 Task: Look for space in Al Fallūjah, Iraq from 1st July, 2023 to 9th July, 2023 for 2 adults in price range Rs.8000 to Rs.15000. Place can be entire place with 1  bedroom having 1 bed and 1 bathroom. Property type can be house, flat, guest house. Amenities needed are: washing machine. Booking option can be shelf check-in. Required host language is English.
Action: Mouse moved to (623, 124)
Screenshot: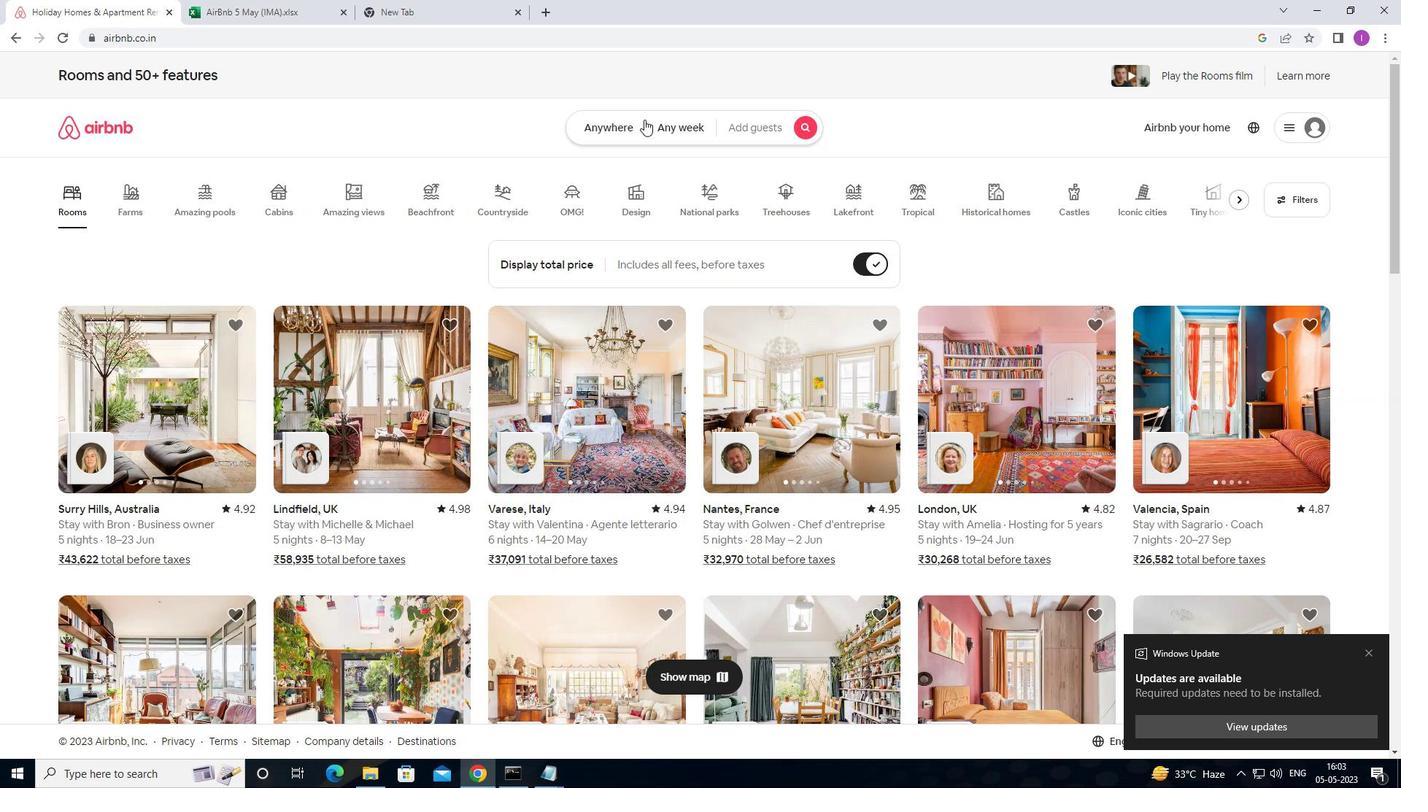 
Action: Mouse pressed left at (623, 124)
Screenshot: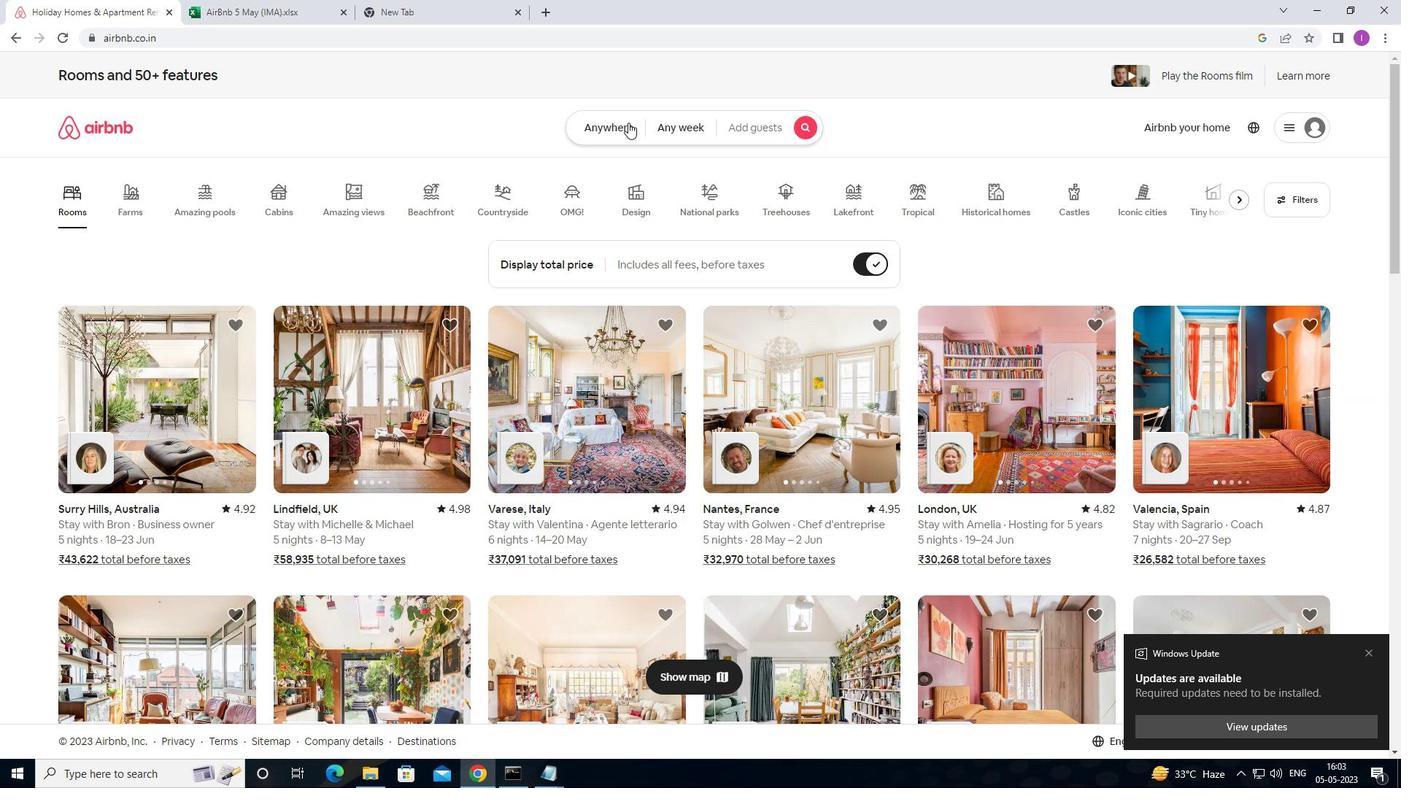 
Action: Mouse moved to (534, 179)
Screenshot: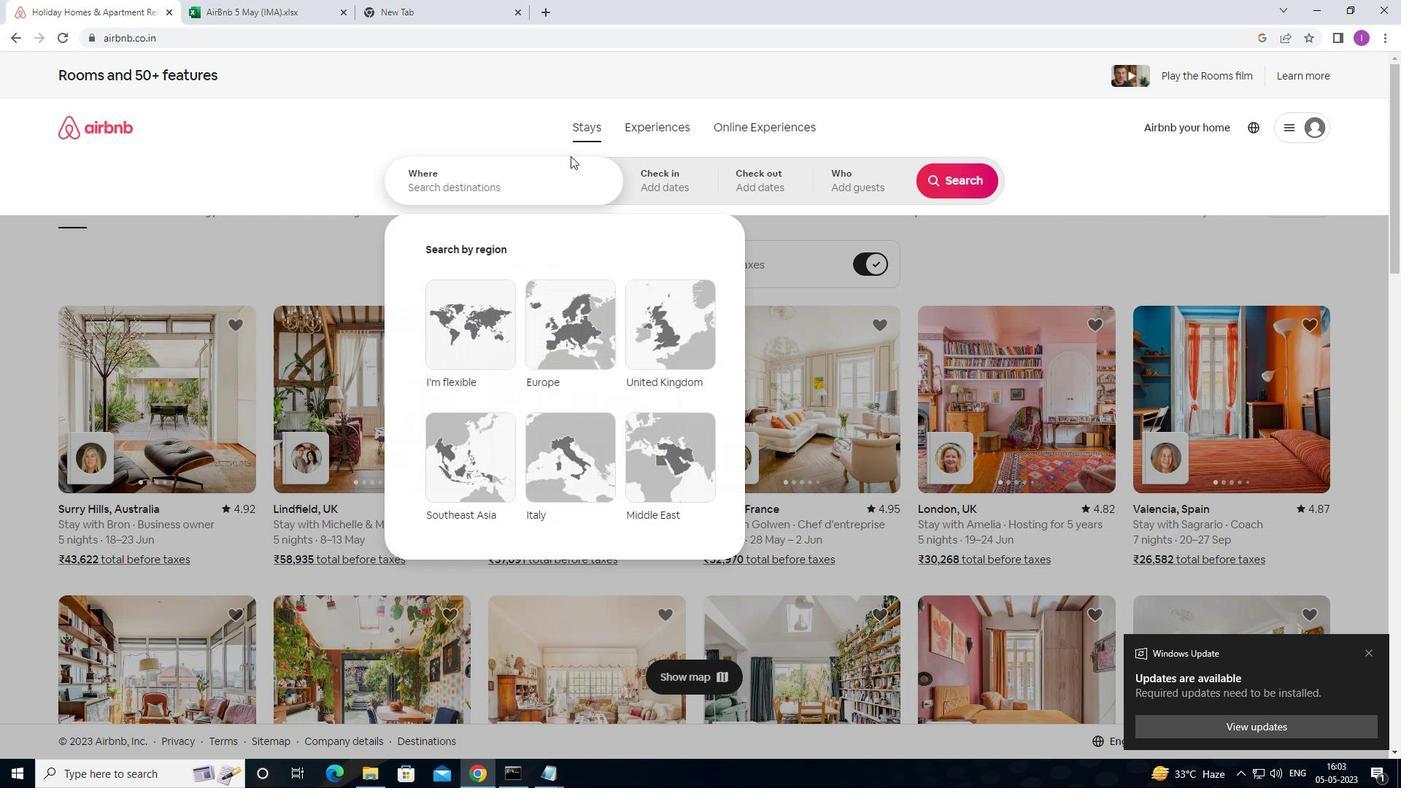 
Action: Mouse pressed left at (534, 179)
Screenshot: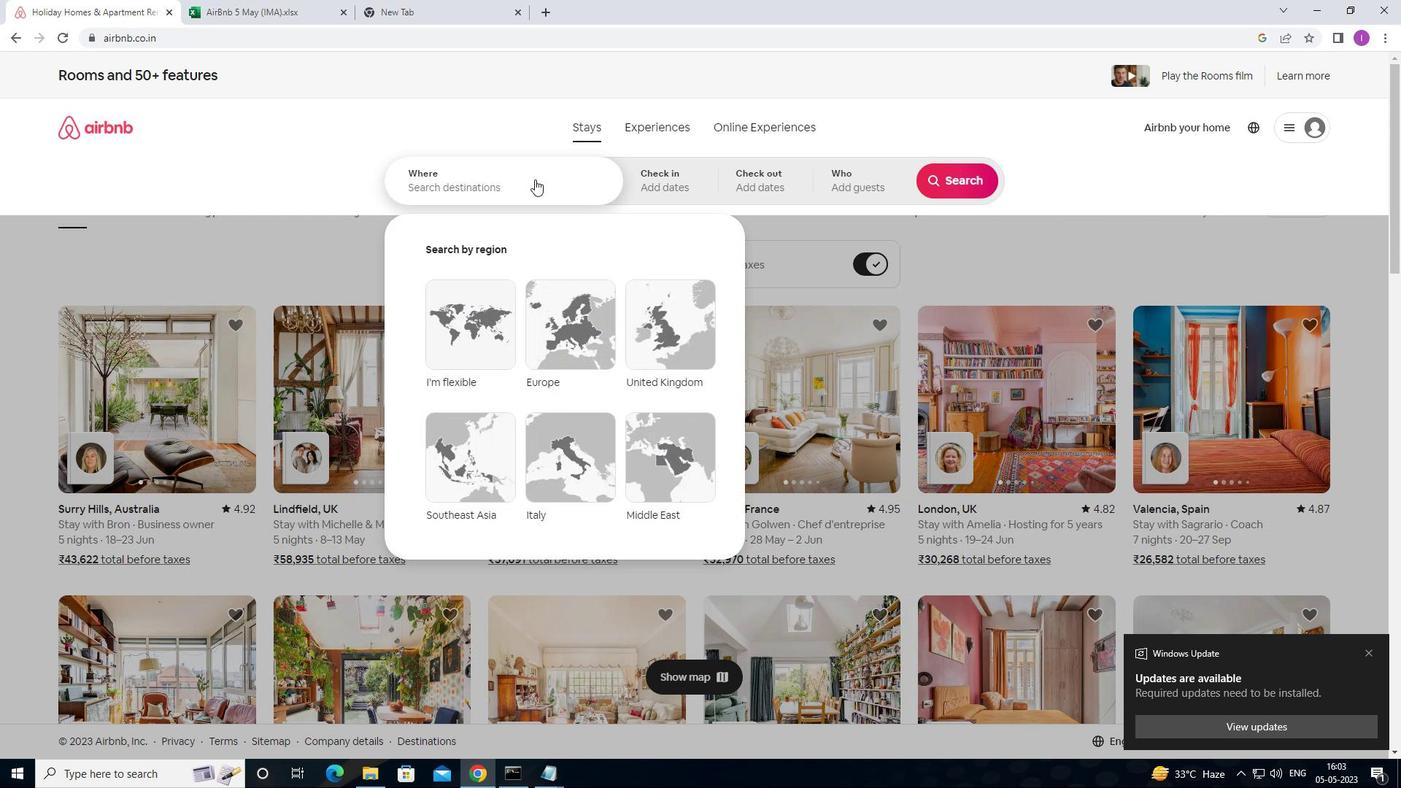 
Action: Mouse moved to (548, 185)
Screenshot: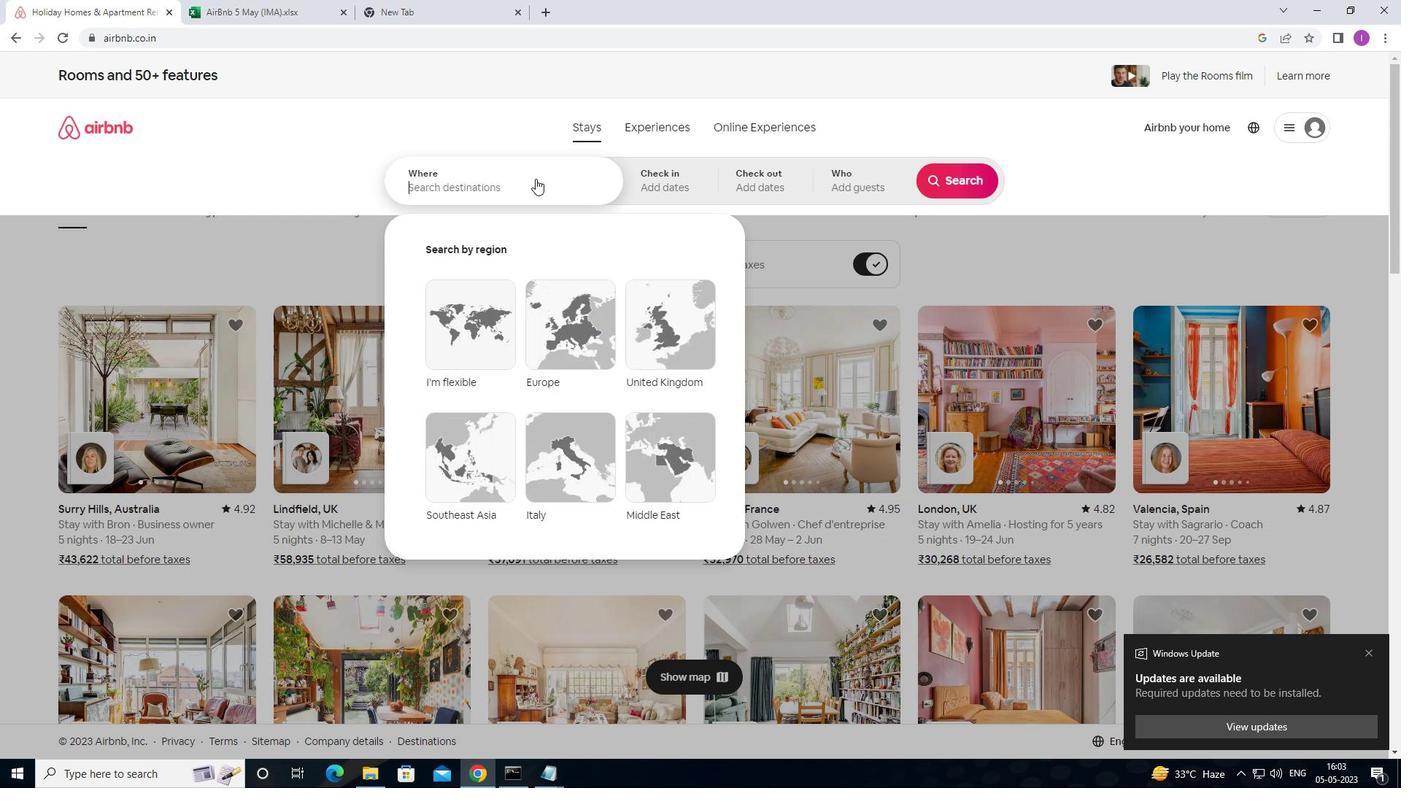 
Action: Key pressed <Key.shift>A<Key.shift>L<Key.space><Key.shift><Key.shift><Key.shift><Key.shift><Key.shift><Key.shift><Key.shift><Key.shift><Key.shift><Key.shift><Key.shift><Key.shift><Key.shift><Key.shift>FALLUJAH,<Key.shift>IE<Key.backspace>RAQ
Screenshot: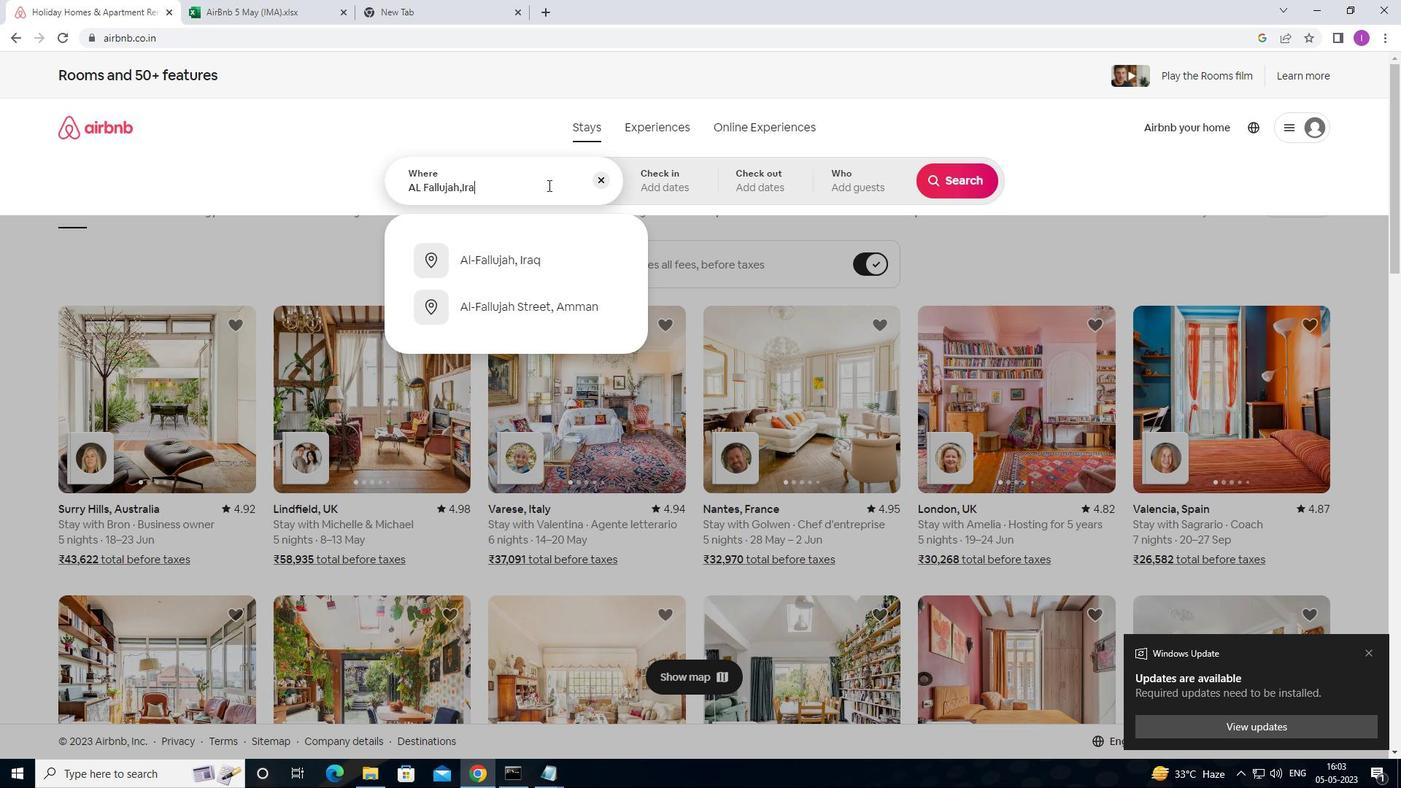 
Action: Mouse moved to (514, 270)
Screenshot: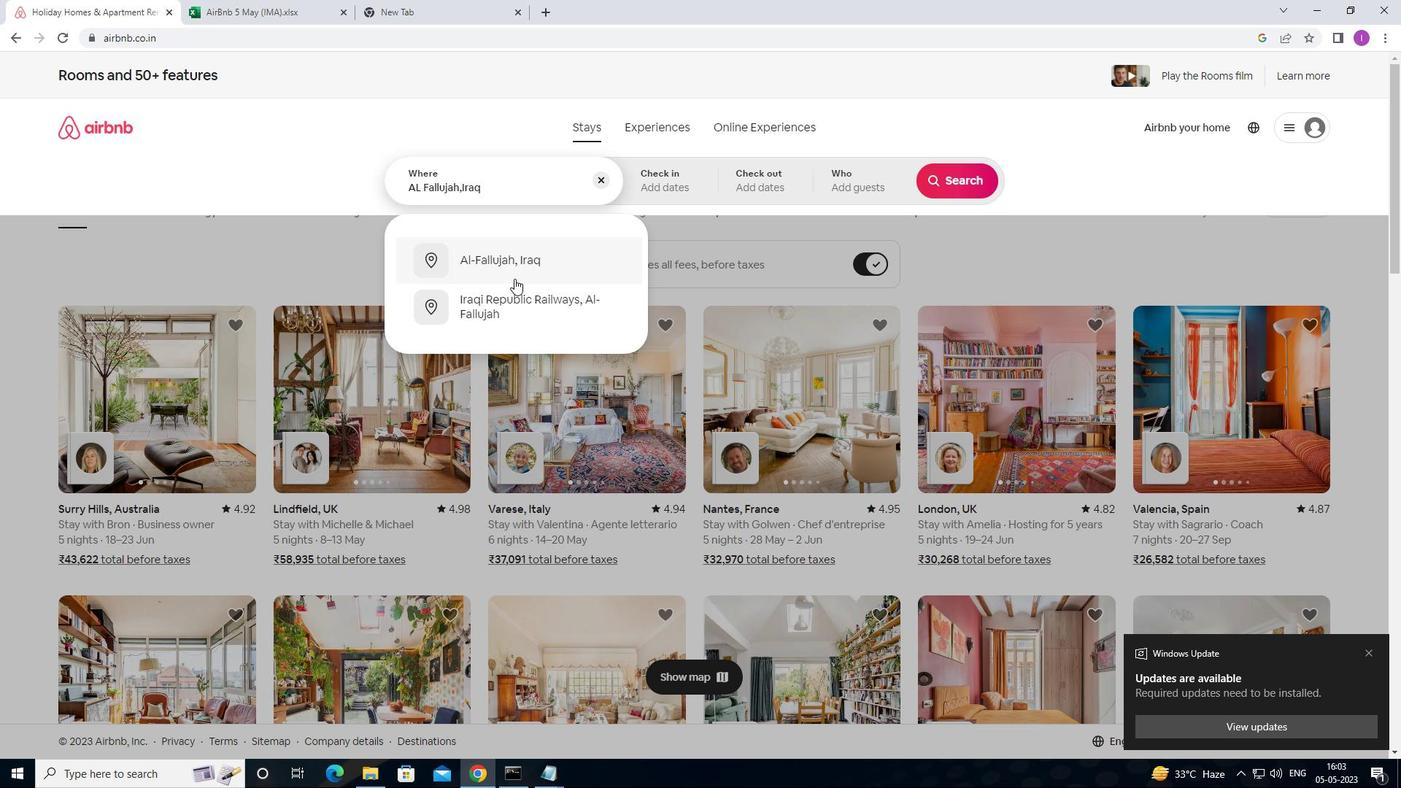 
Action: Mouse pressed left at (514, 270)
Screenshot: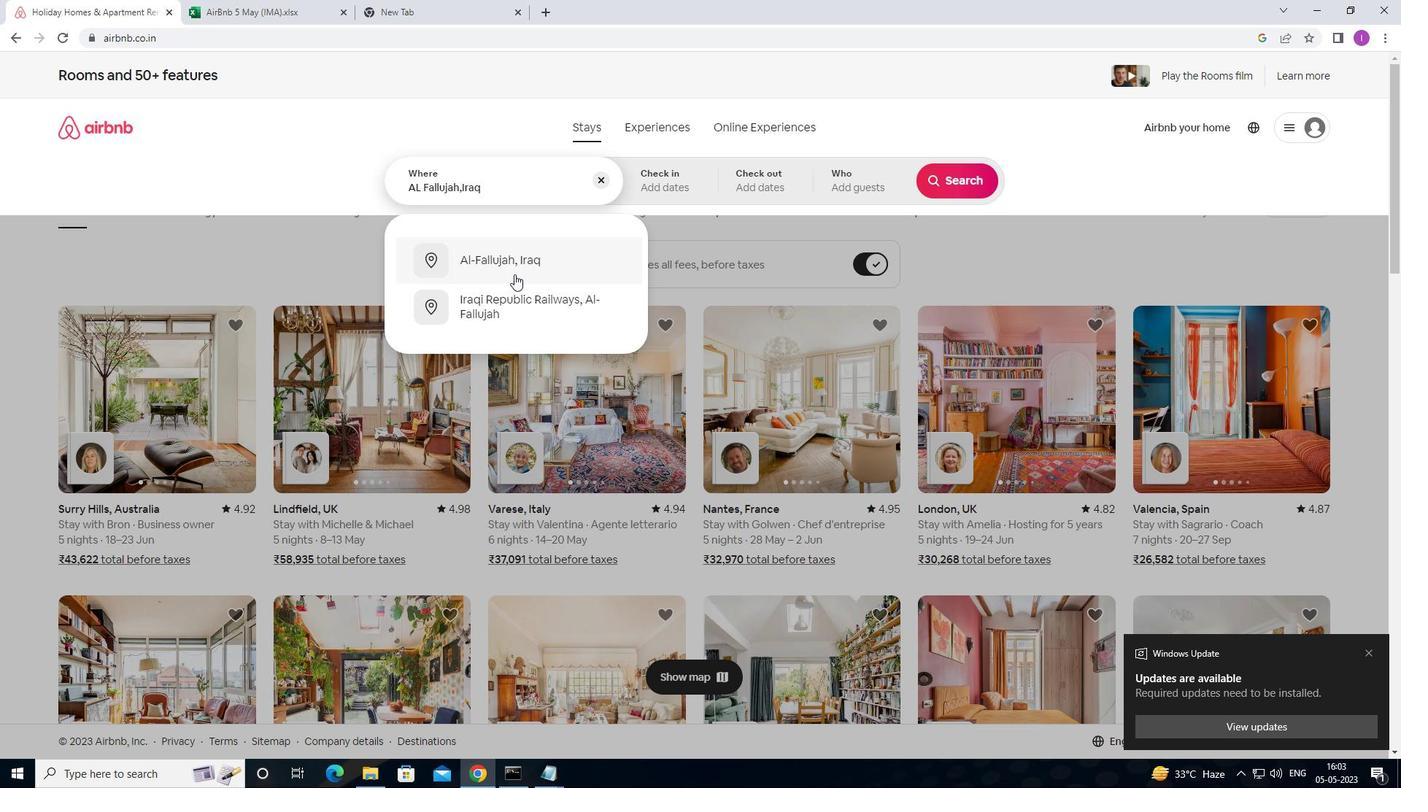 
Action: Mouse moved to (949, 294)
Screenshot: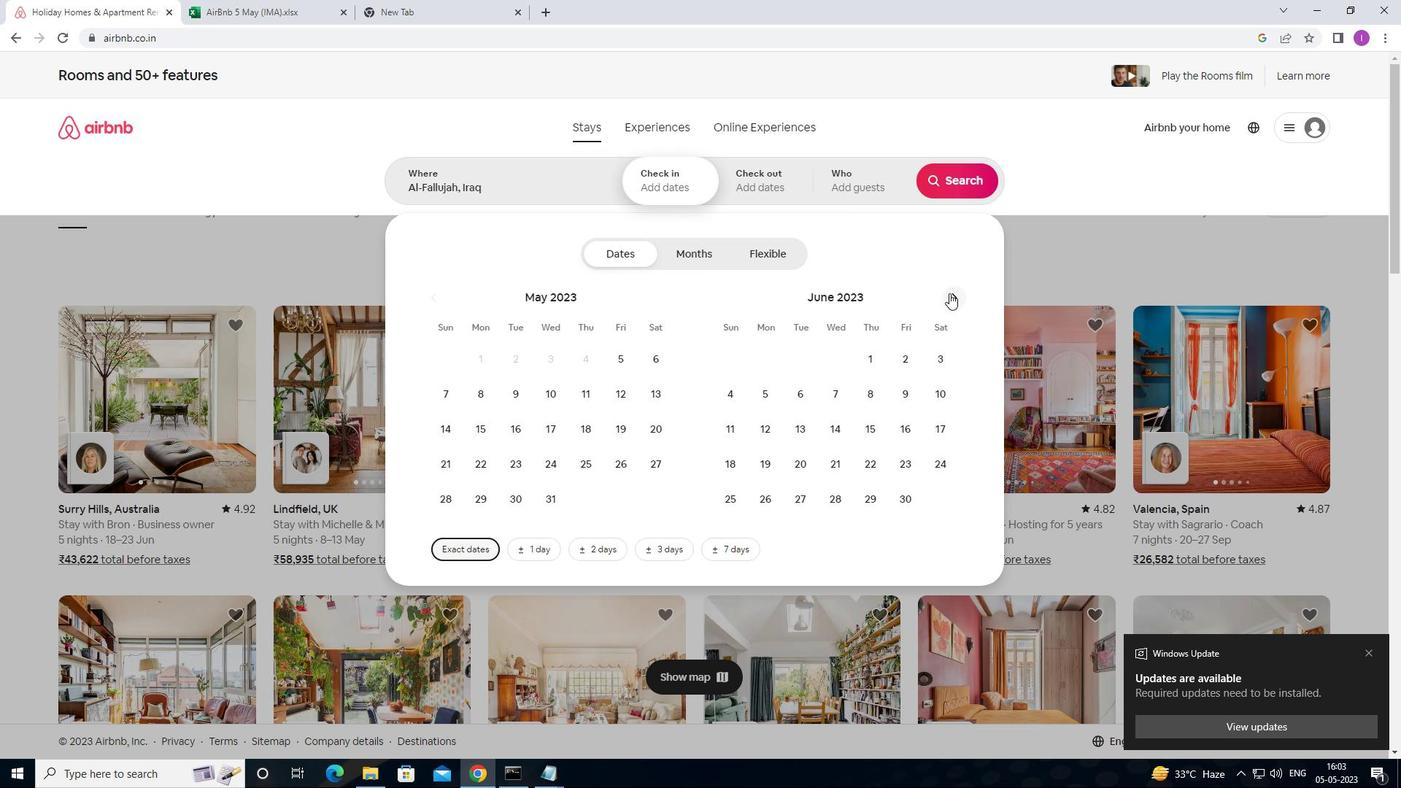
Action: Mouse pressed left at (949, 294)
Screenshot: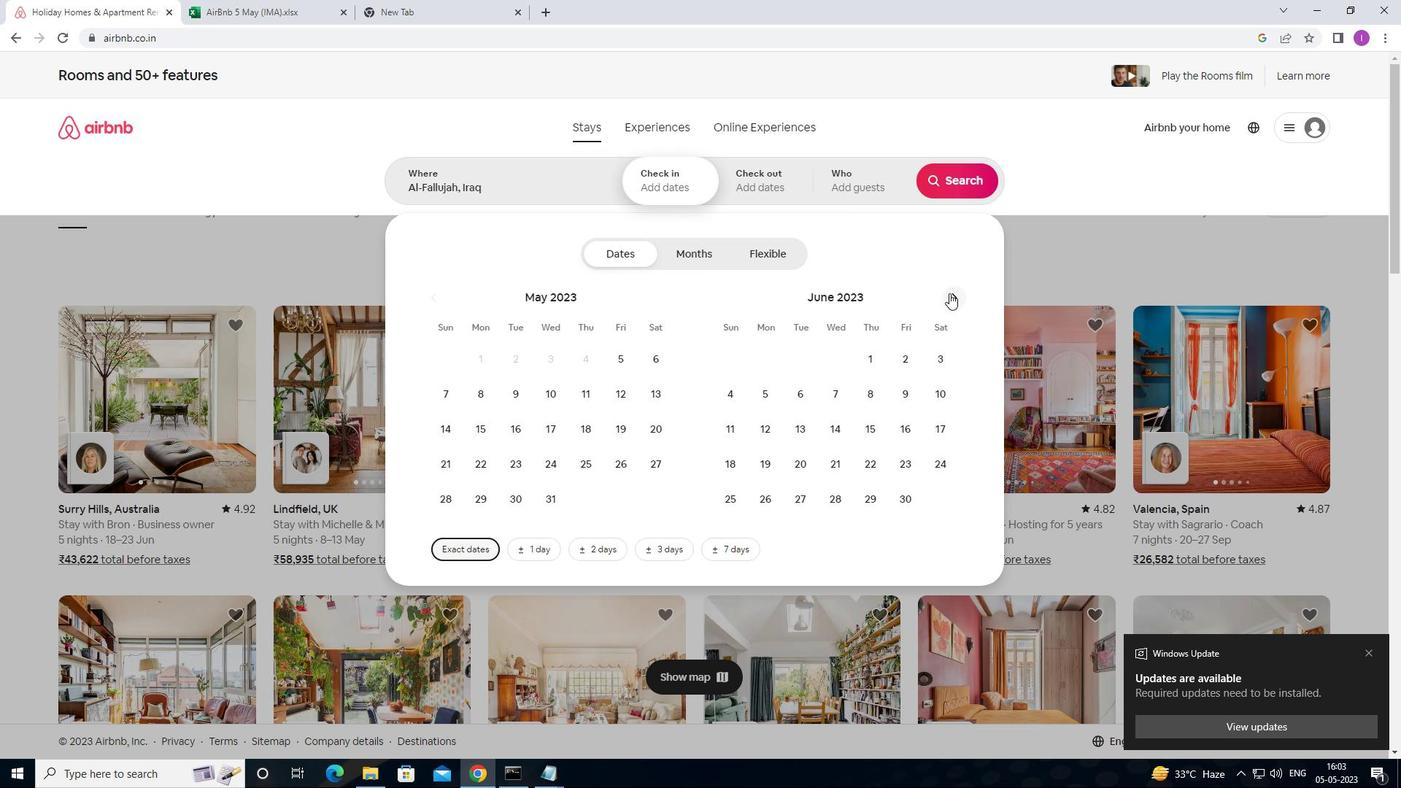 
Action: Mouse moved to (953, 294)
Screenshot: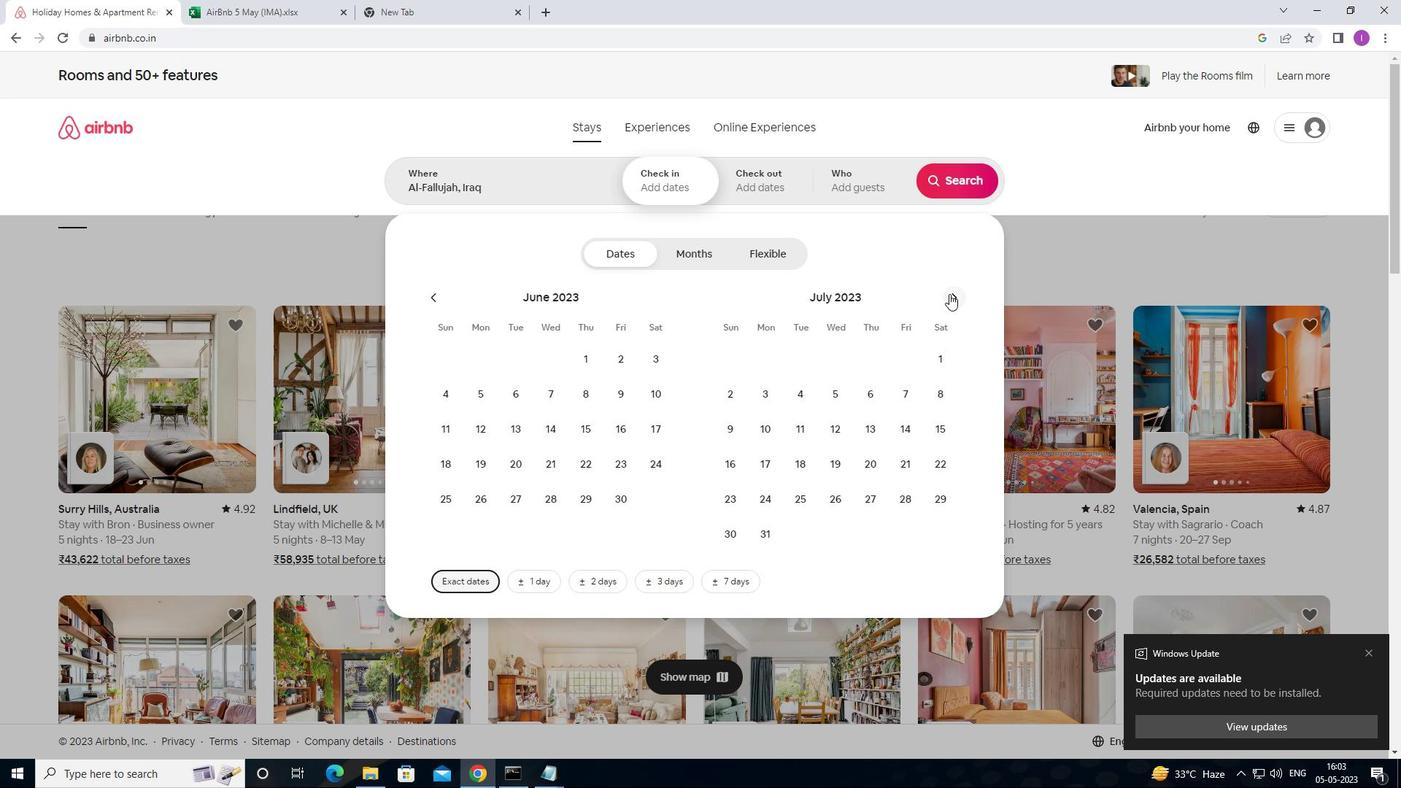 
Action: Mouse pressed left at (953, 294)
Screenshot: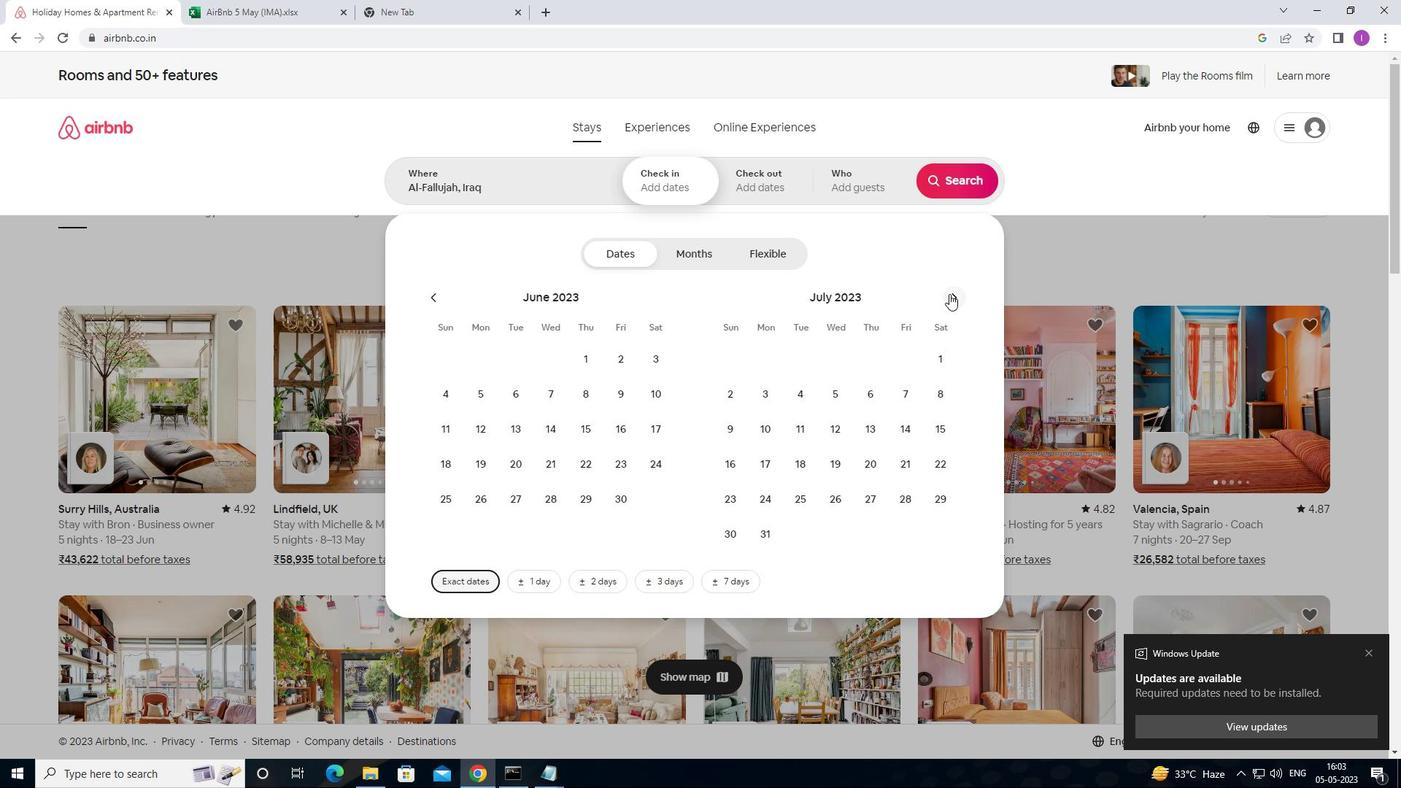
Action: Mouse moved to (653, 353)
Screenshot: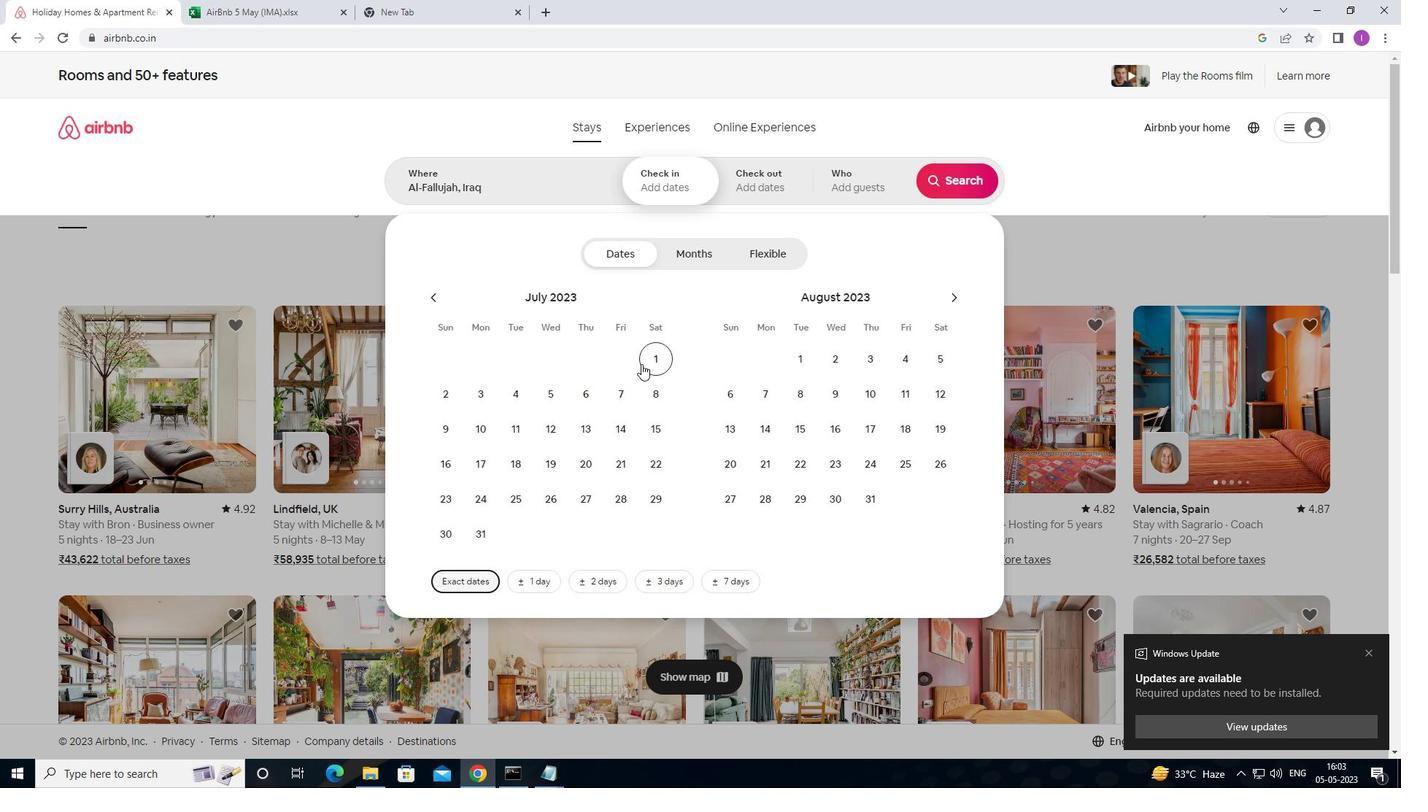 
Action: Mouse pressed left at (653, 353)
Screenshot: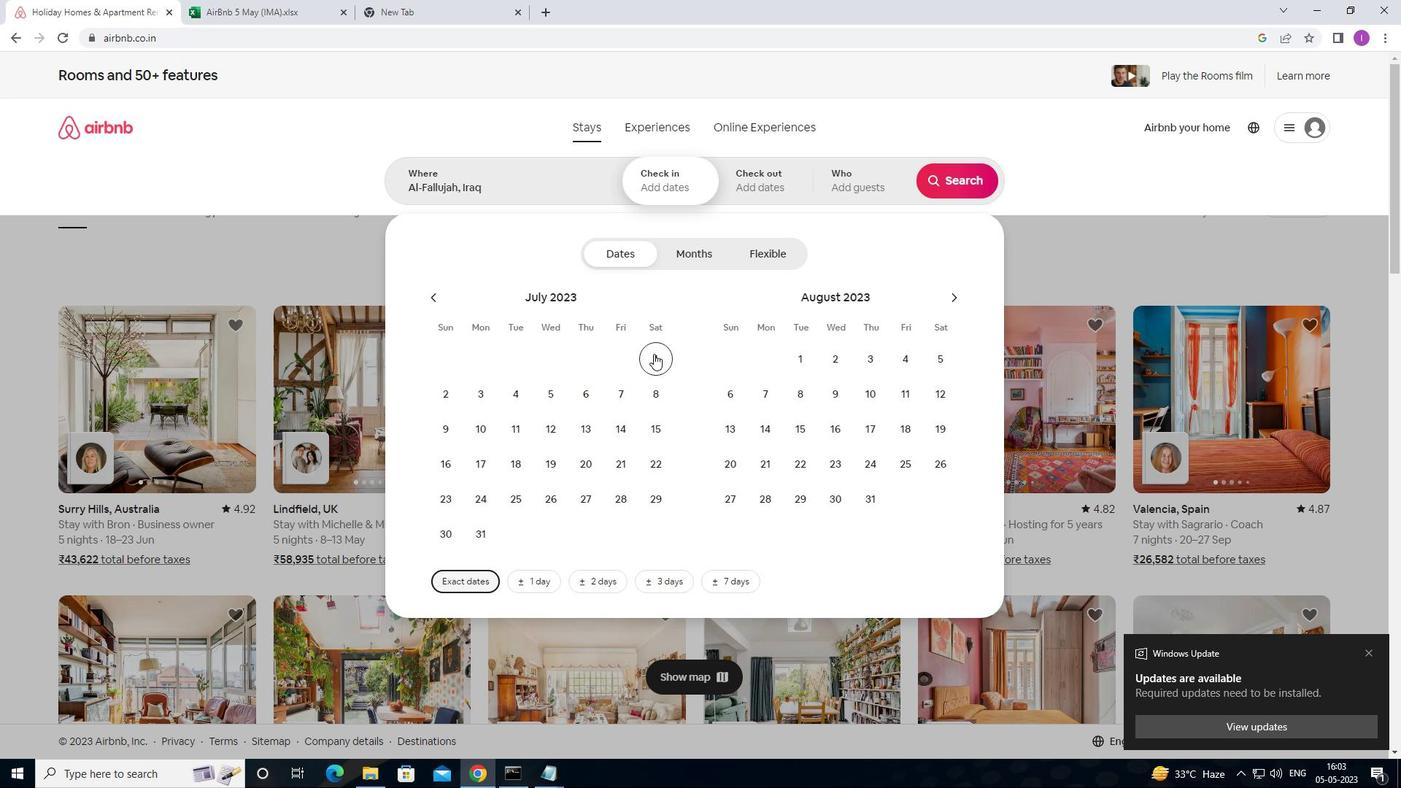 
Action: Mouse moved to (440, 434)
Screenshot: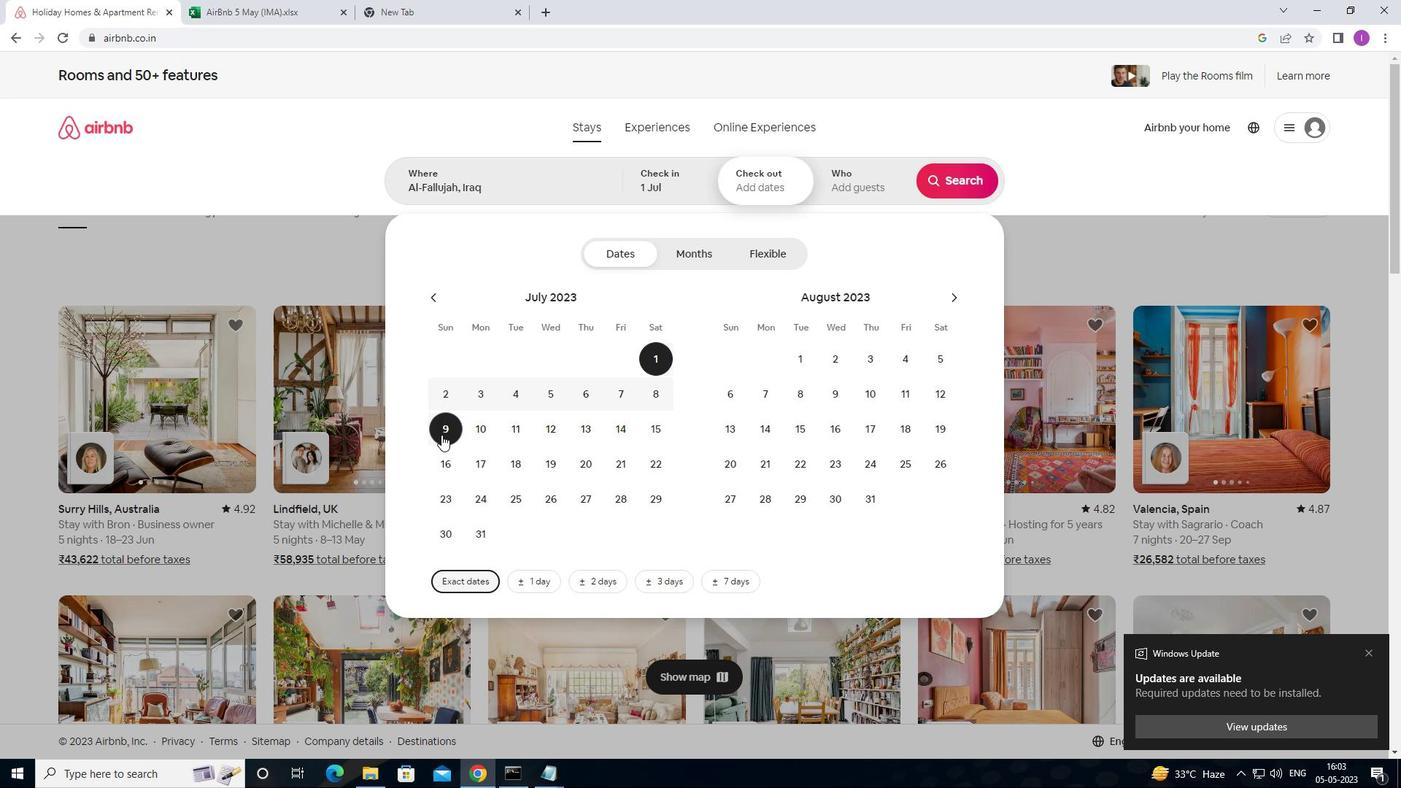 
Action: Mouse pressed left at (440, 434)
Screenshot: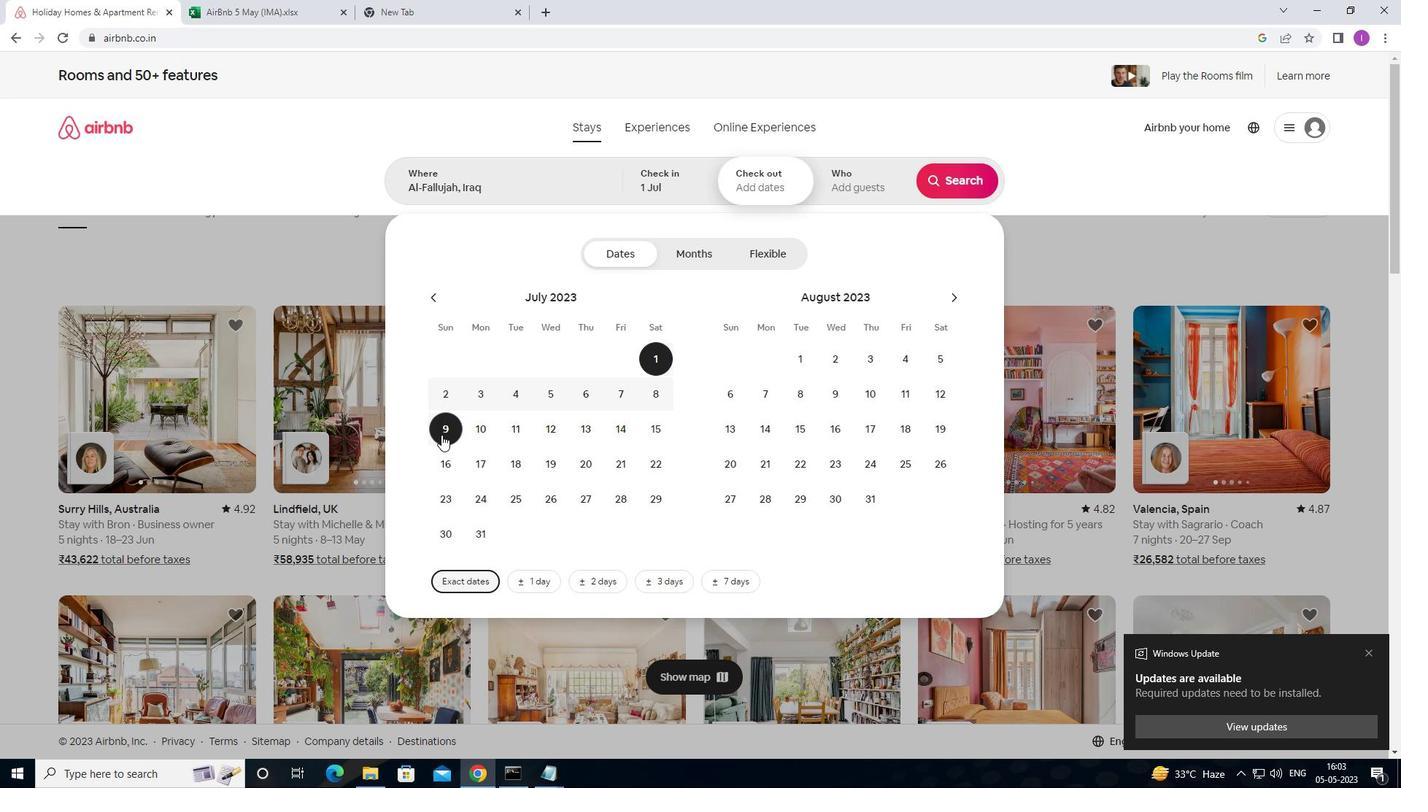 
Action: Mouse moved to (869, 199)
Screenshot: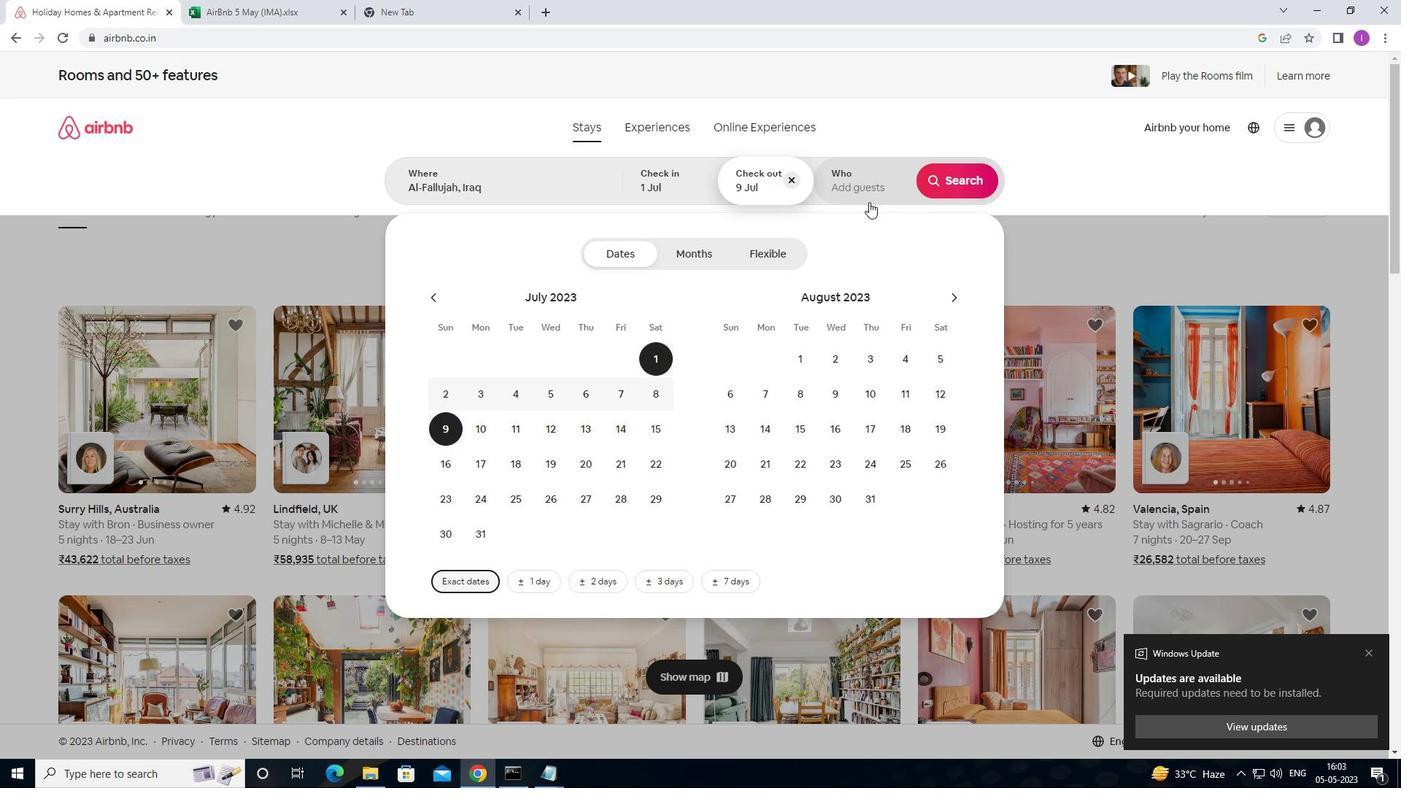 
Action: Mouse pressed left at (869, 199)
Screenshot: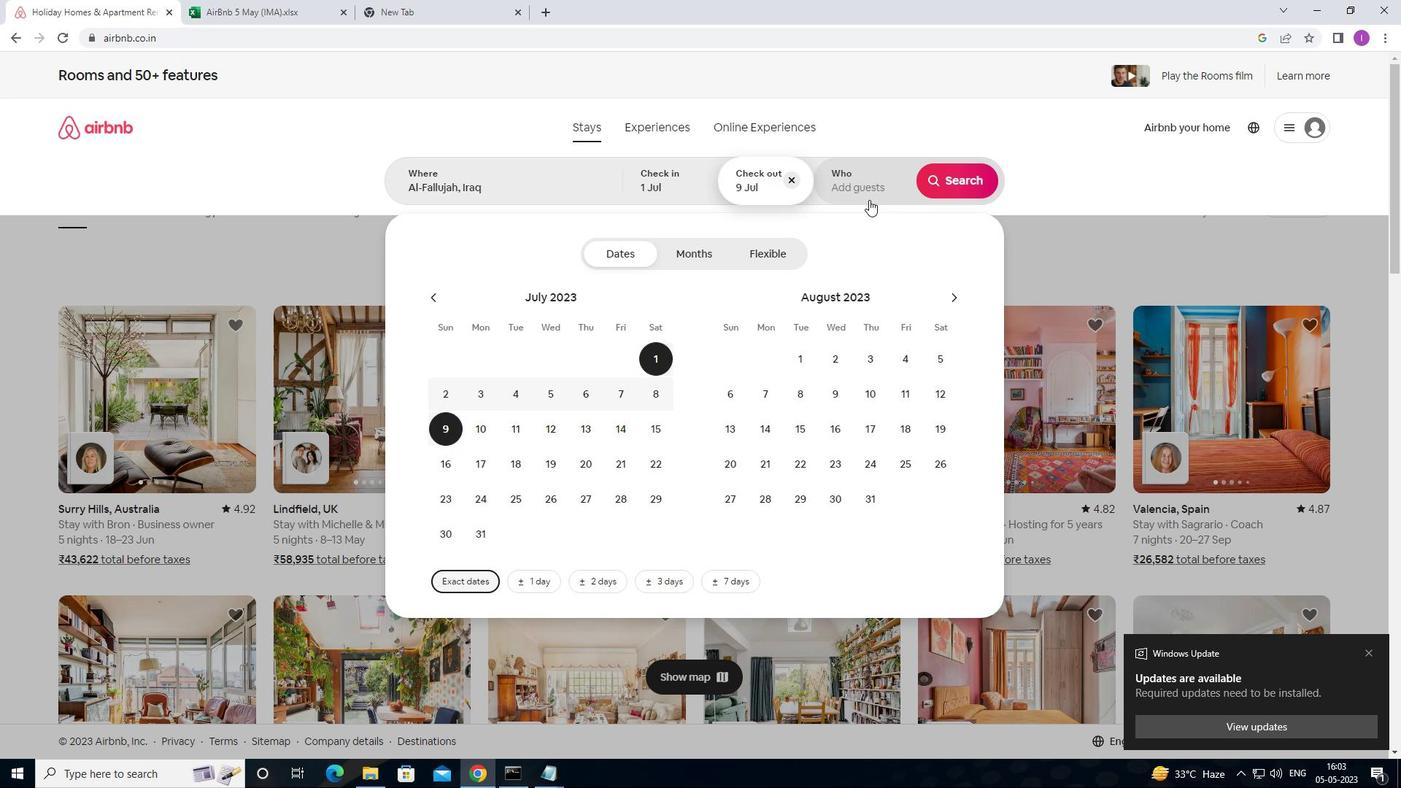 
Action: Mouse moved to (959, 251)
Screenshot: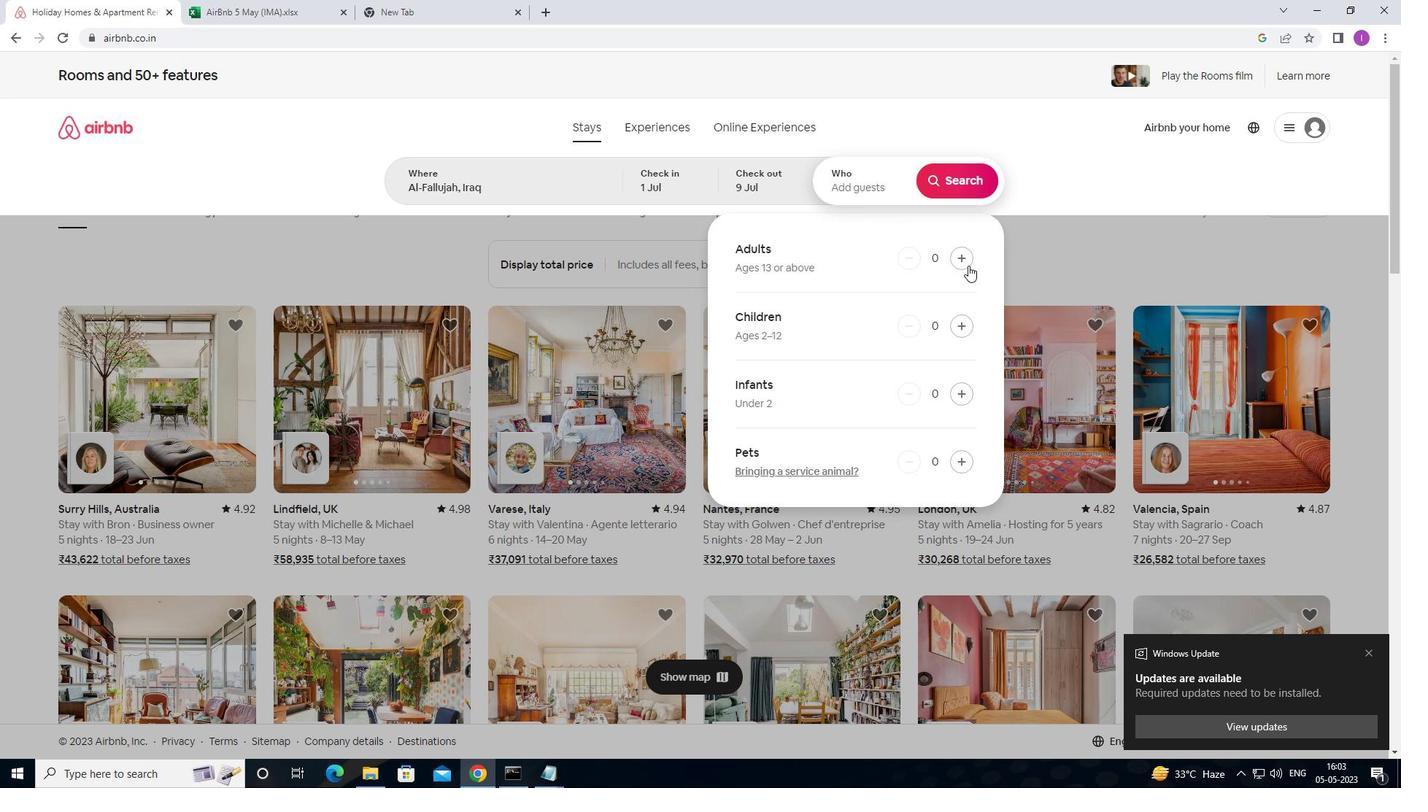 
Action: Mouse pressed left at (959, 251)
Screenshot: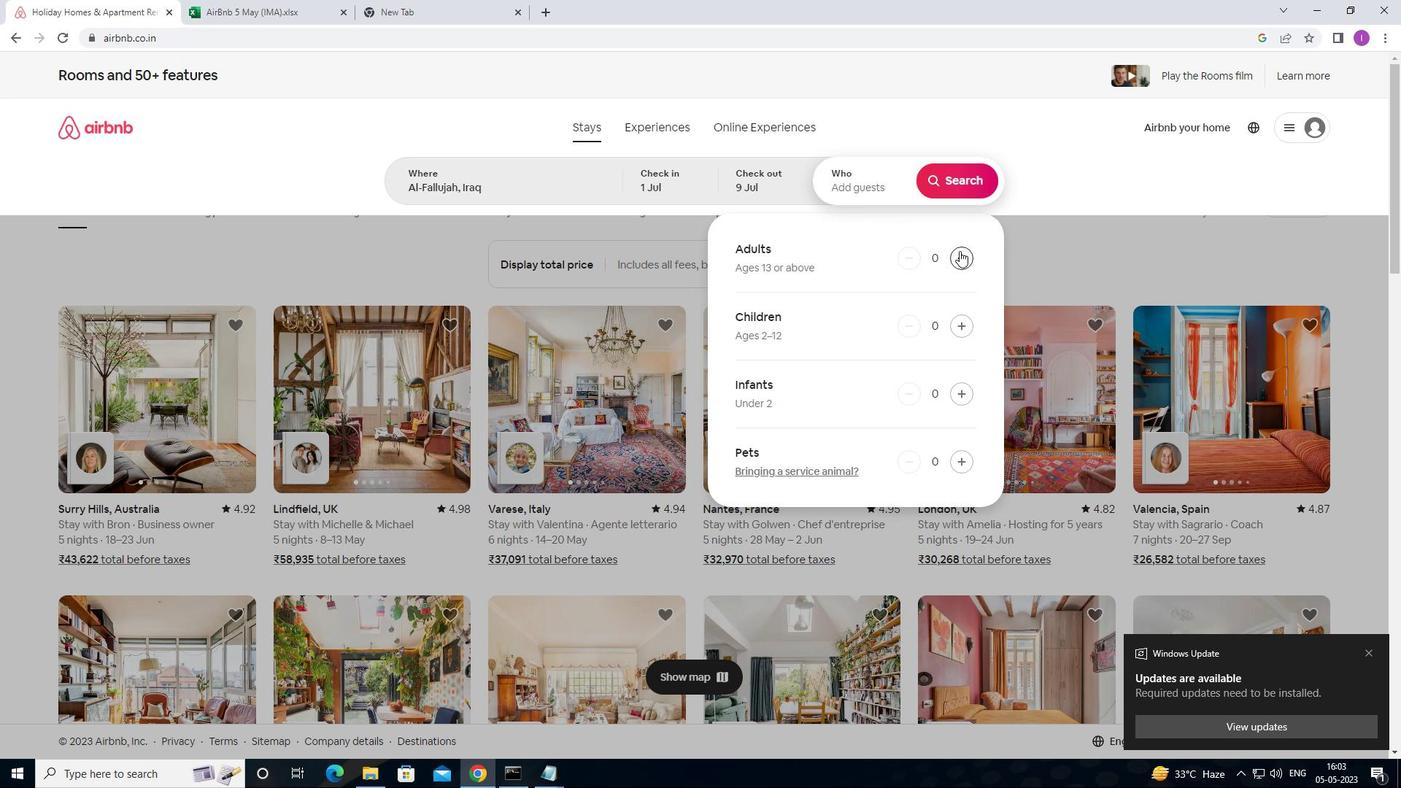 
Action: Mouse moved to (959, 251)
Screenshot: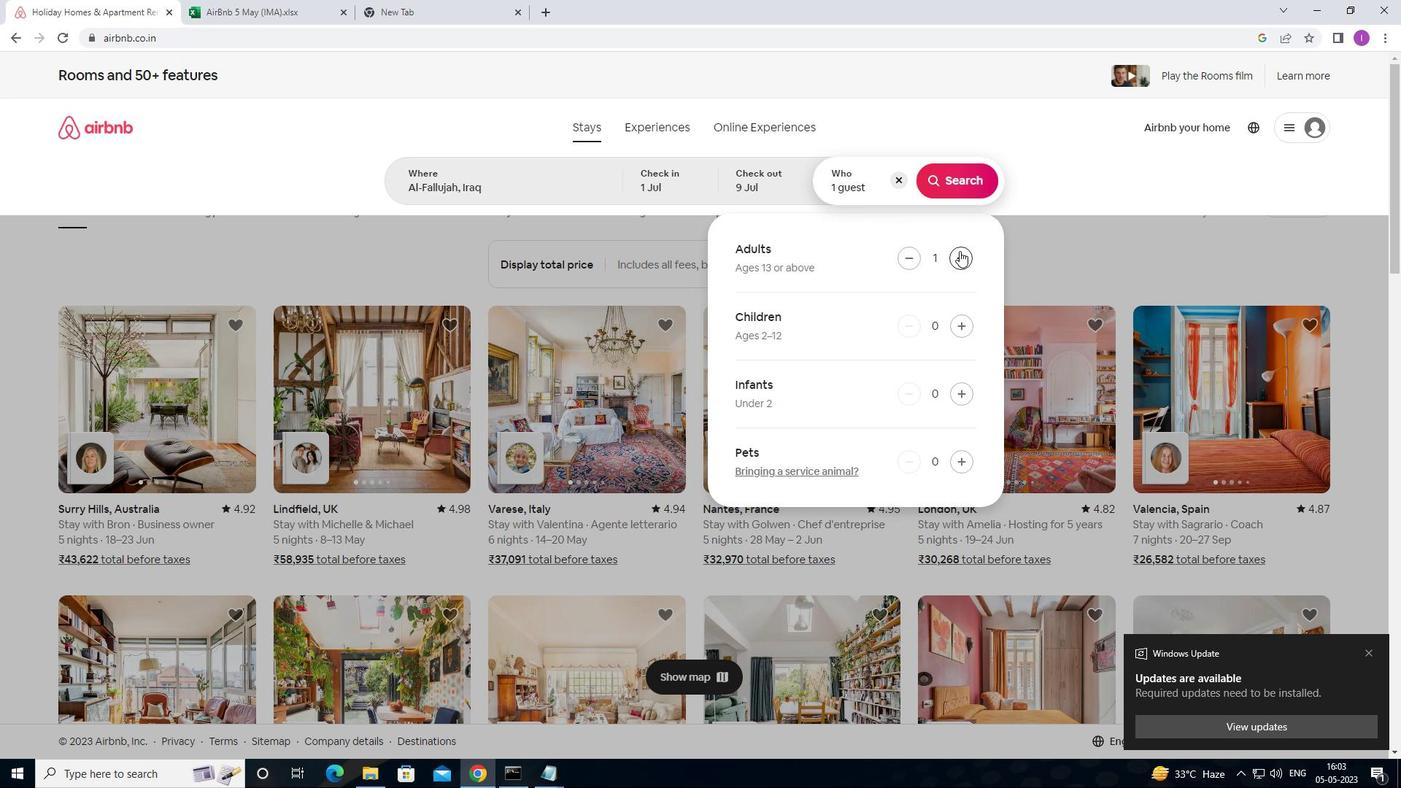 
Action: Mouse pressed left at (959, 251)
Screenshot: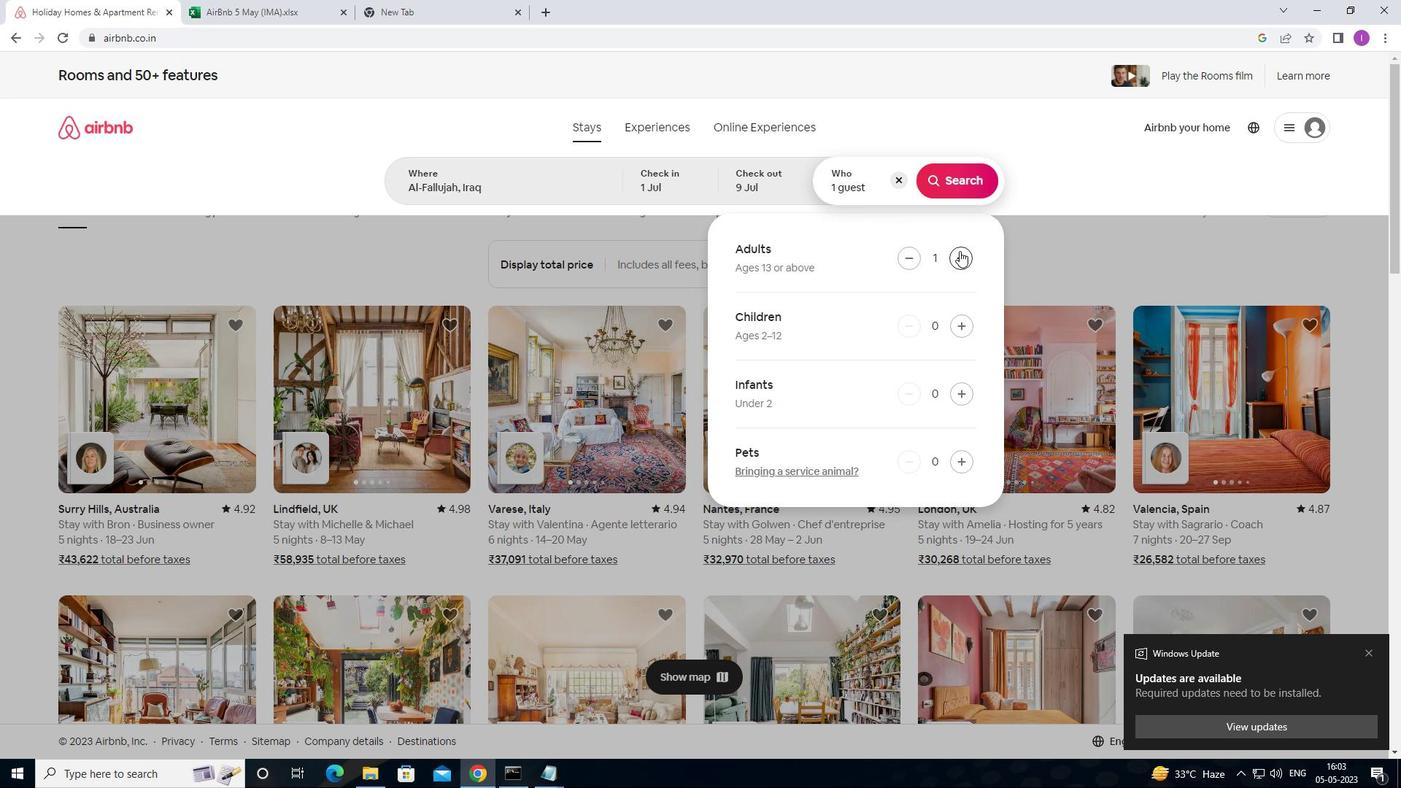 
Action: Mouse moved to (950, 174)
Screenshot: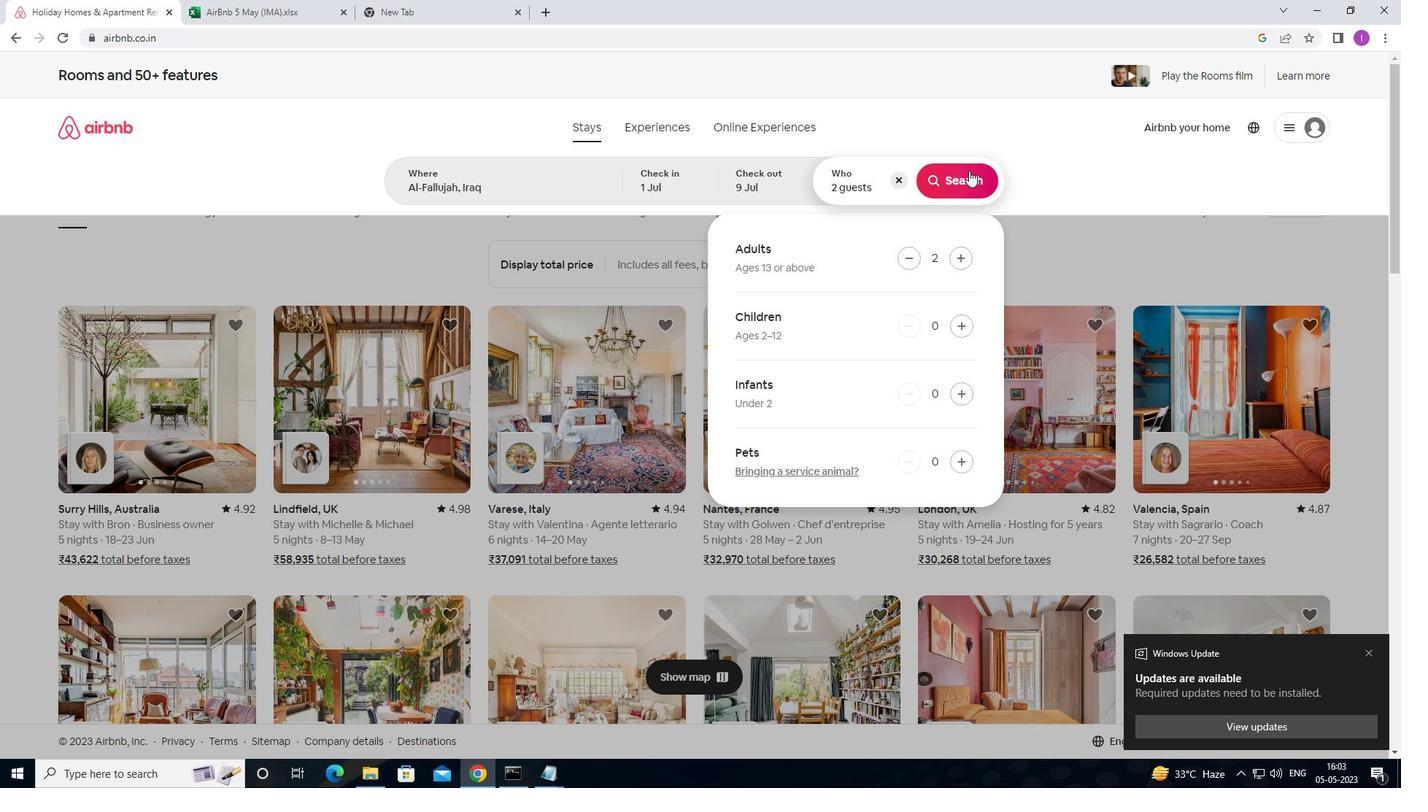 
Action: Mouse pressed left at (950, 174)
Screenshot: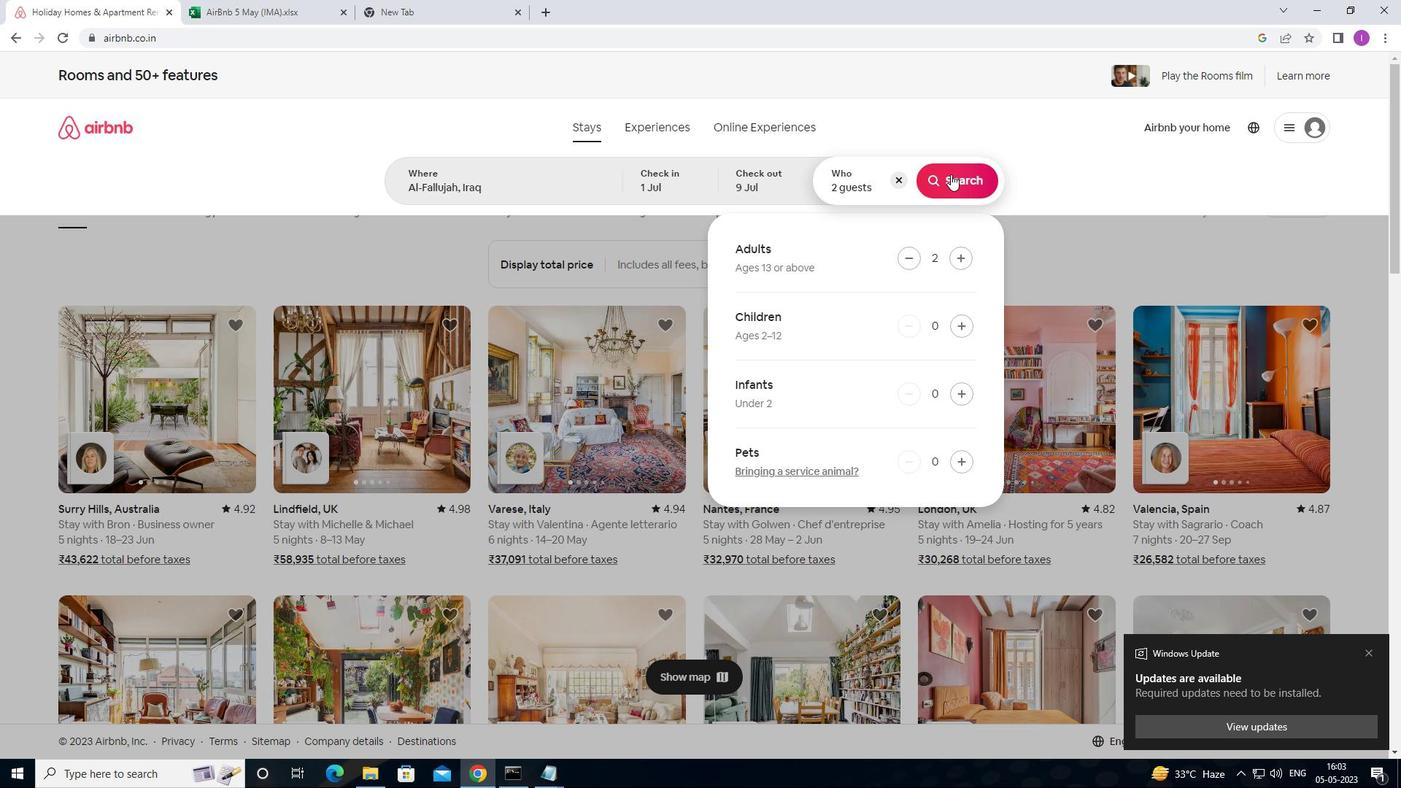 
Action: Mouse moved to (1331, 145)
Screenshot: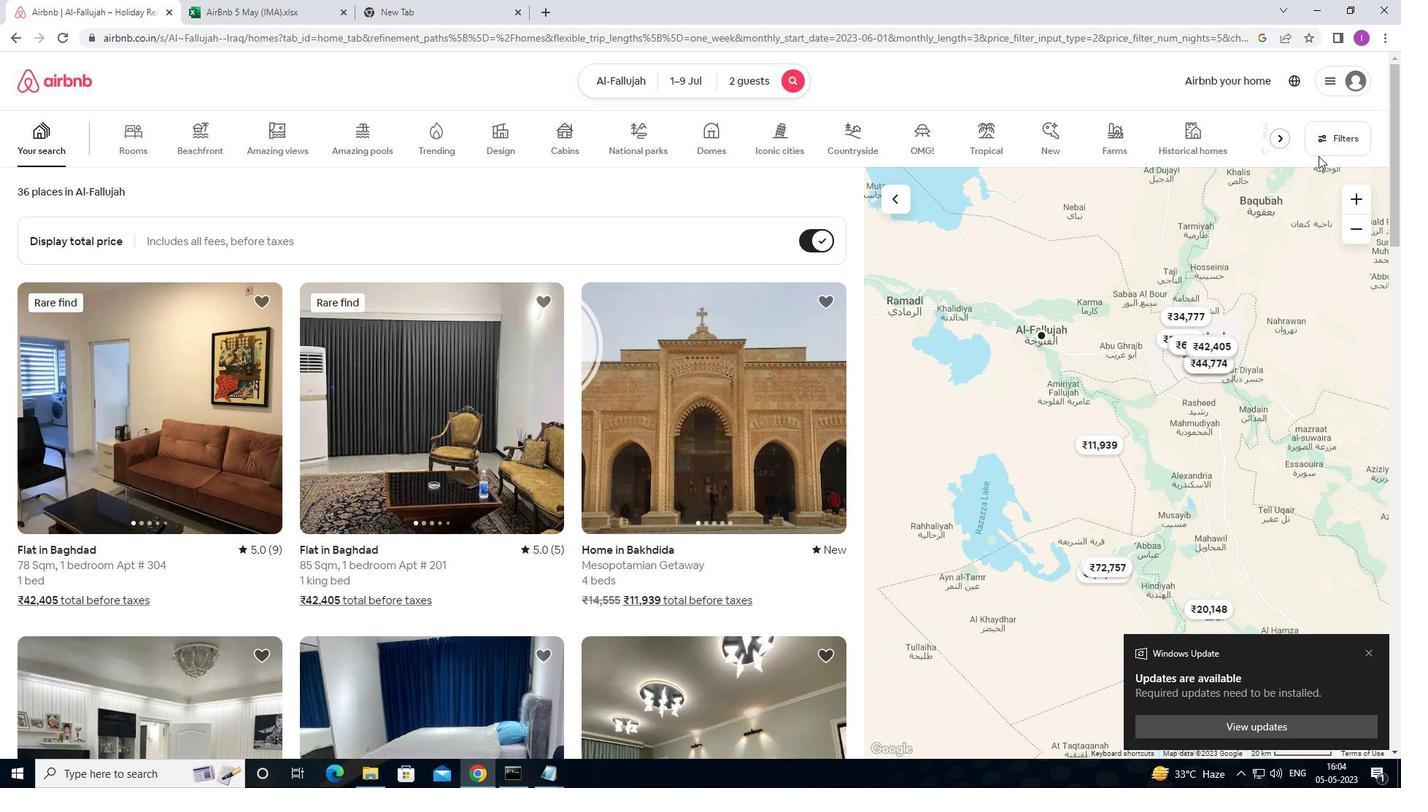 
Action: Mouse pressed left at (1331, 145)
Screenshot: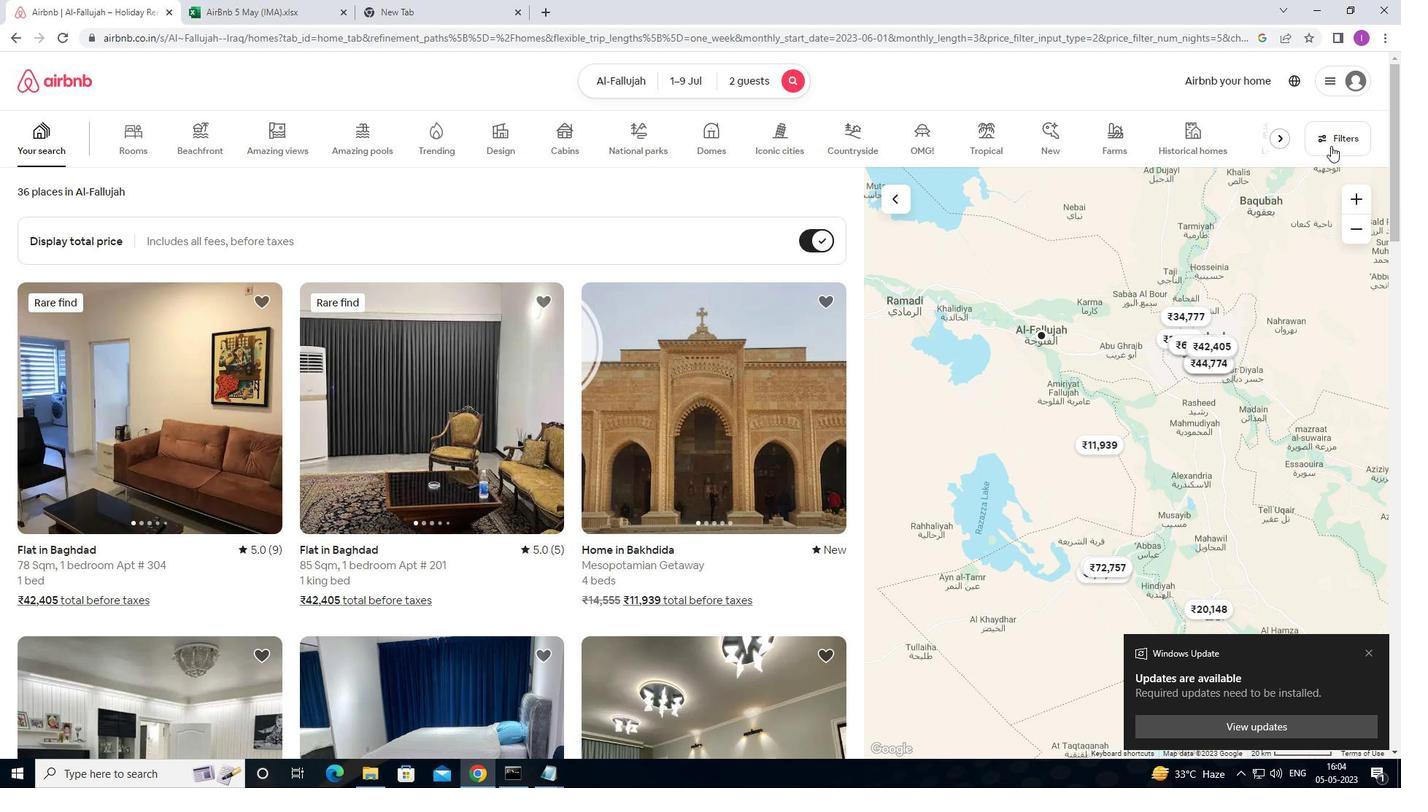 
Action: Mouse moved to (543, 500)
Screenshot: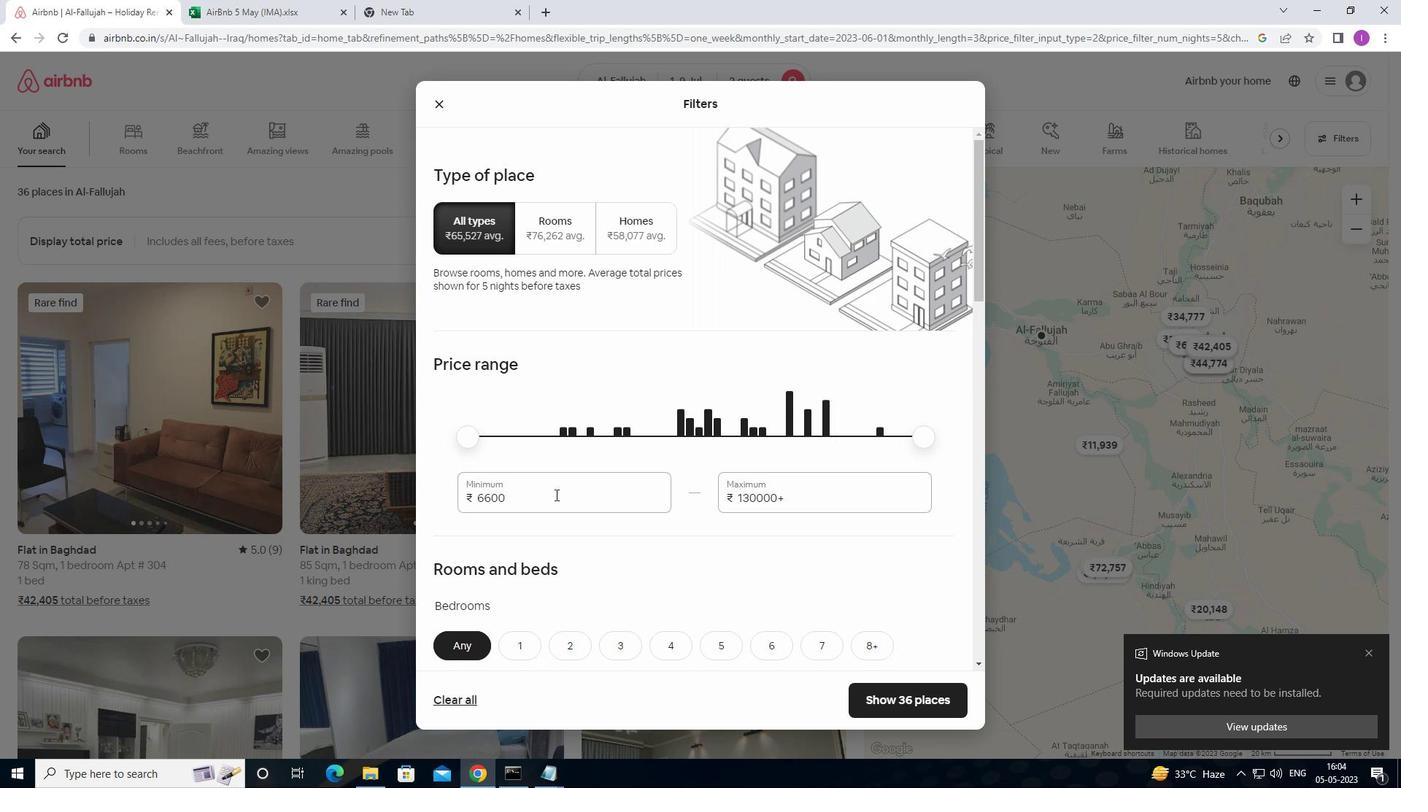 
Action: Mouse pressed left at (543, 500)
Screenshot: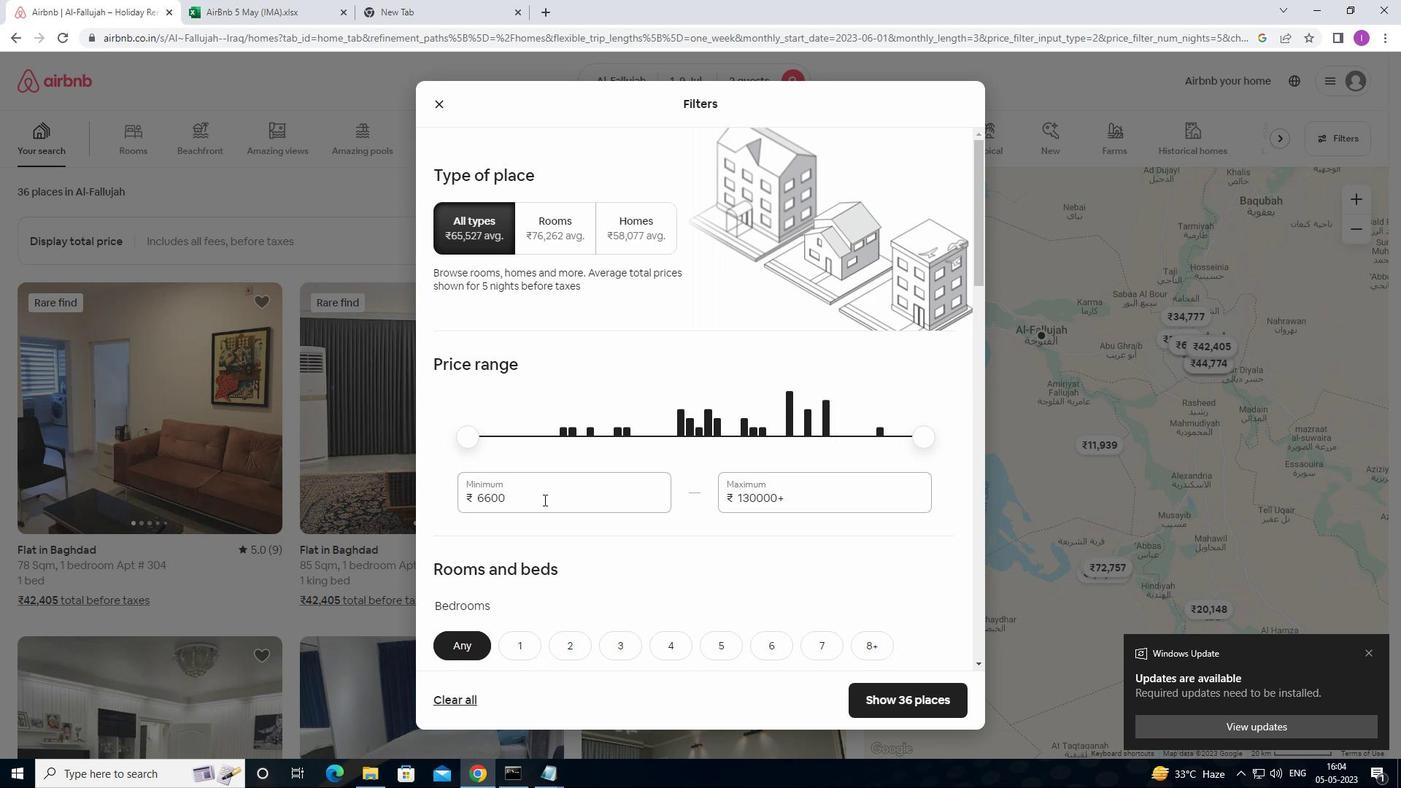 
Action: Mouse moved to (919, 382)
Screenshot: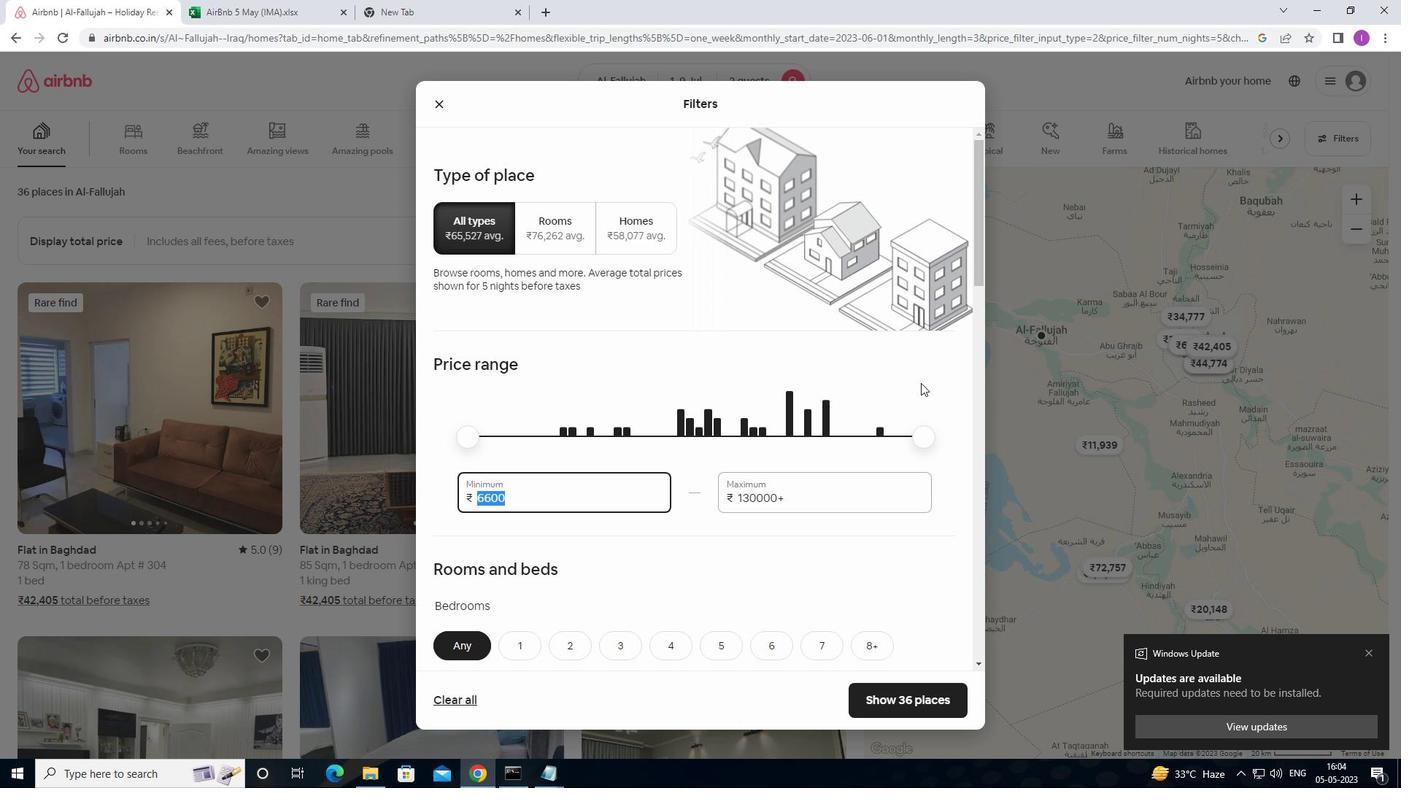 
Action: Key pressed 8
Screenshot: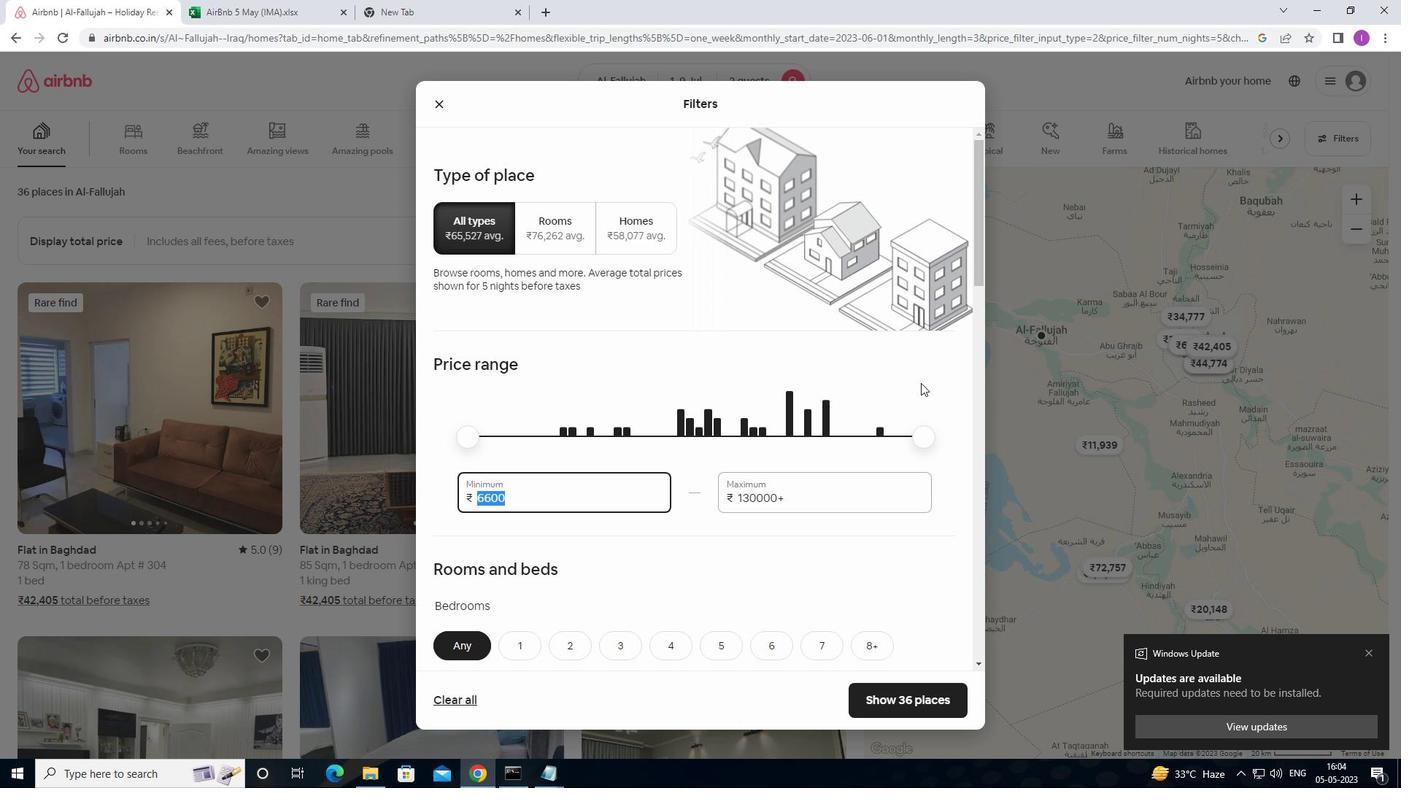 
Action: Mouse moved to (916, 380)
Screenshot: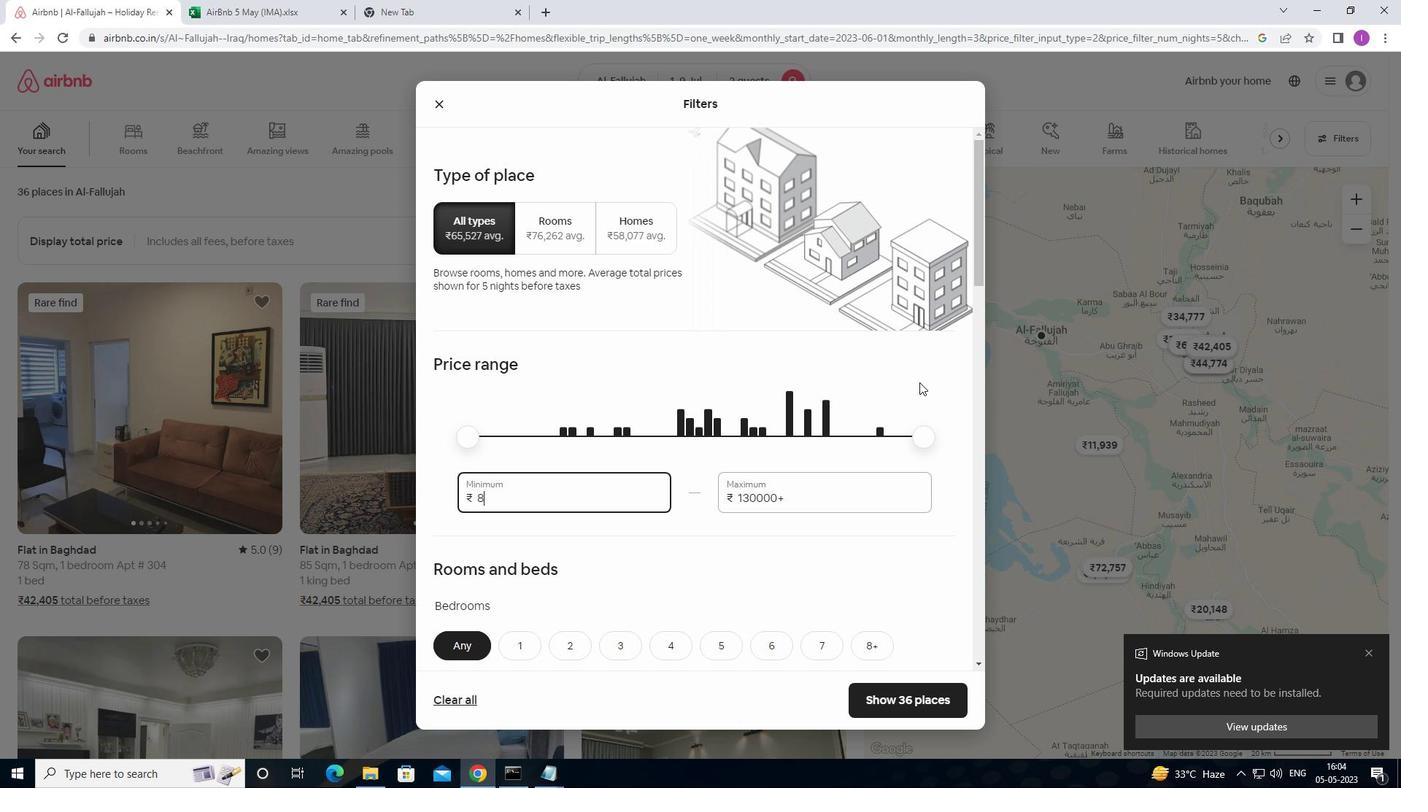 
Action: Key pressed 00
Screenshot: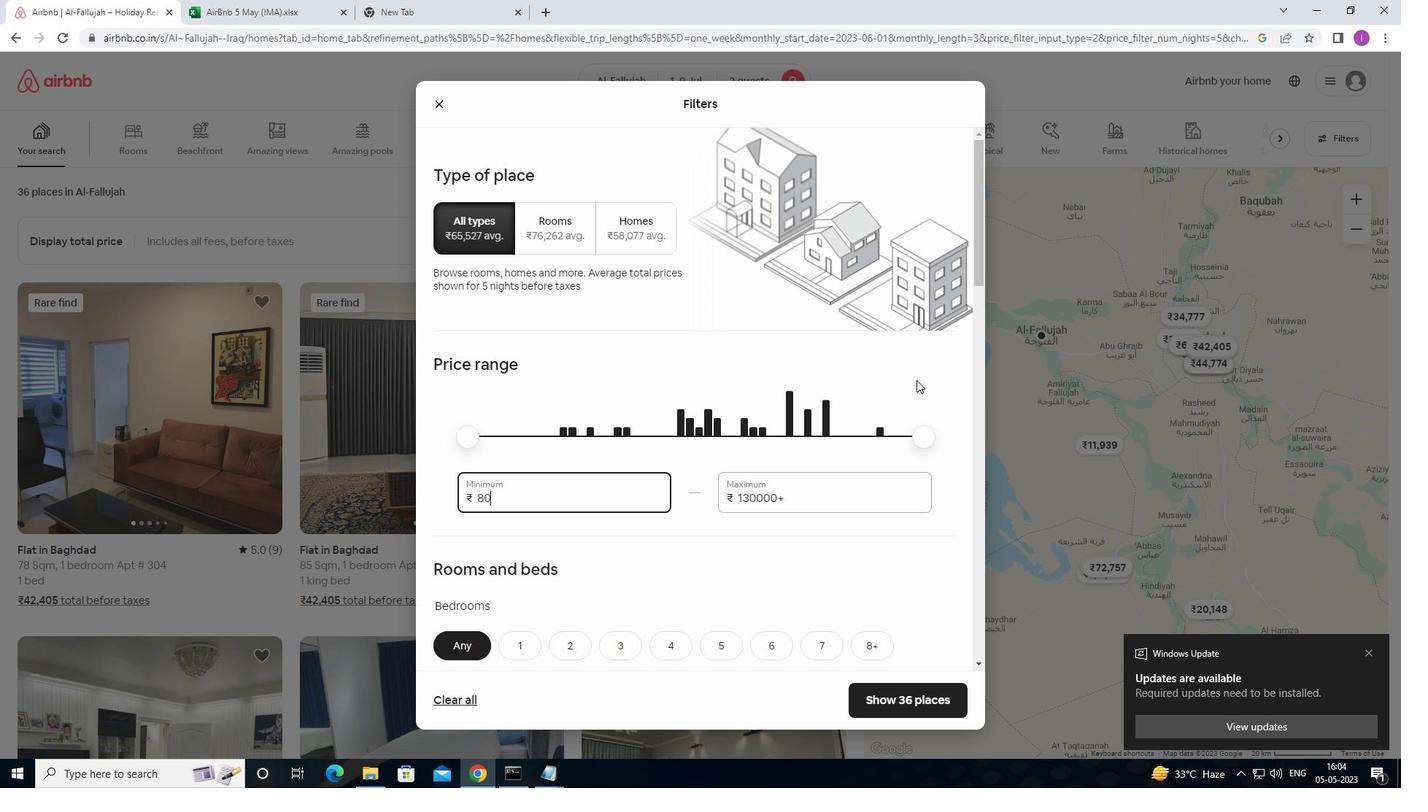 
Action: Mouse moved to (916, 379)
Screenshot: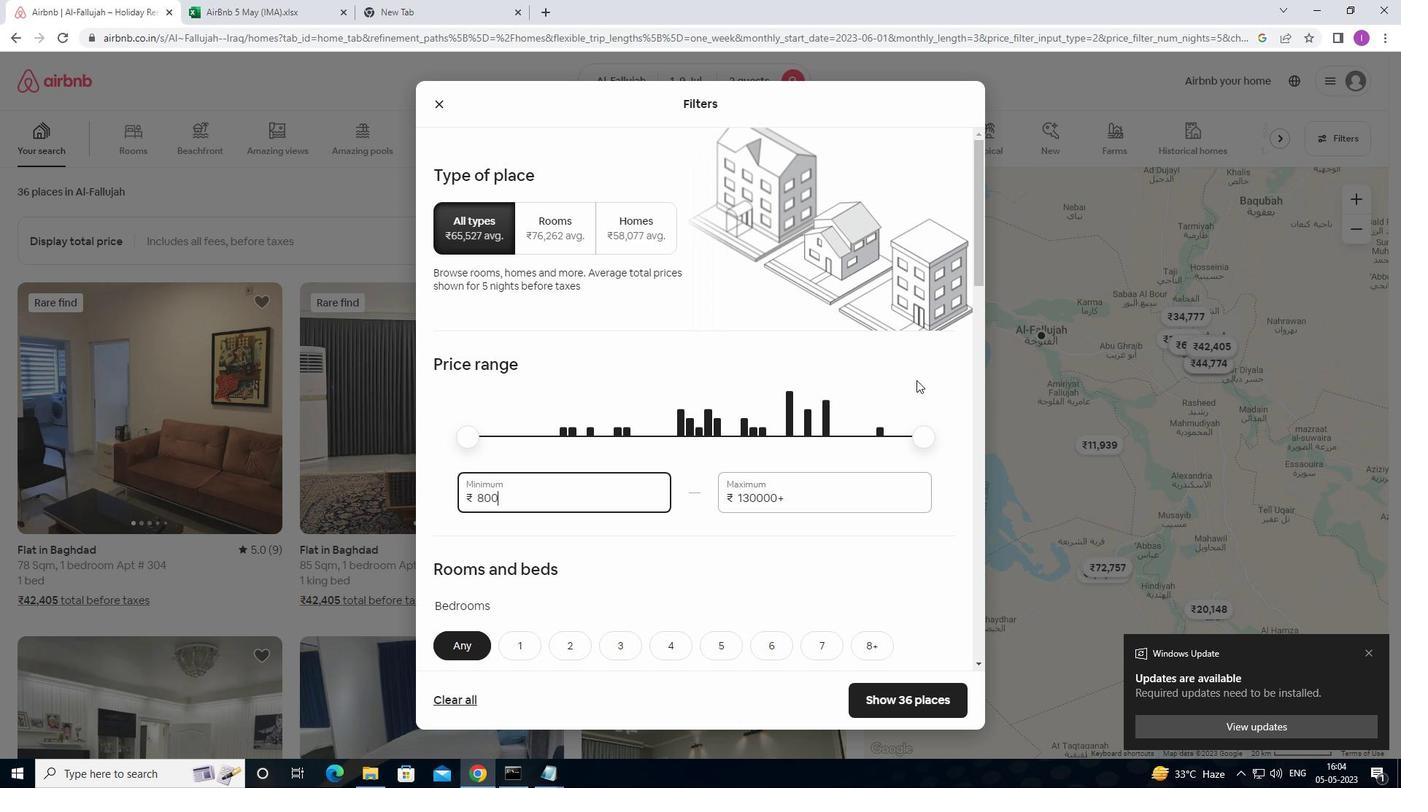 
Action: Key pressed 0
Screenshot: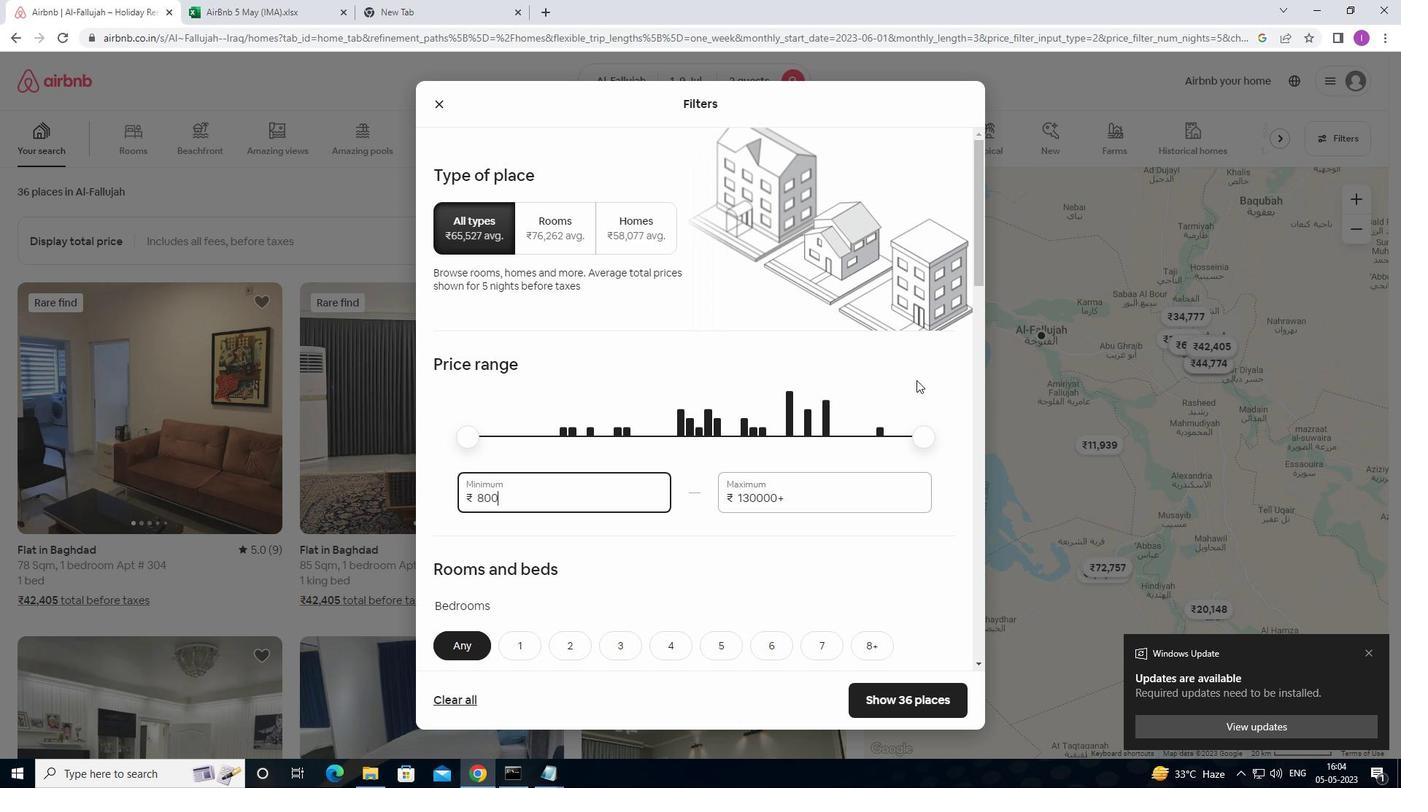 
Action: Mouse moved to (804, 491)
Screenshot: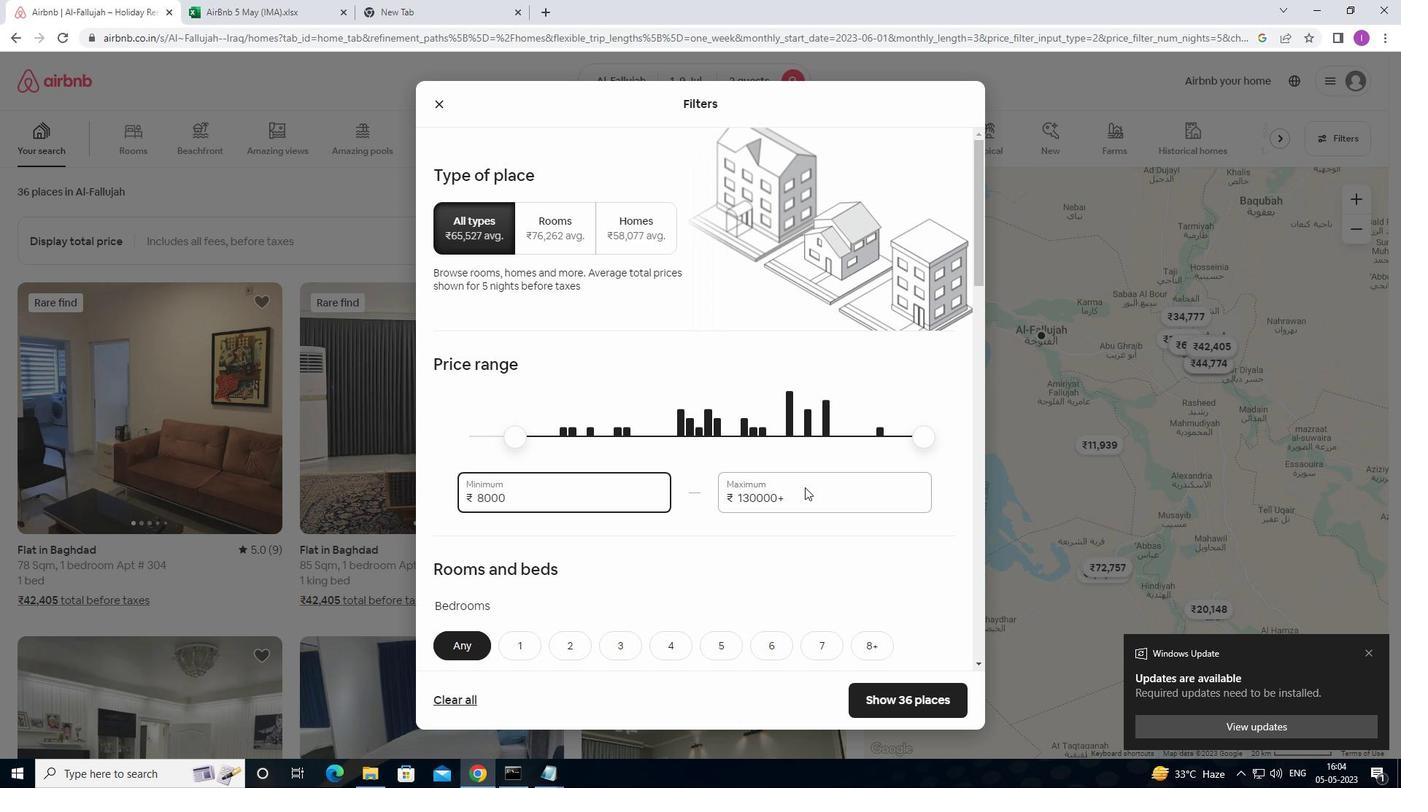 
Action: Mouse pressed left at (804, 491)
Screenshot: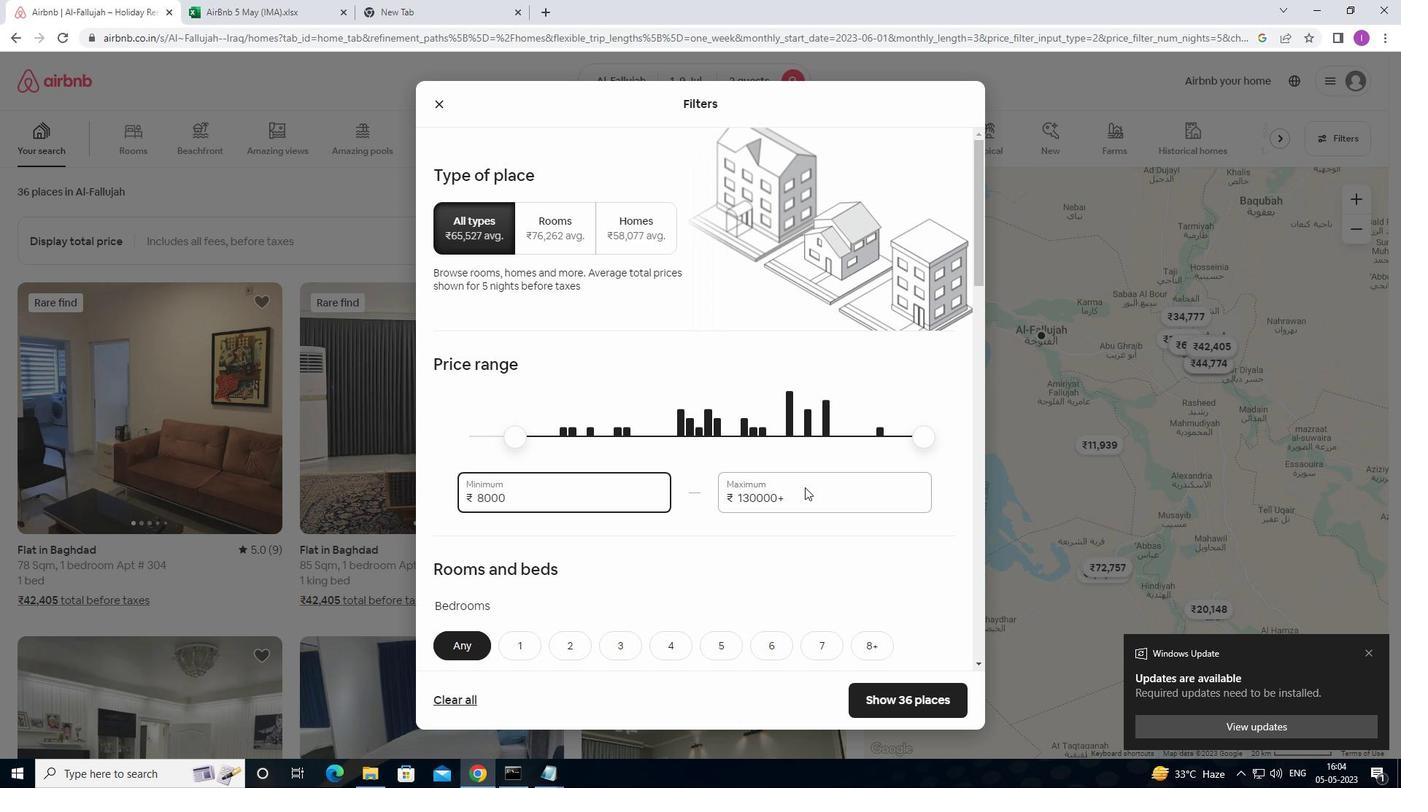 
Action: Mouse moved to (815, 489)
Screenshot: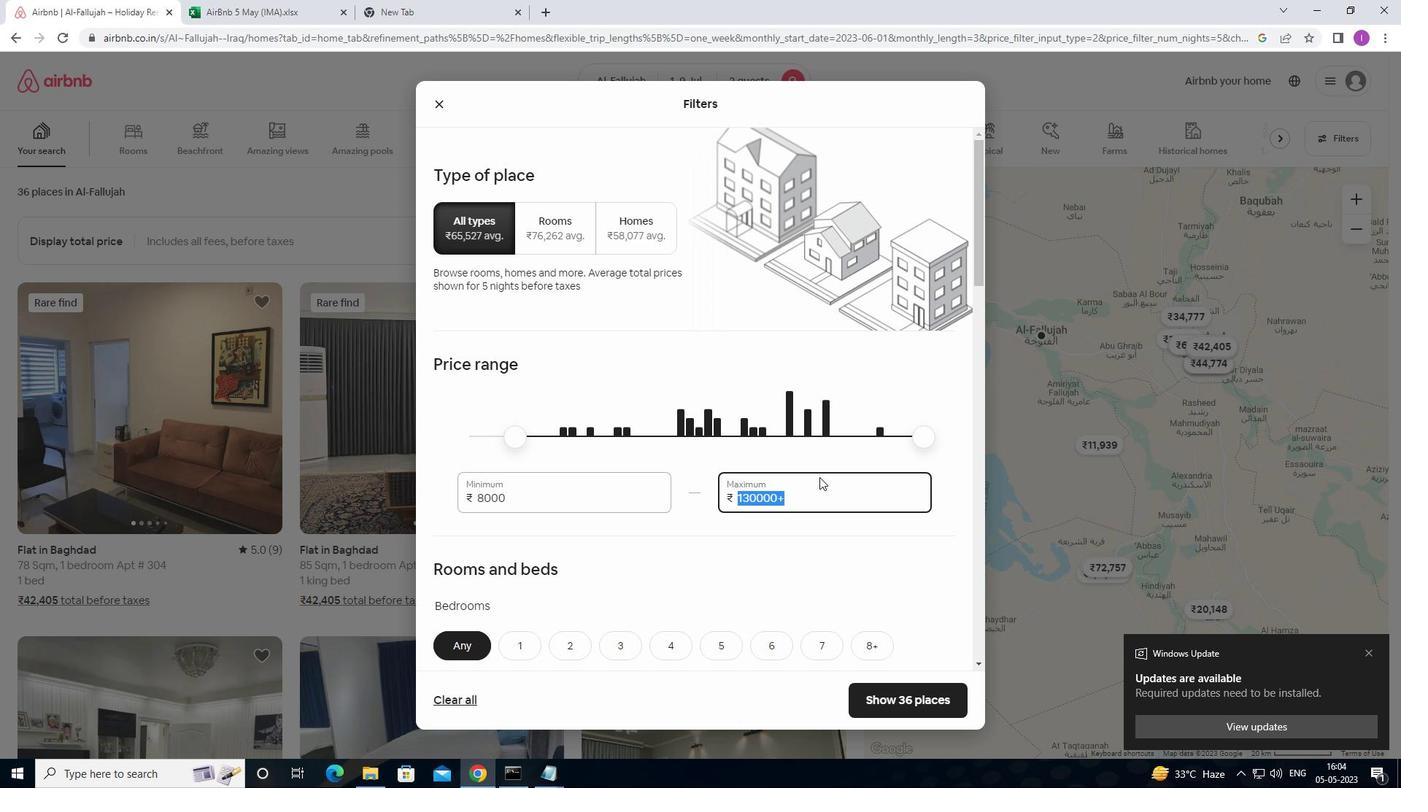 
Action: Mouse pressed left at (815, 489)
Screenshot: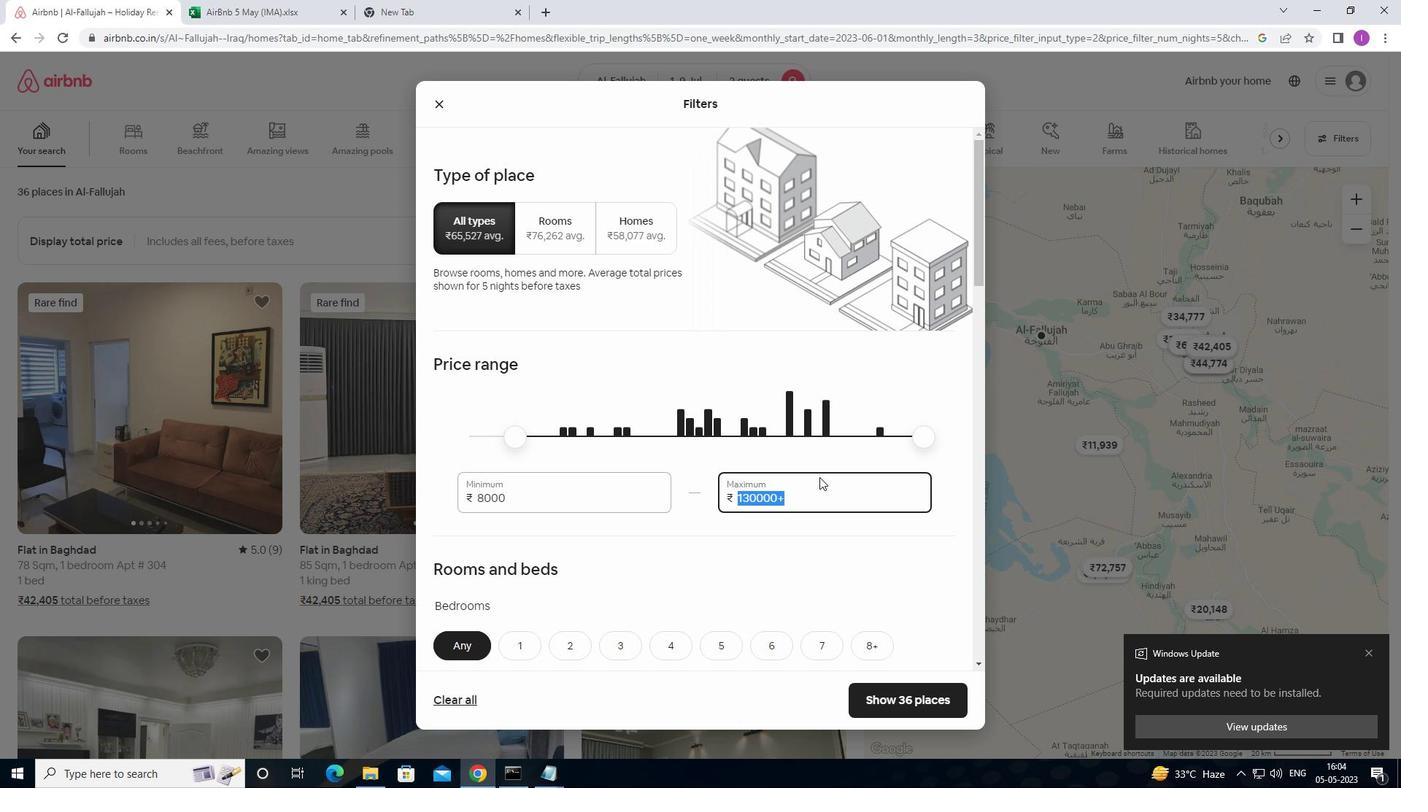 
Action: Mouse moved to (814, 491)
Screenshot: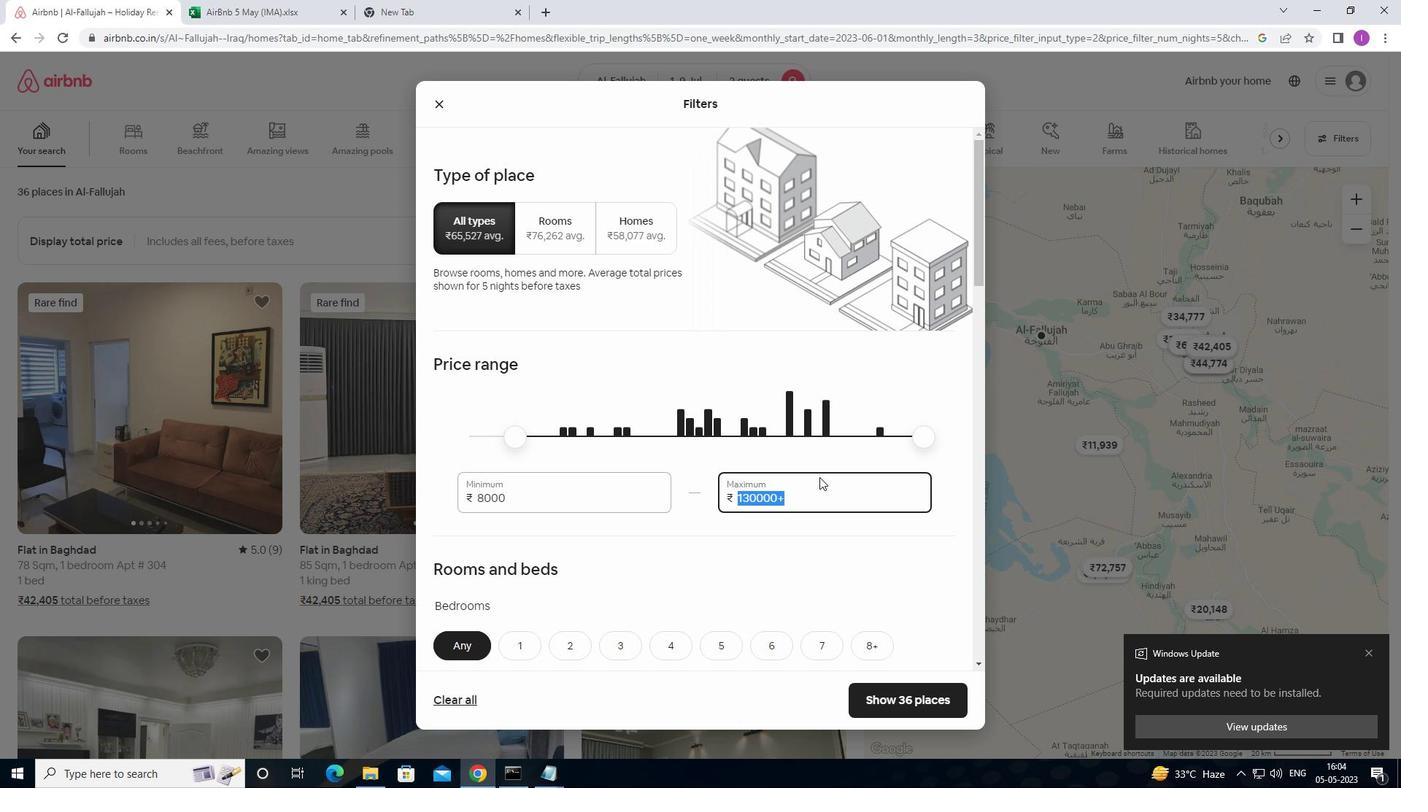 
Action: Mouse pressed left at (814, 491)
Screenshot: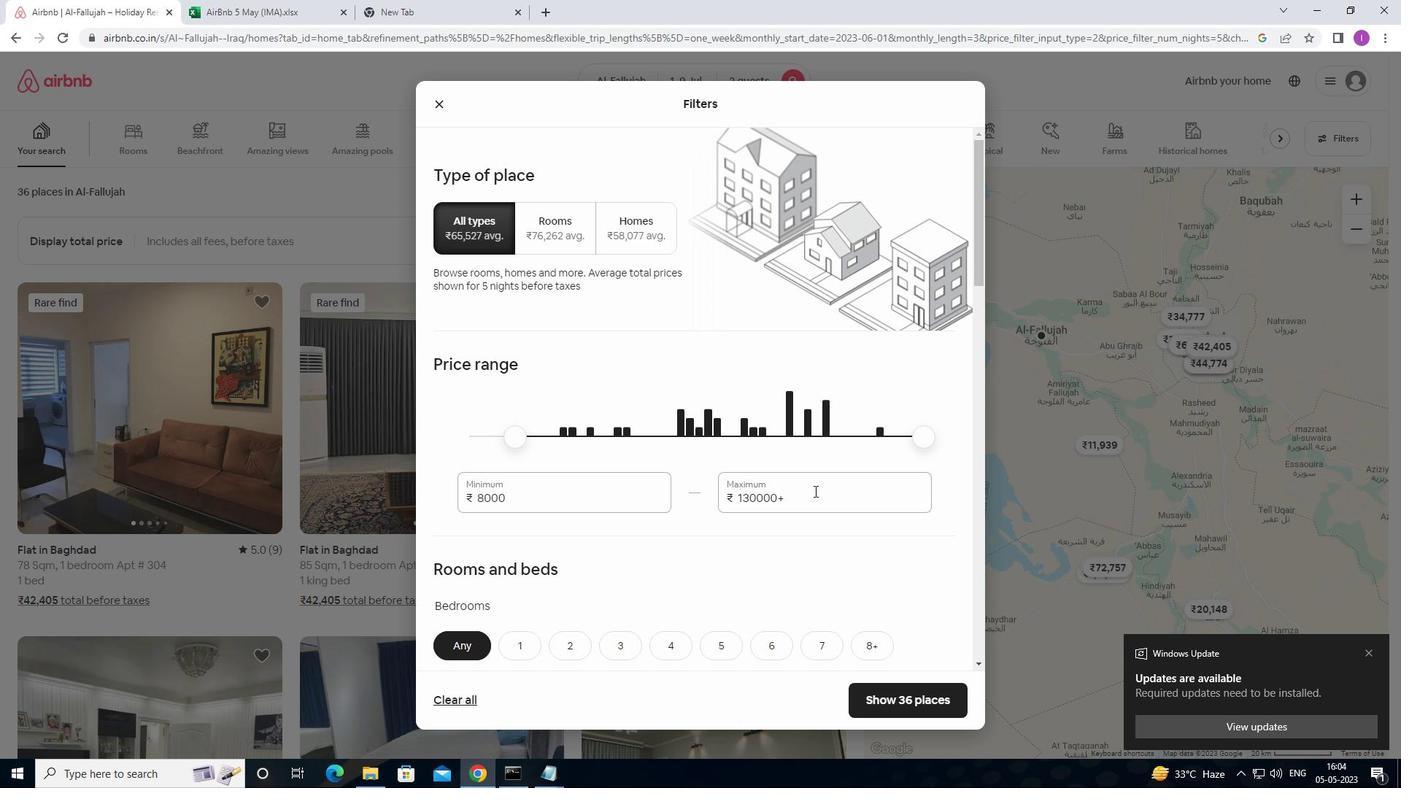 
Action: Mouse moved to (732, 486)
Screenshot: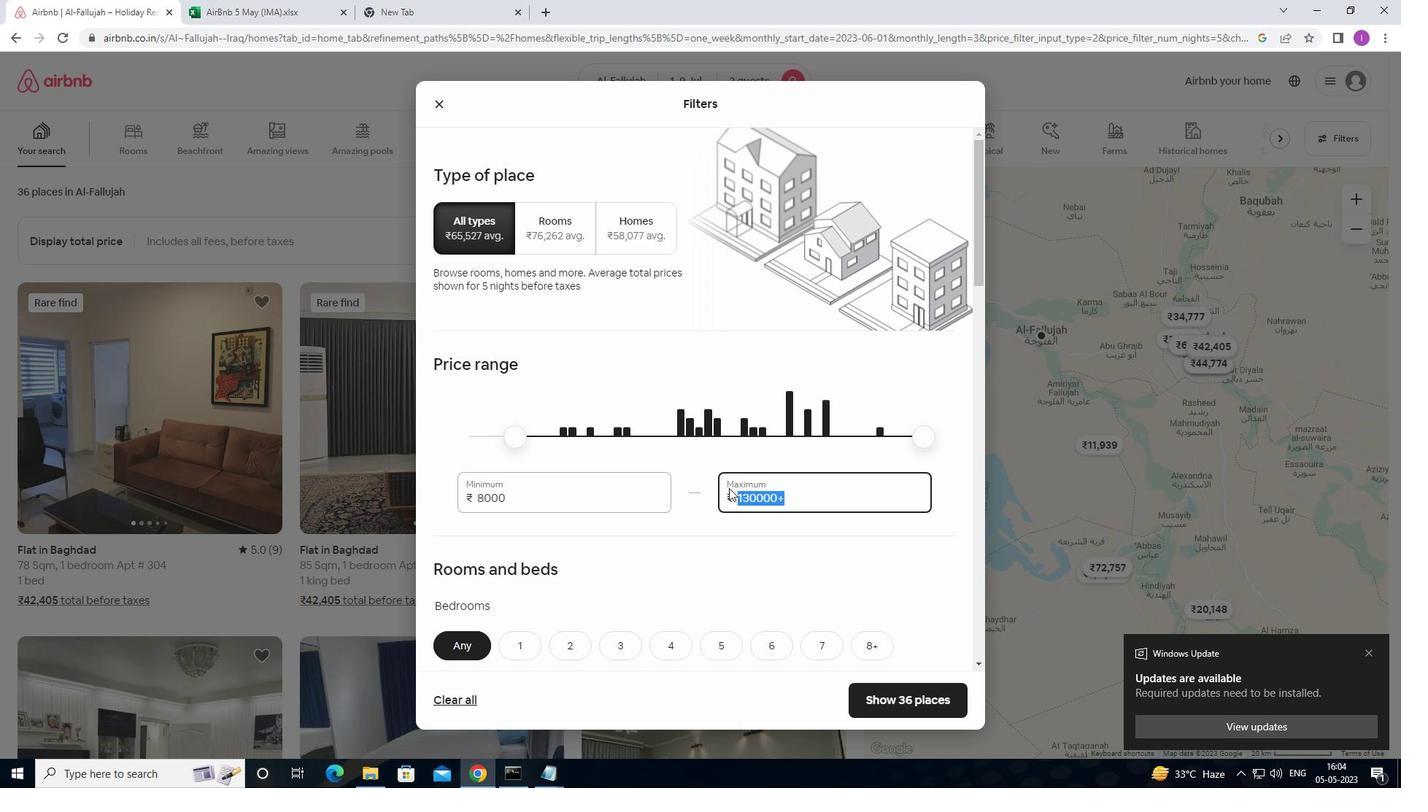
Action: Key pressed 1
Screenshot: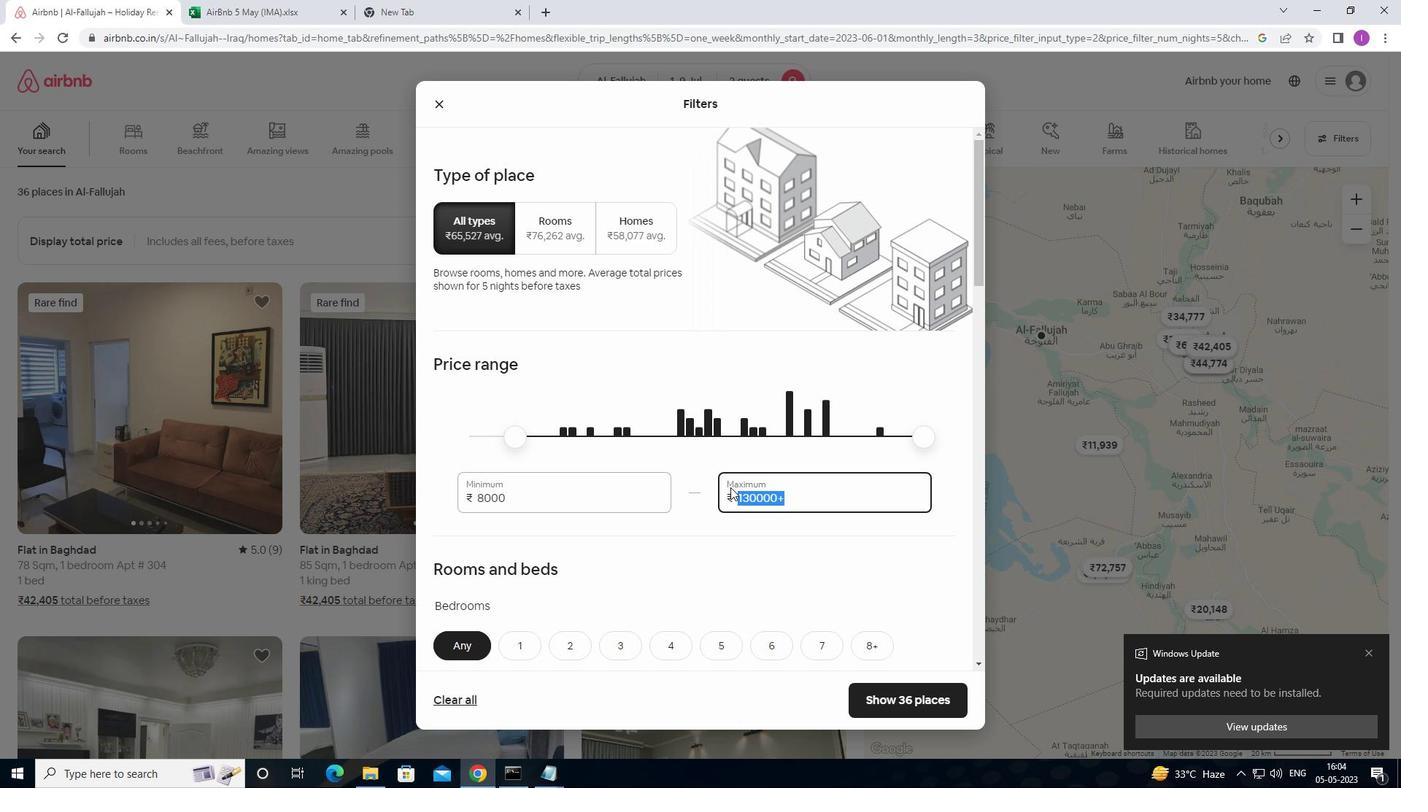 
Action: Mouse moved to (748, 479)
Screenshot: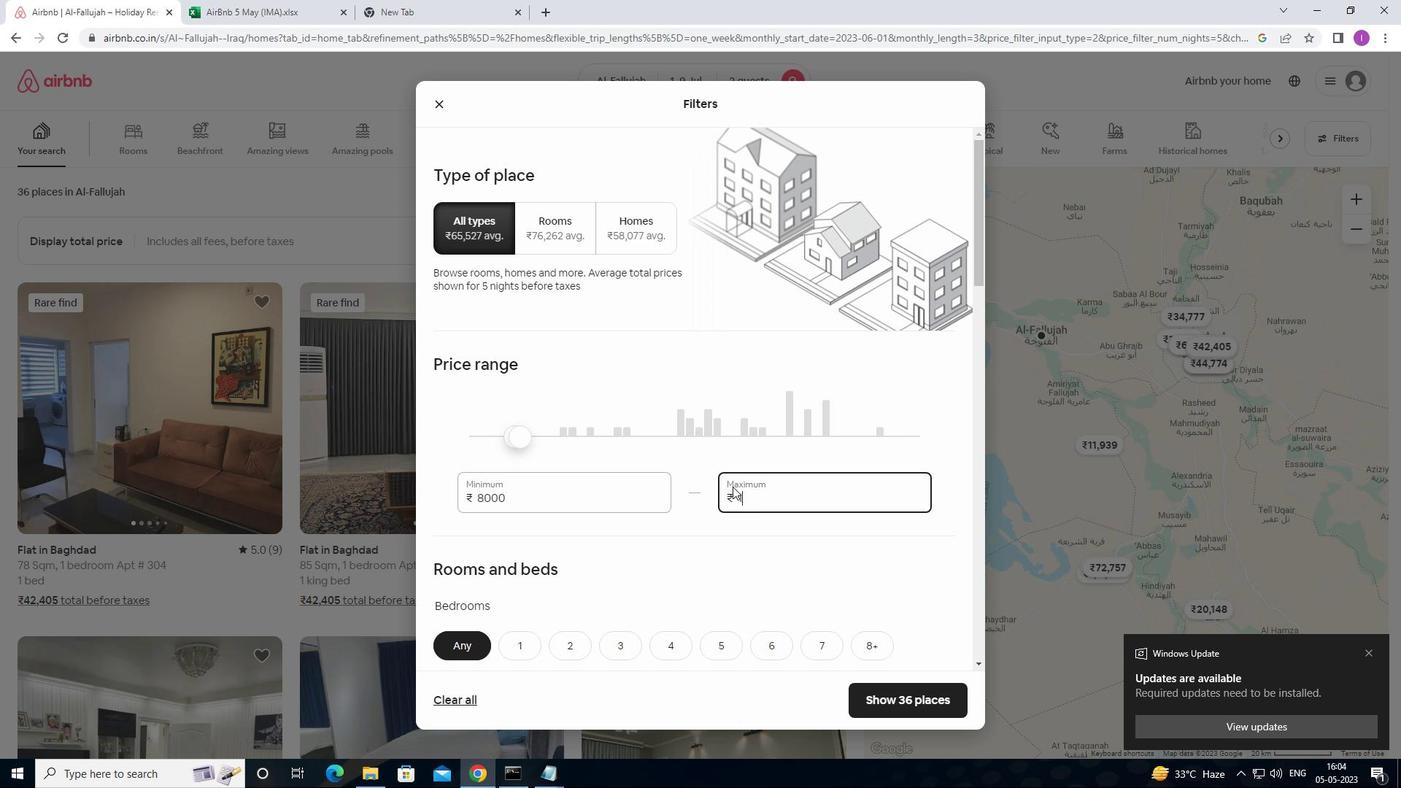 
Action: Key pressed 5
Screenshot: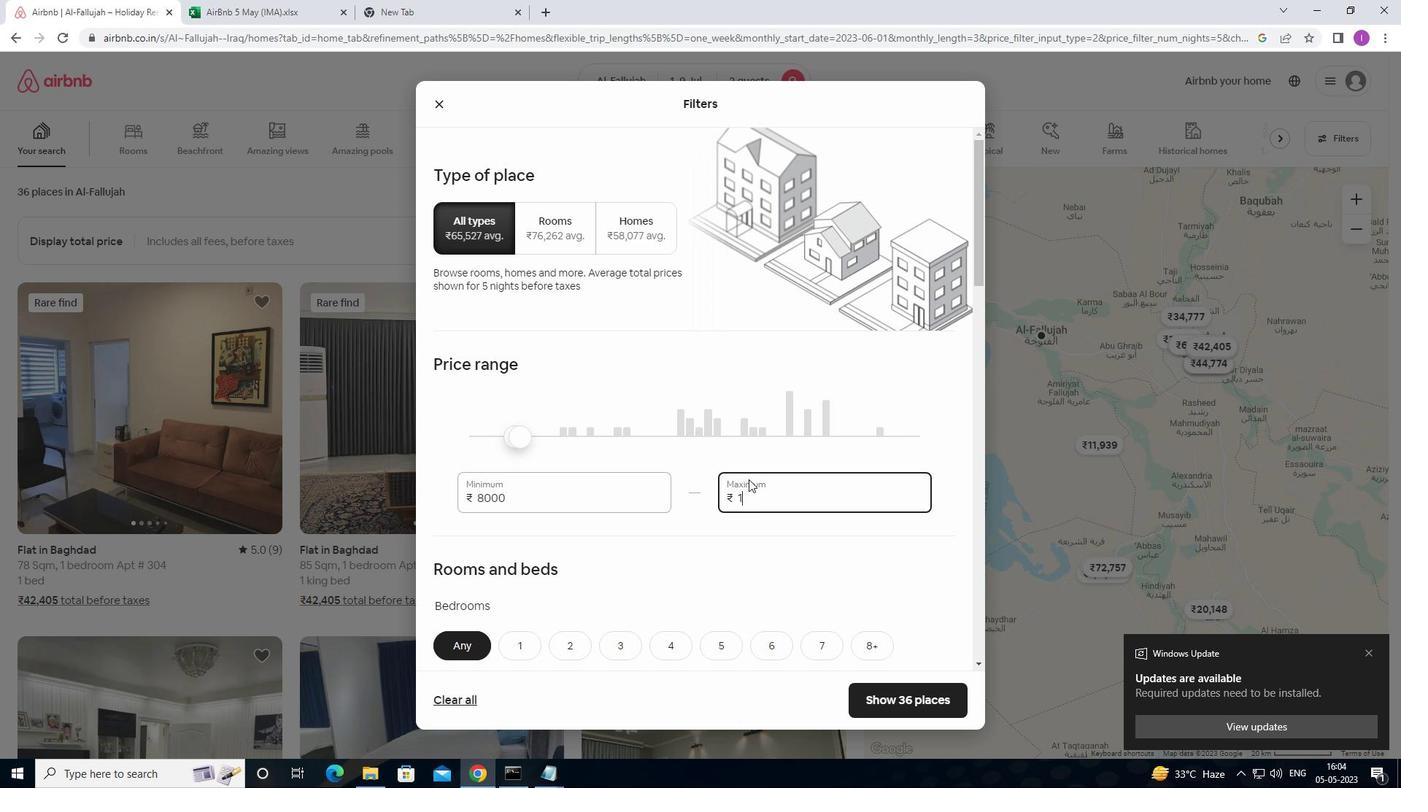 
Action: Mouse moved to (754, 475)
Screenshot: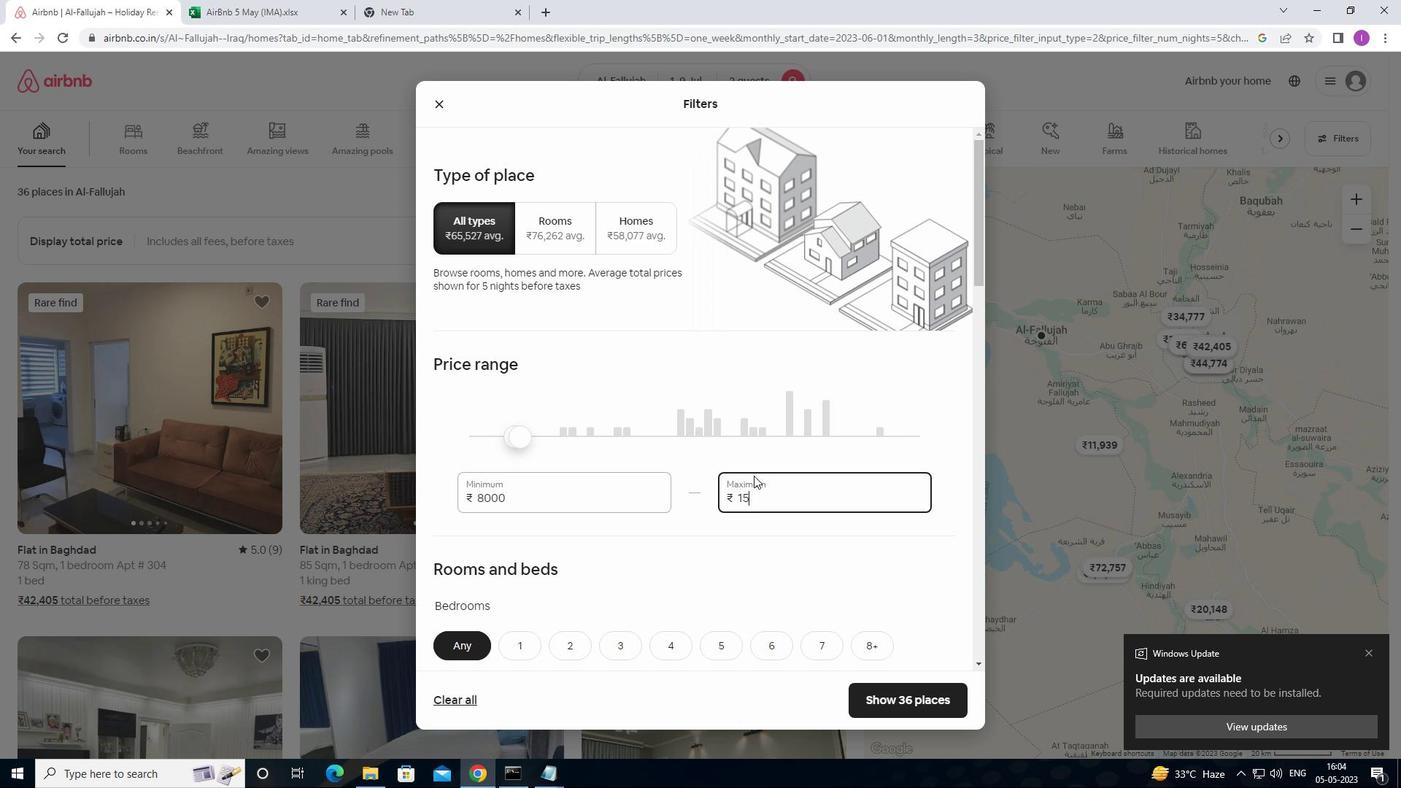 
Action: Key pressed 000
Screenshot: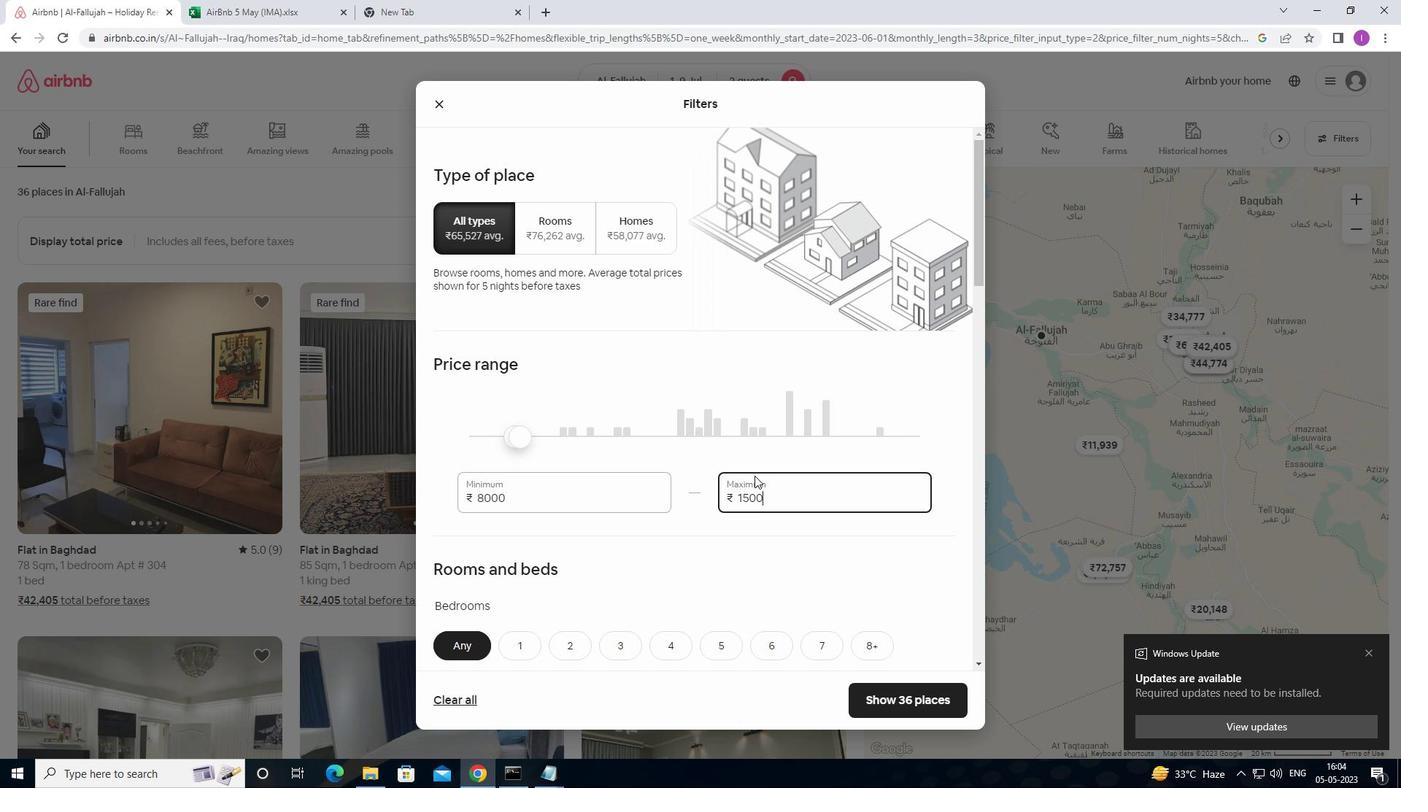 
Action: Mouse moved to (904, 444)
Screenshot: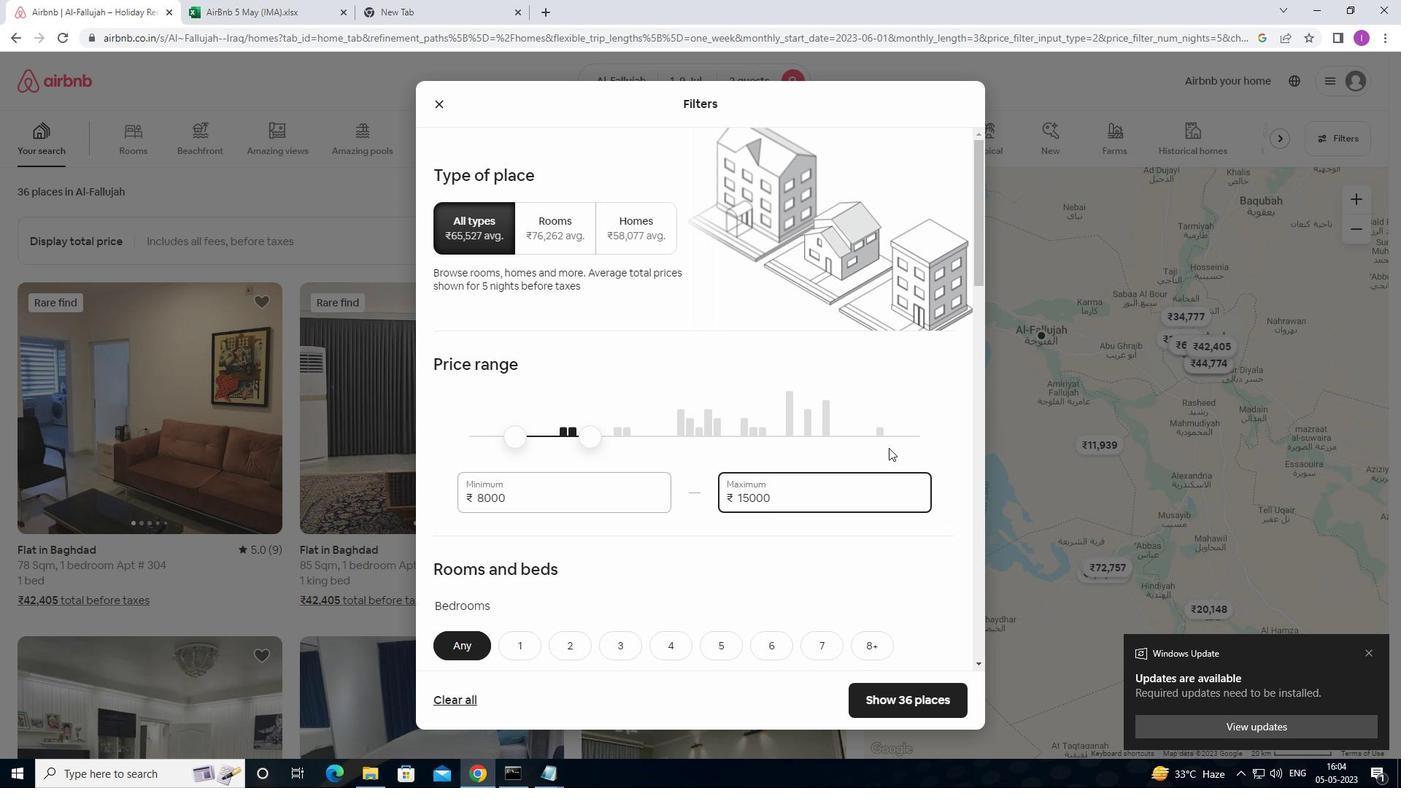 
Action: Mouse scrolled (904, 443) with delta (0, 0)
Screenshot: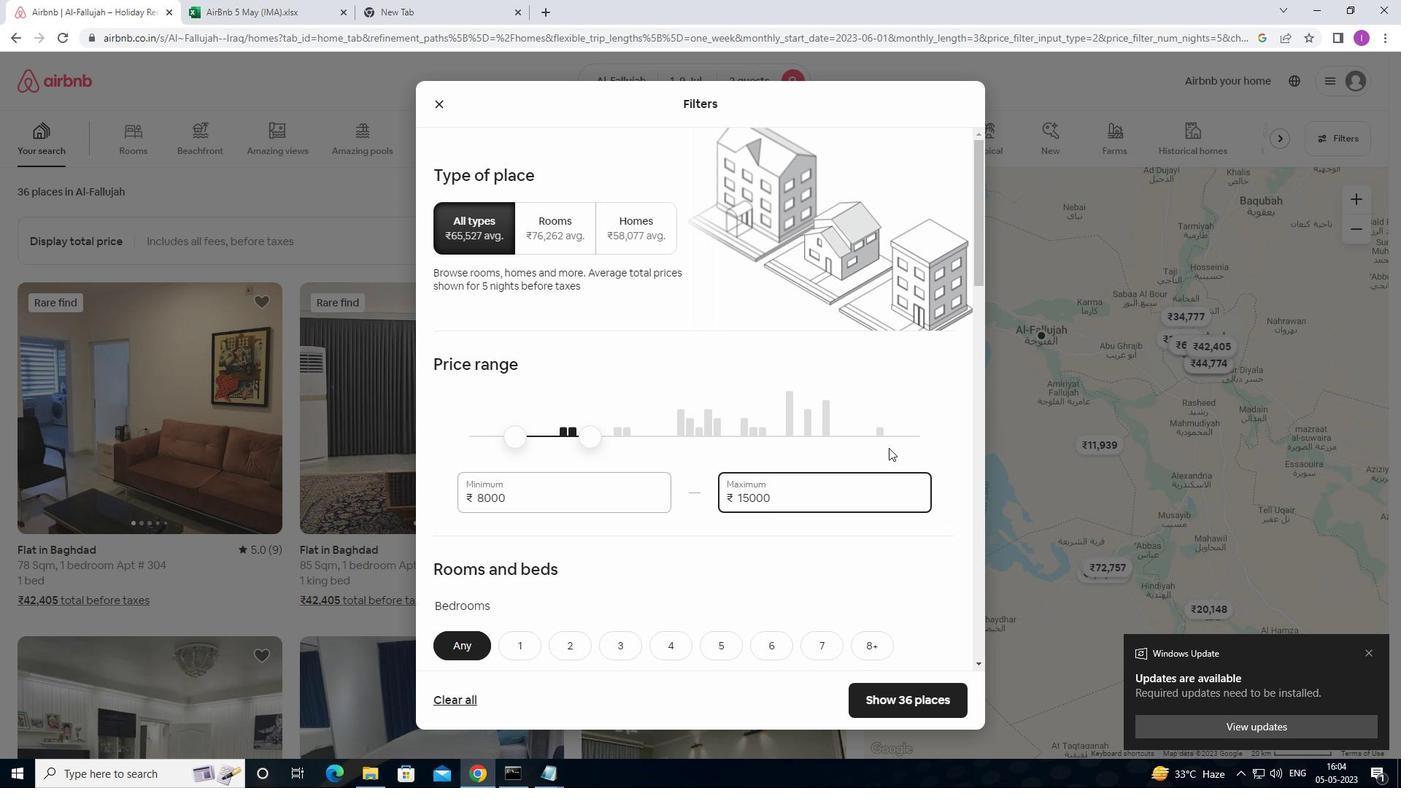 
Action: Mouse moved to (905, 444)
Screenshot: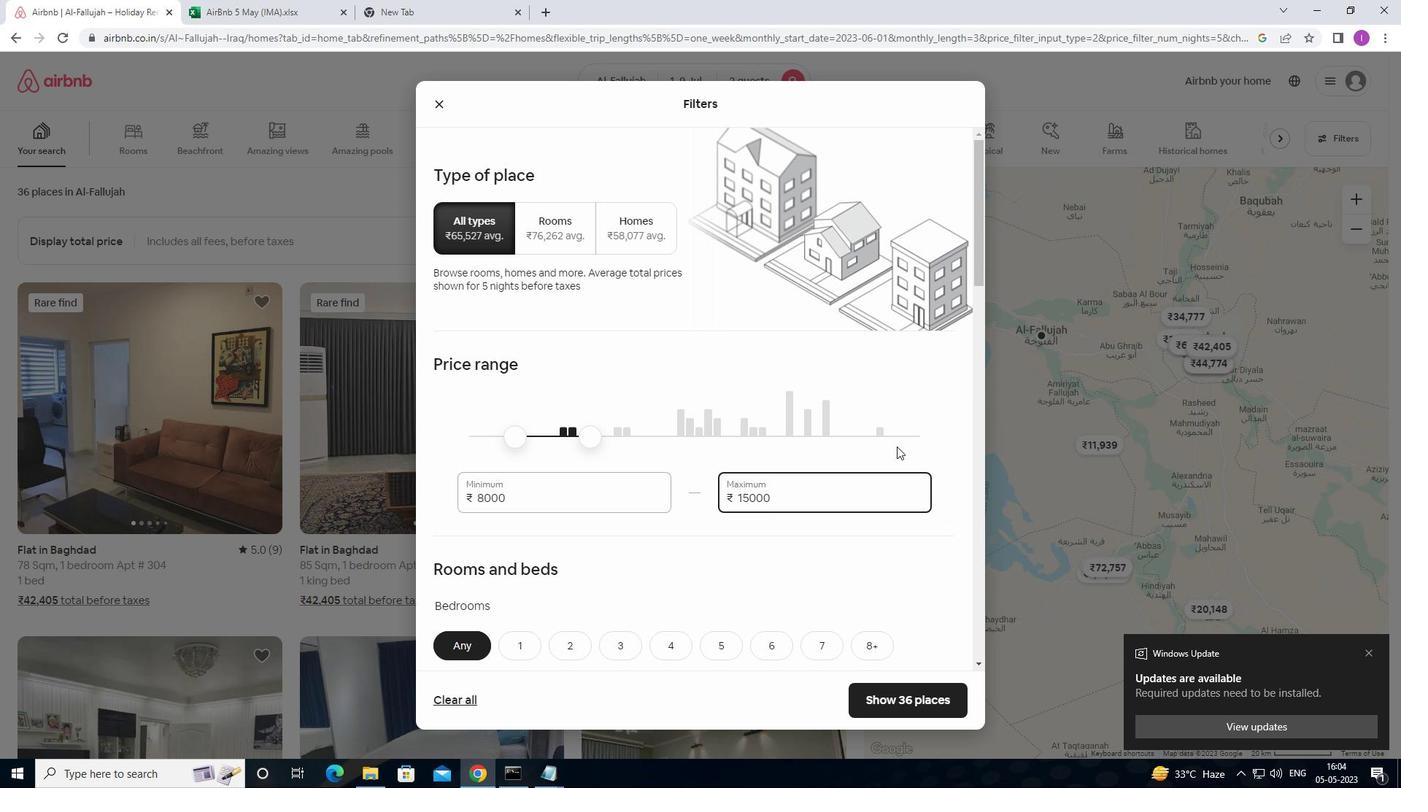 
Action: Mouse scrolled (905, 443) with delta (0, 0)
Screenshot: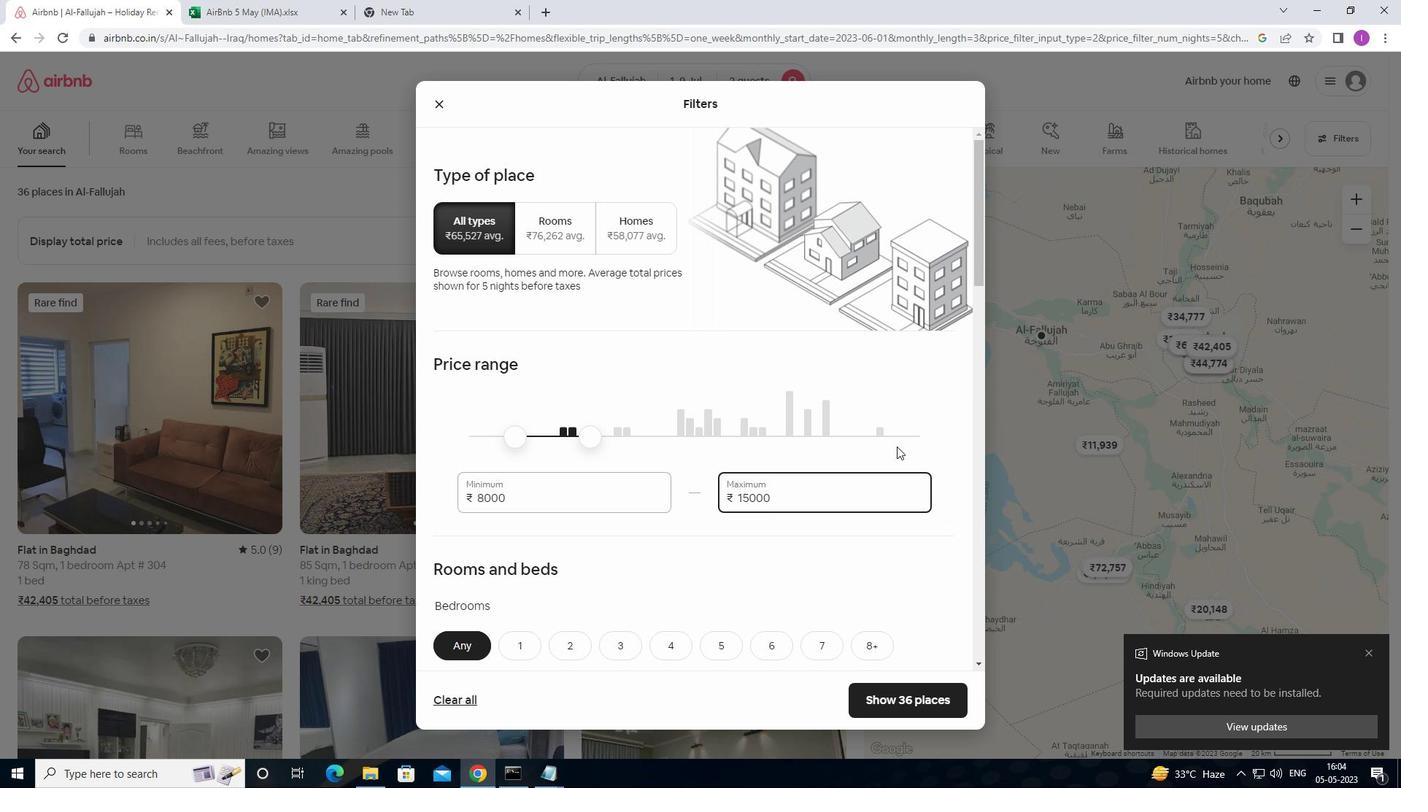 
Action: Mouse moved to (798, 458)
Screenshot: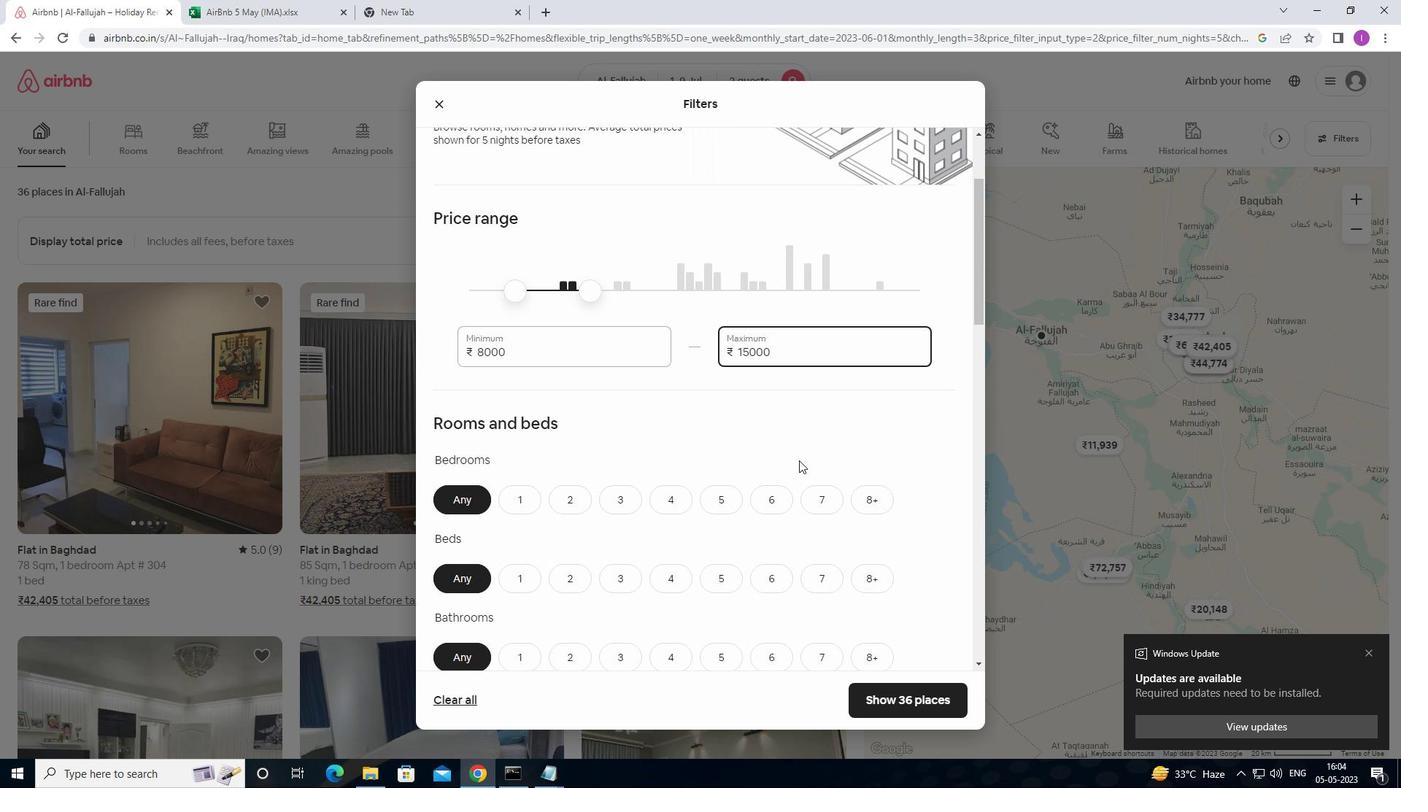 
Action: Mouse scrolled (798, 457) with delta (0, 0)
Screenshot: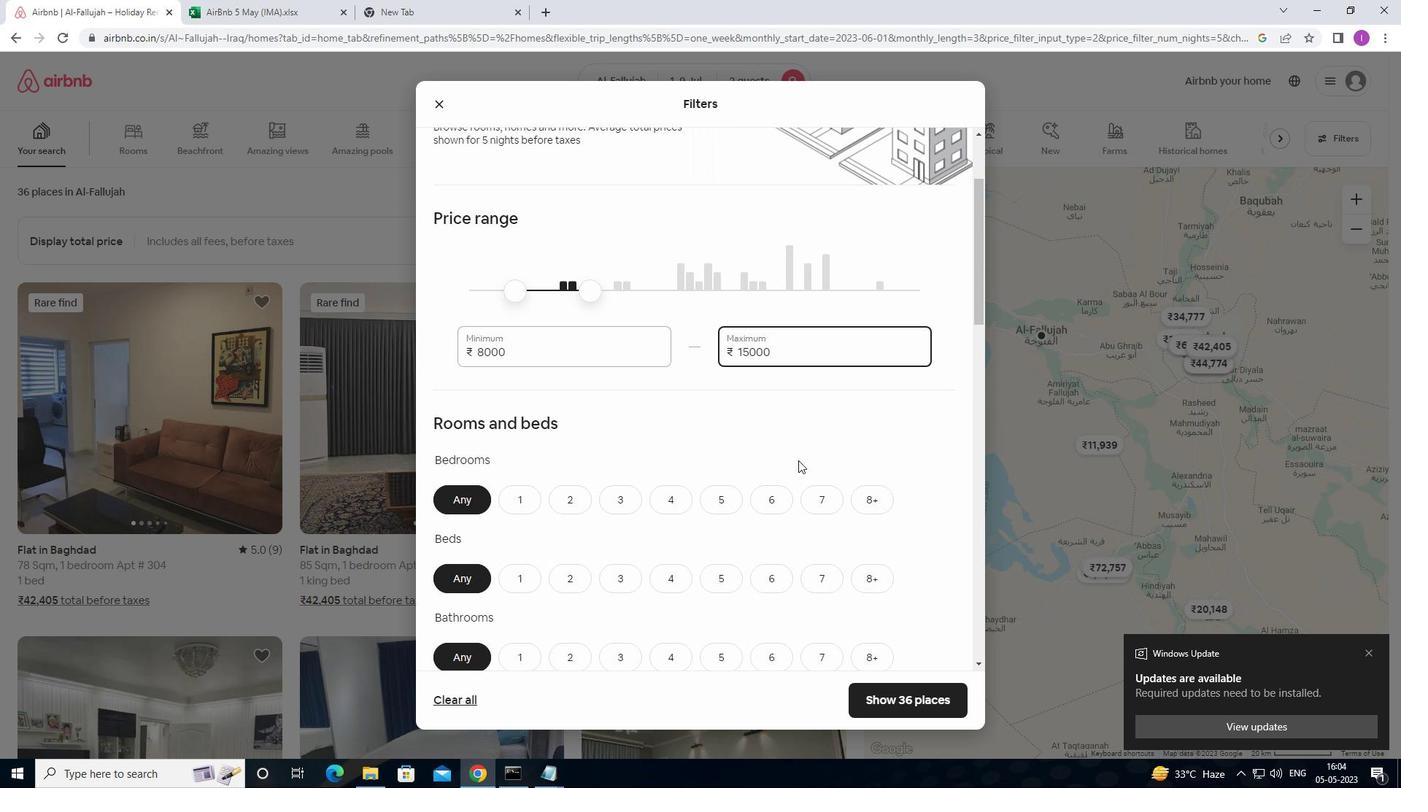 
Action: Mouse moved to (531, 429)
Screenshot: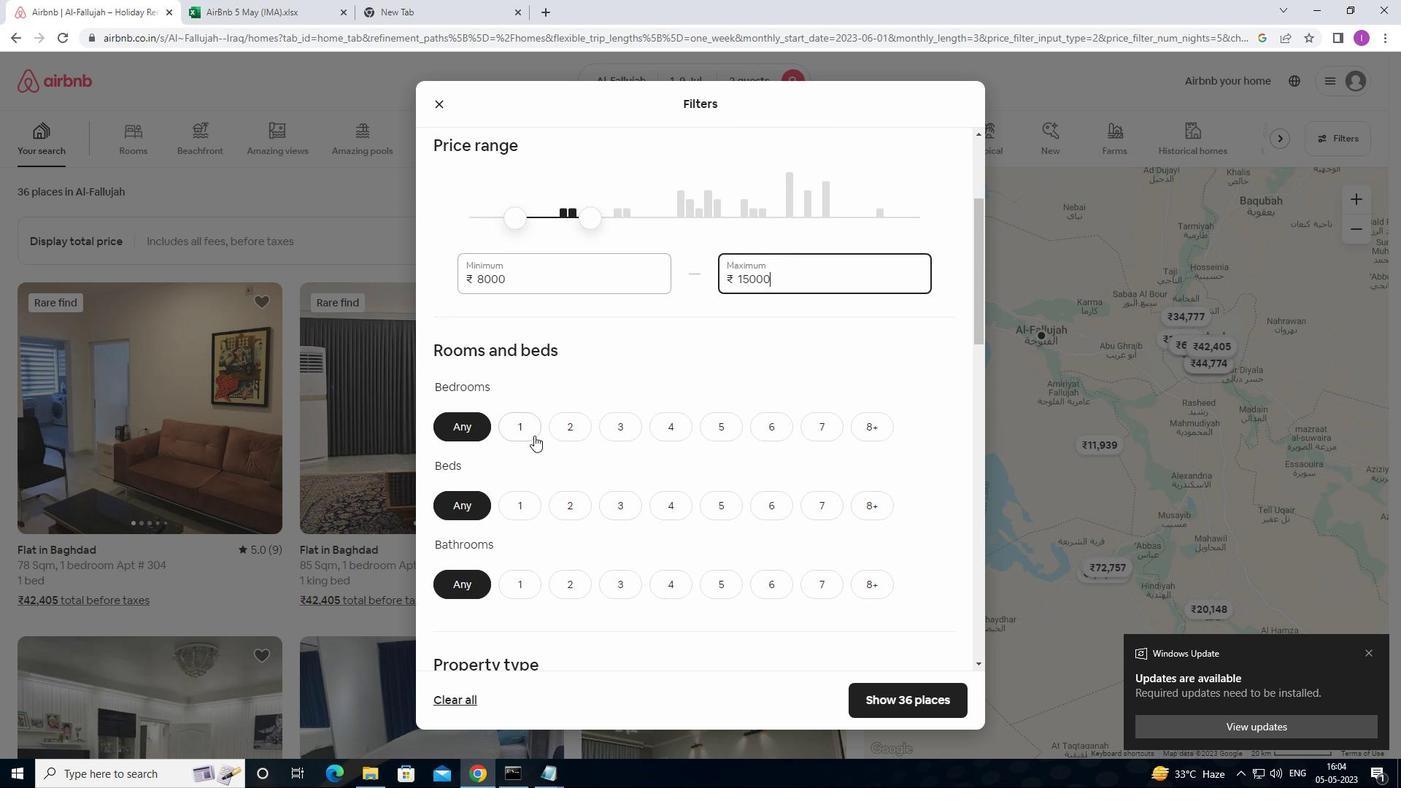 
Action: Mouse pressed left at (531, 429)
Screenshot: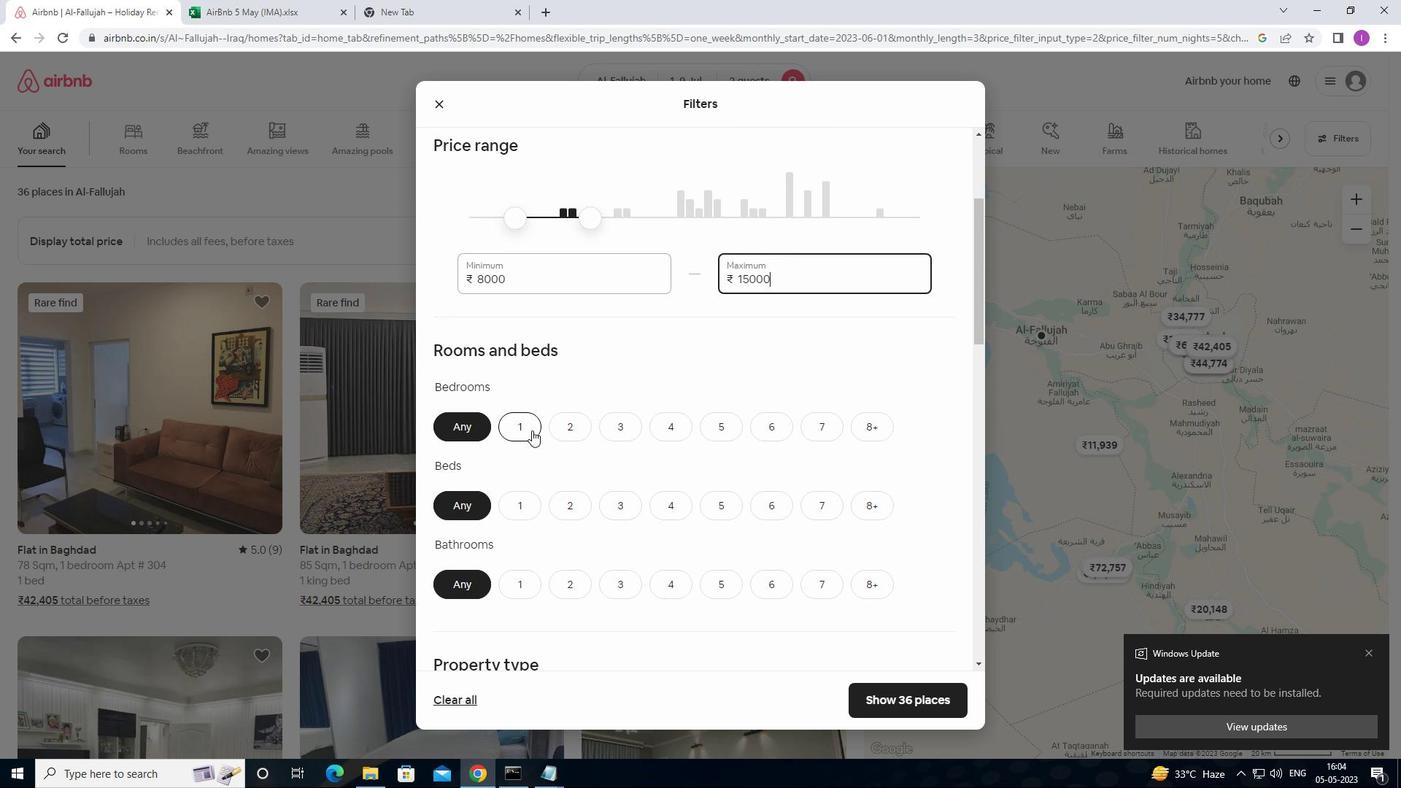 
Action: Mouse moved to (530, 500)
Screenshot: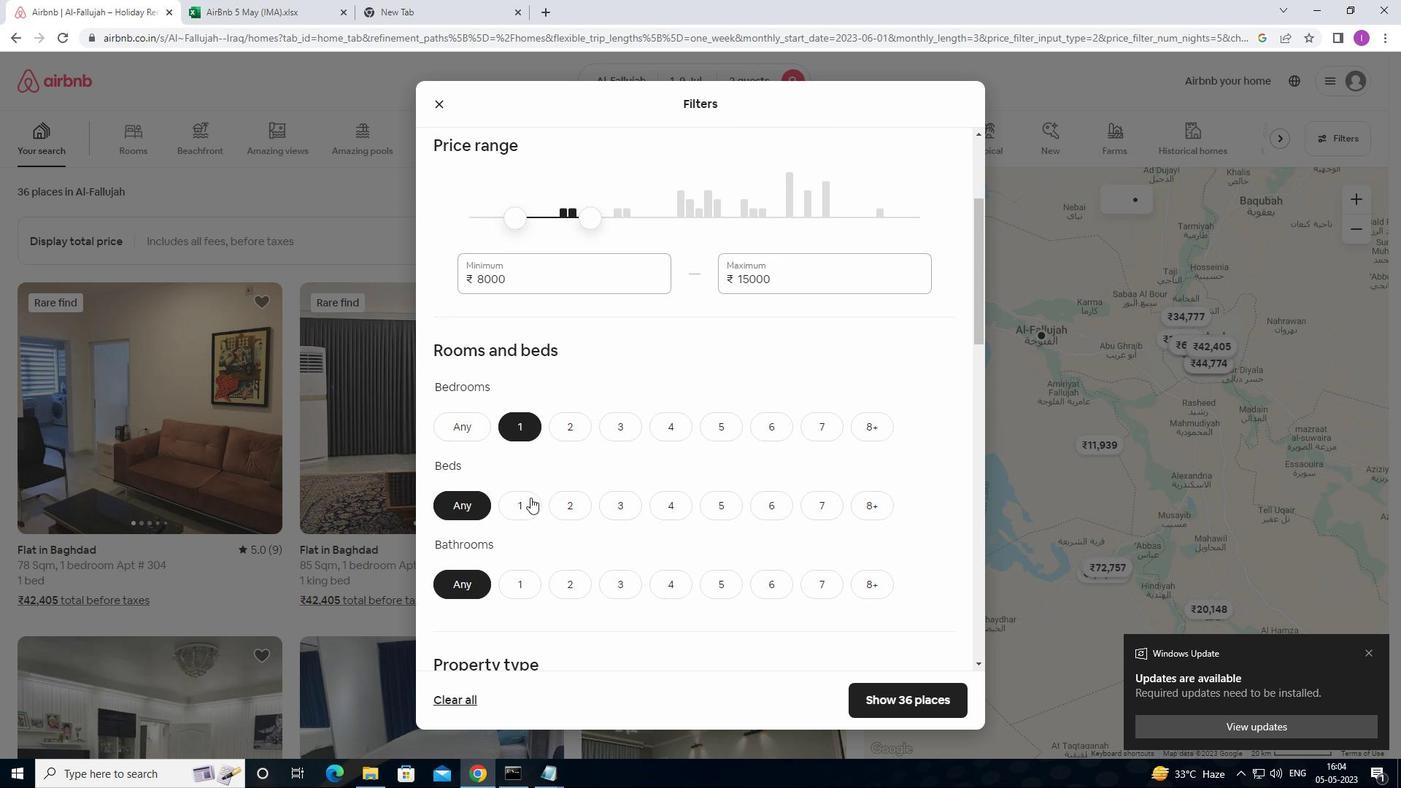 
Action: Mouse pressed left at (530, 500)
Screenshot: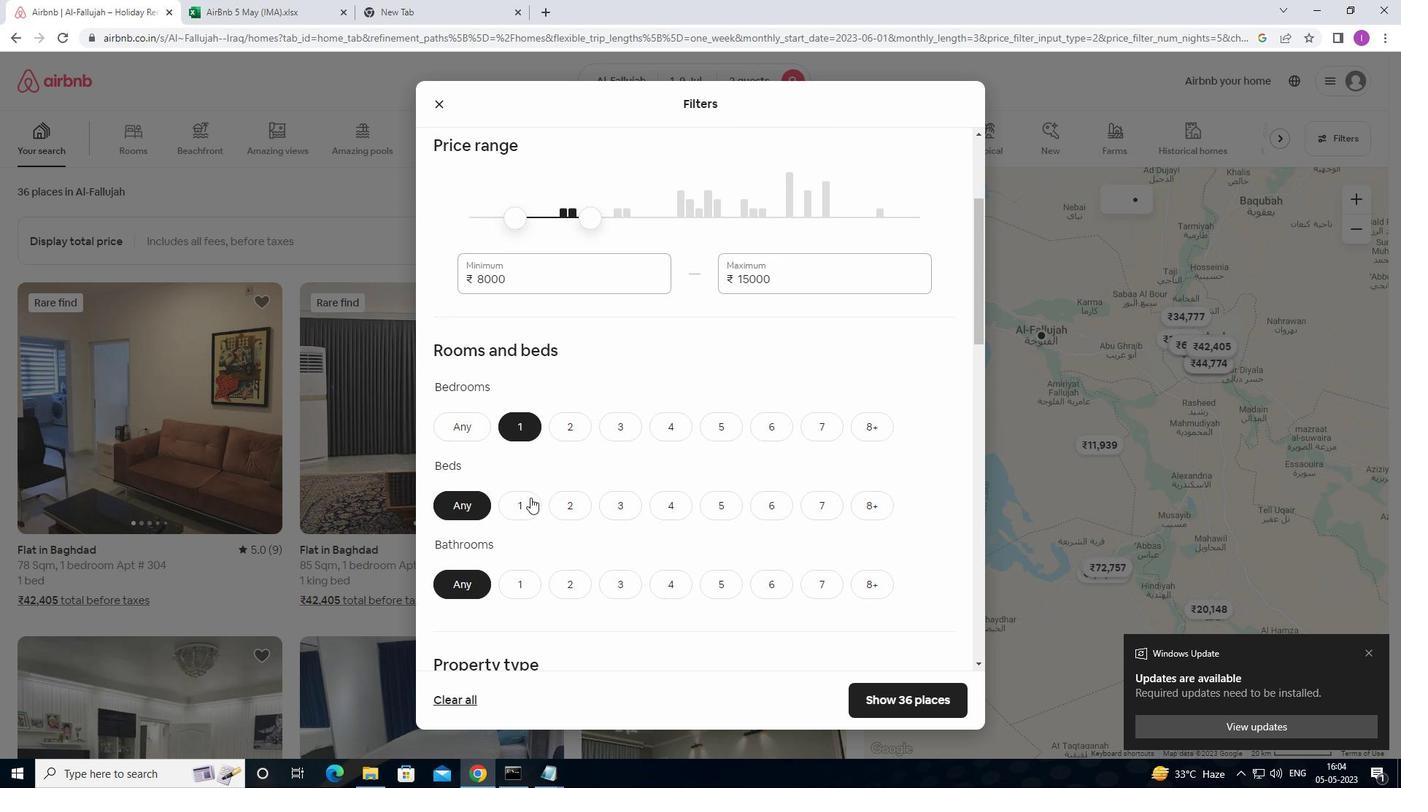 
Action: Mouse moved to (515, 590)
Screenshot: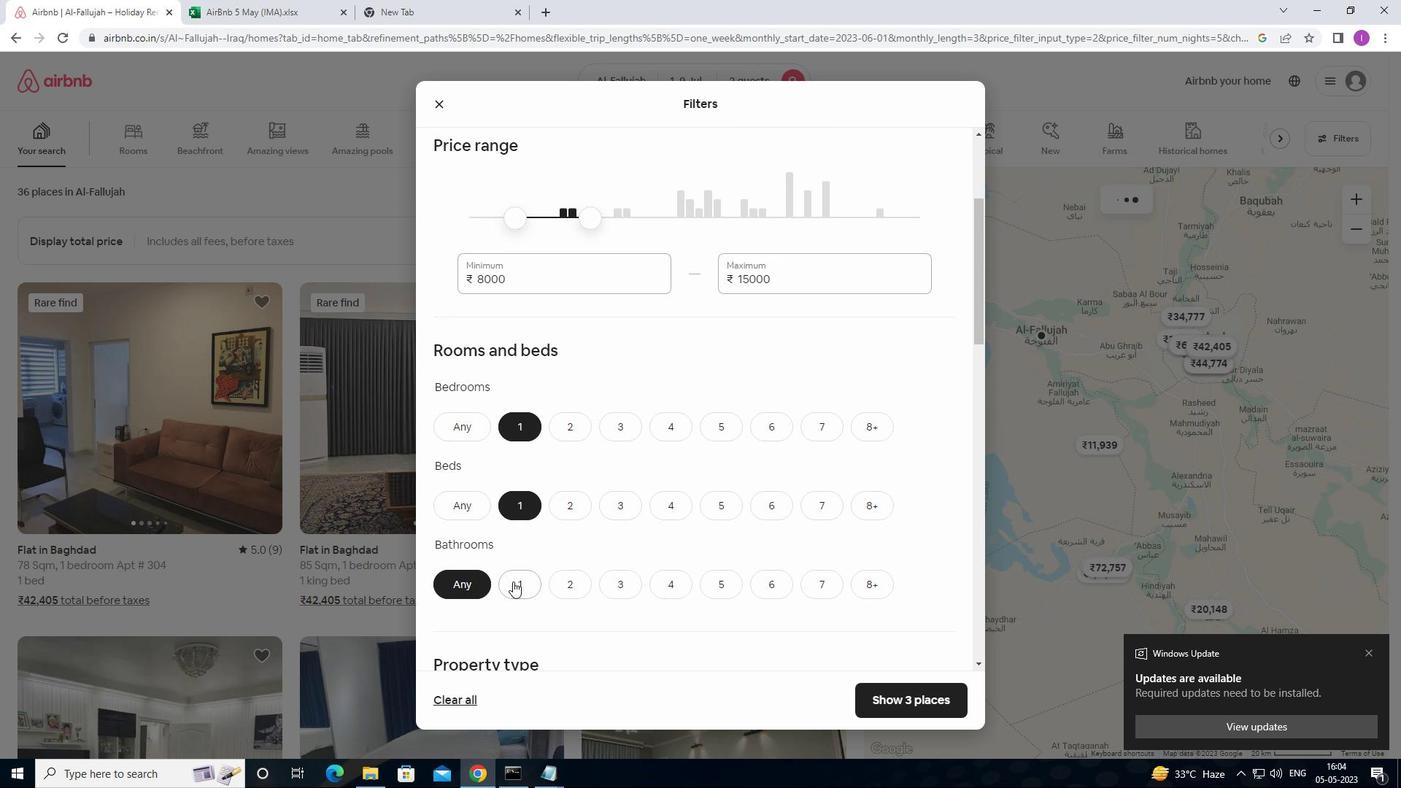 
Action: Mouse pressed left at (515, 590)
Screenshot: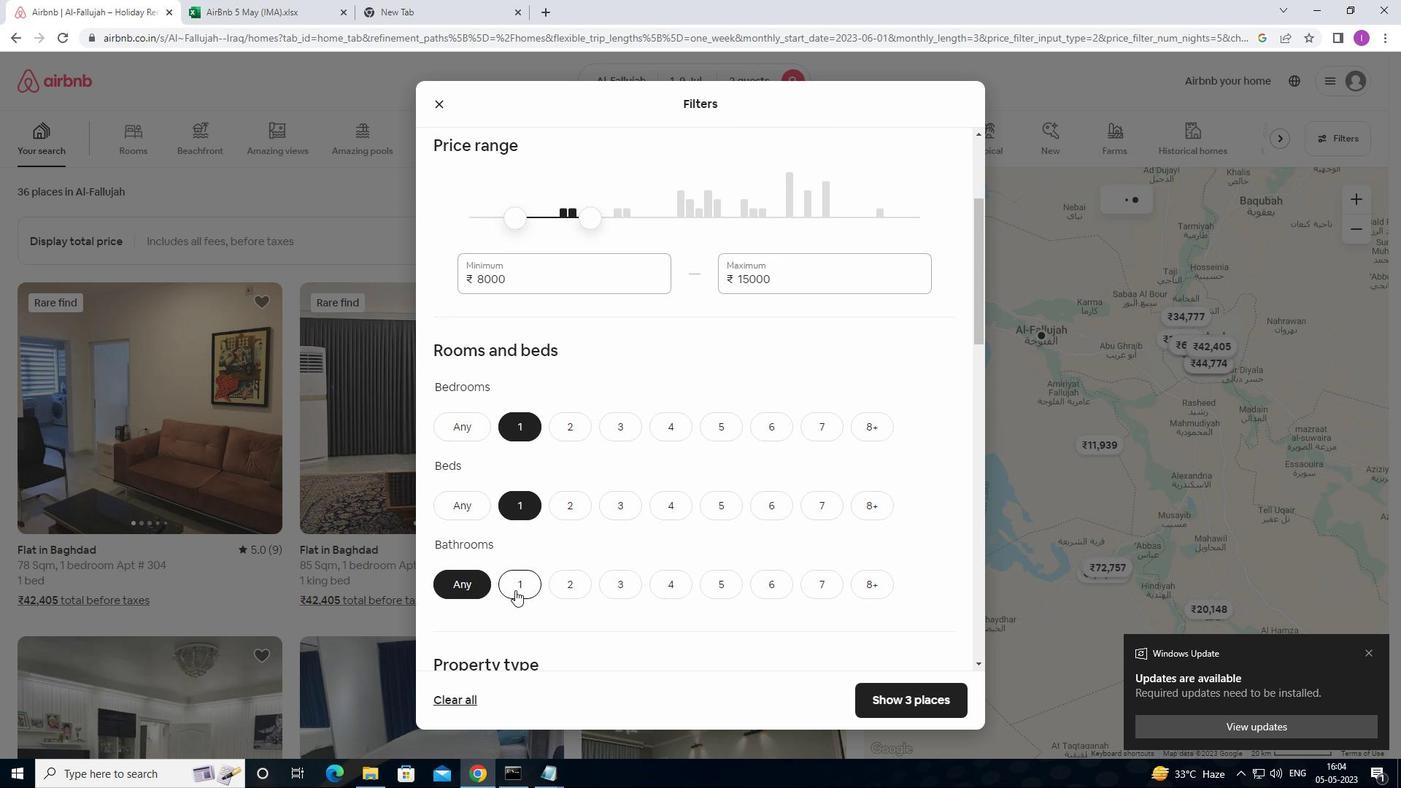 
Action: Mouse moved to (815, 478)
Screenshot: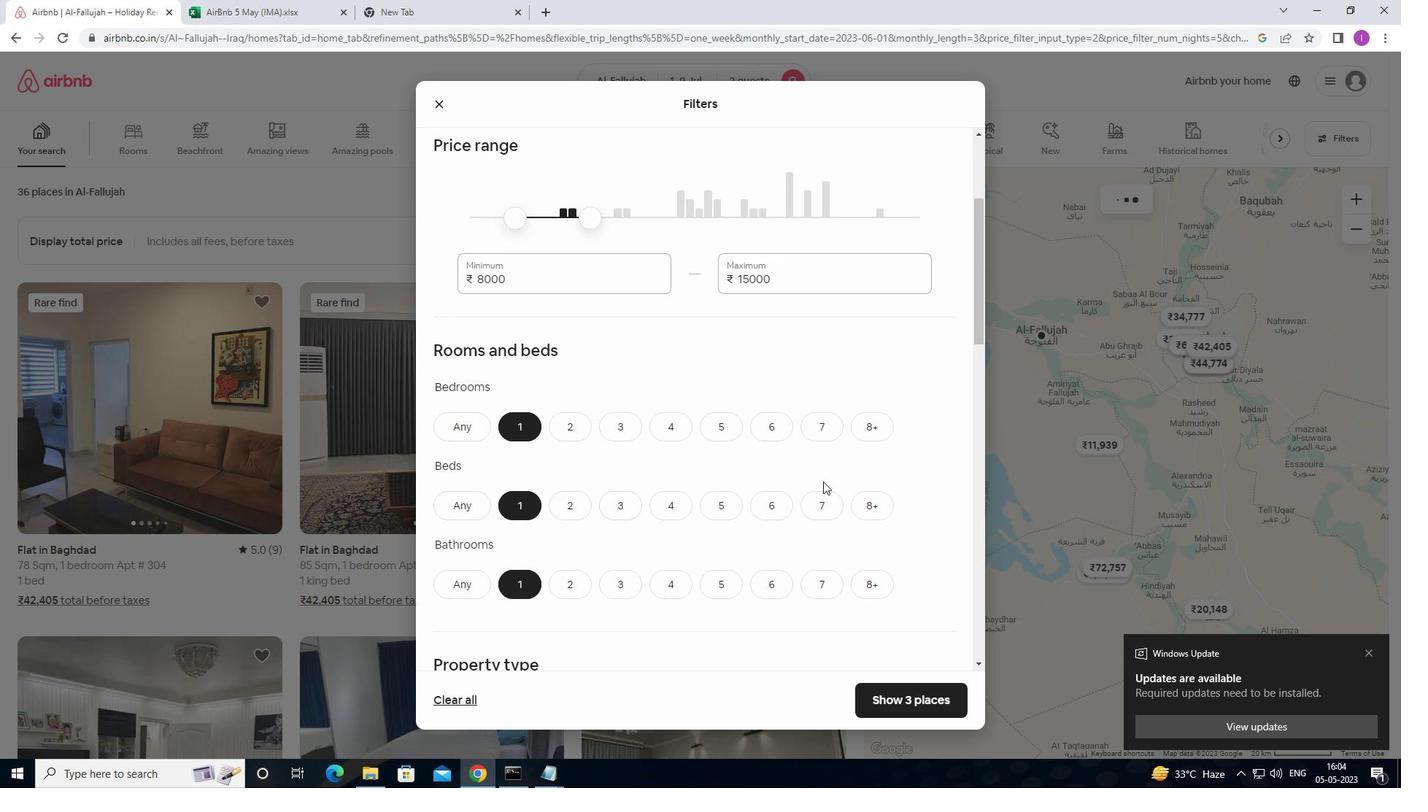 
Action: Mouse scrolled (815, 477) with delta (0, 0)
Screenshot: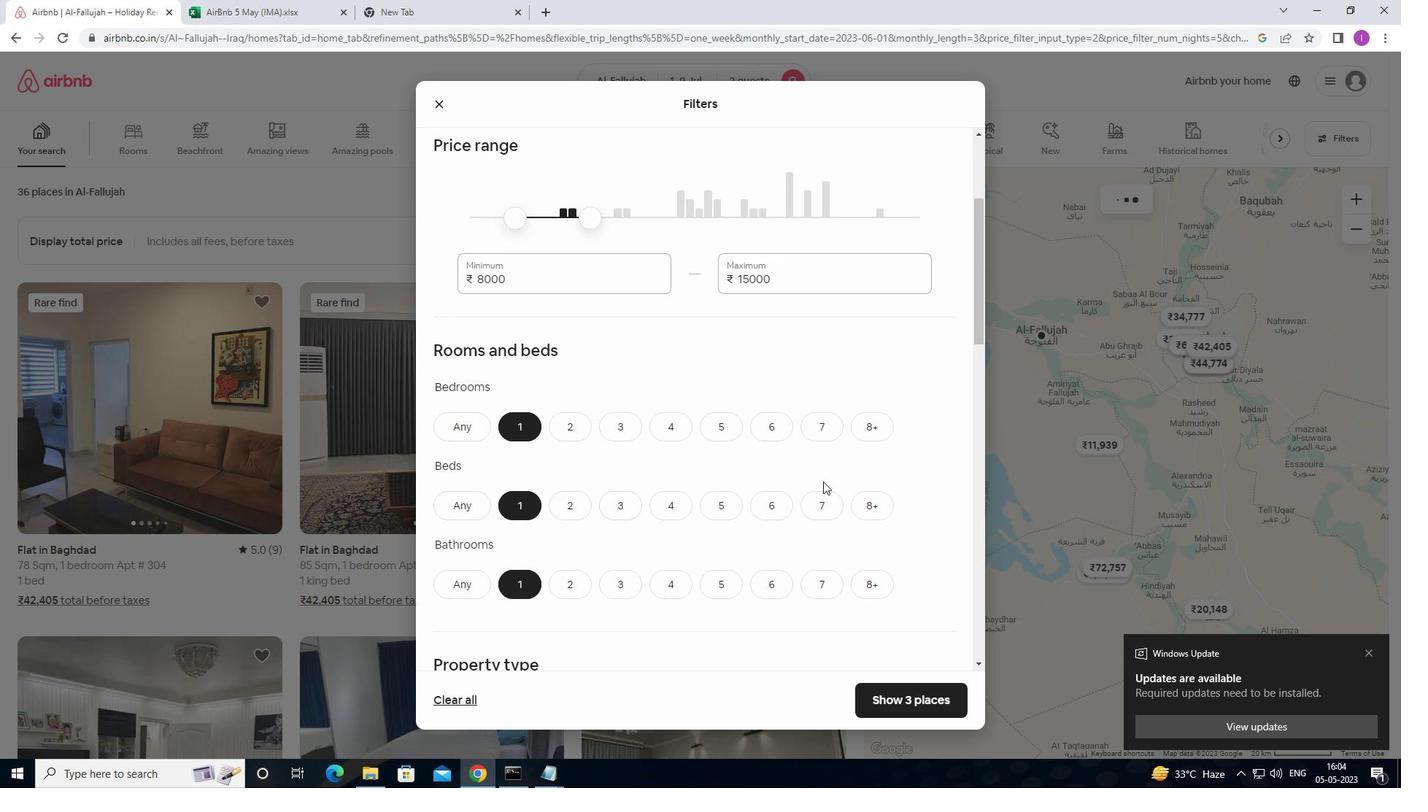 
Action: Mouse moved to (814, 480)
Screenshot: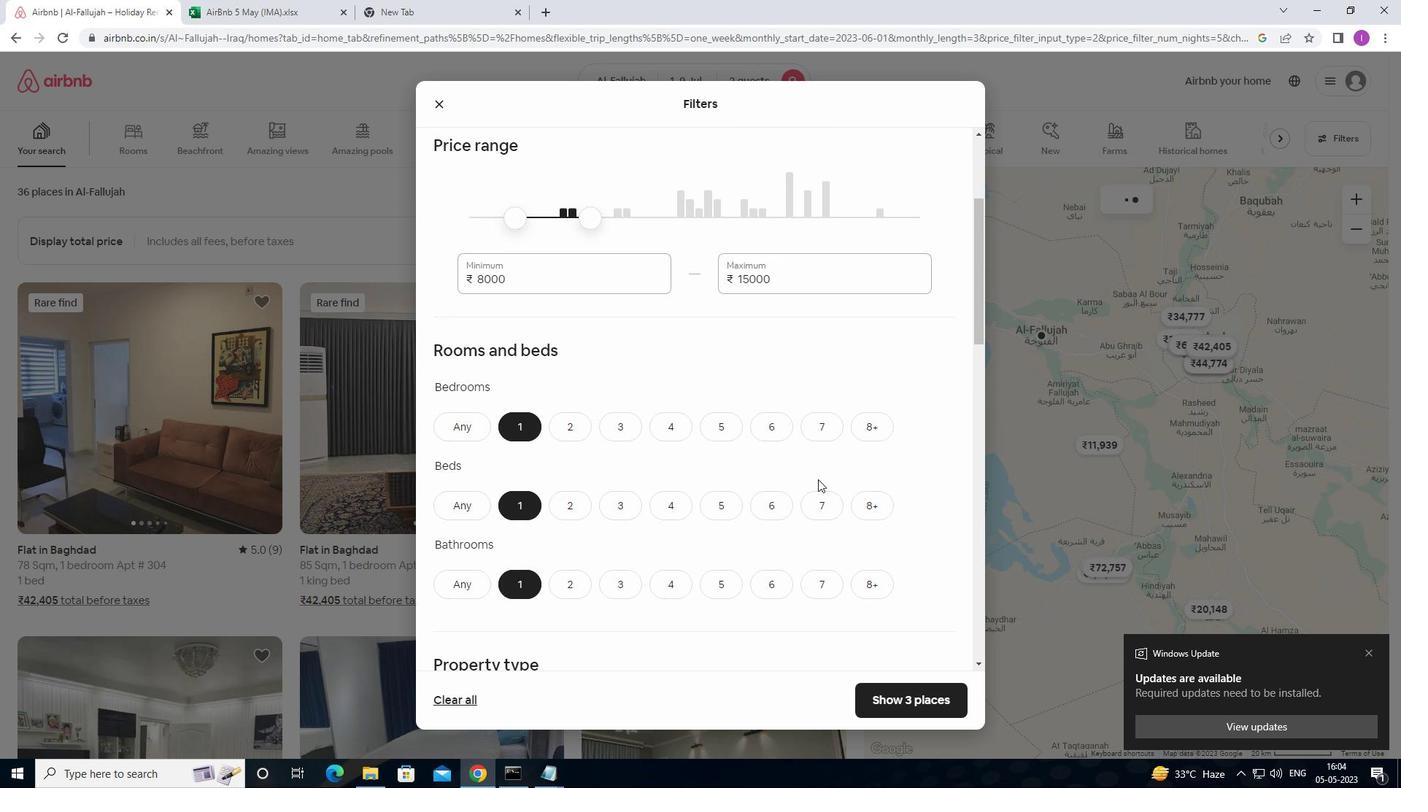 
Action: Mouse scrolled (814, 479) with delta (0, 0)
Screenshot: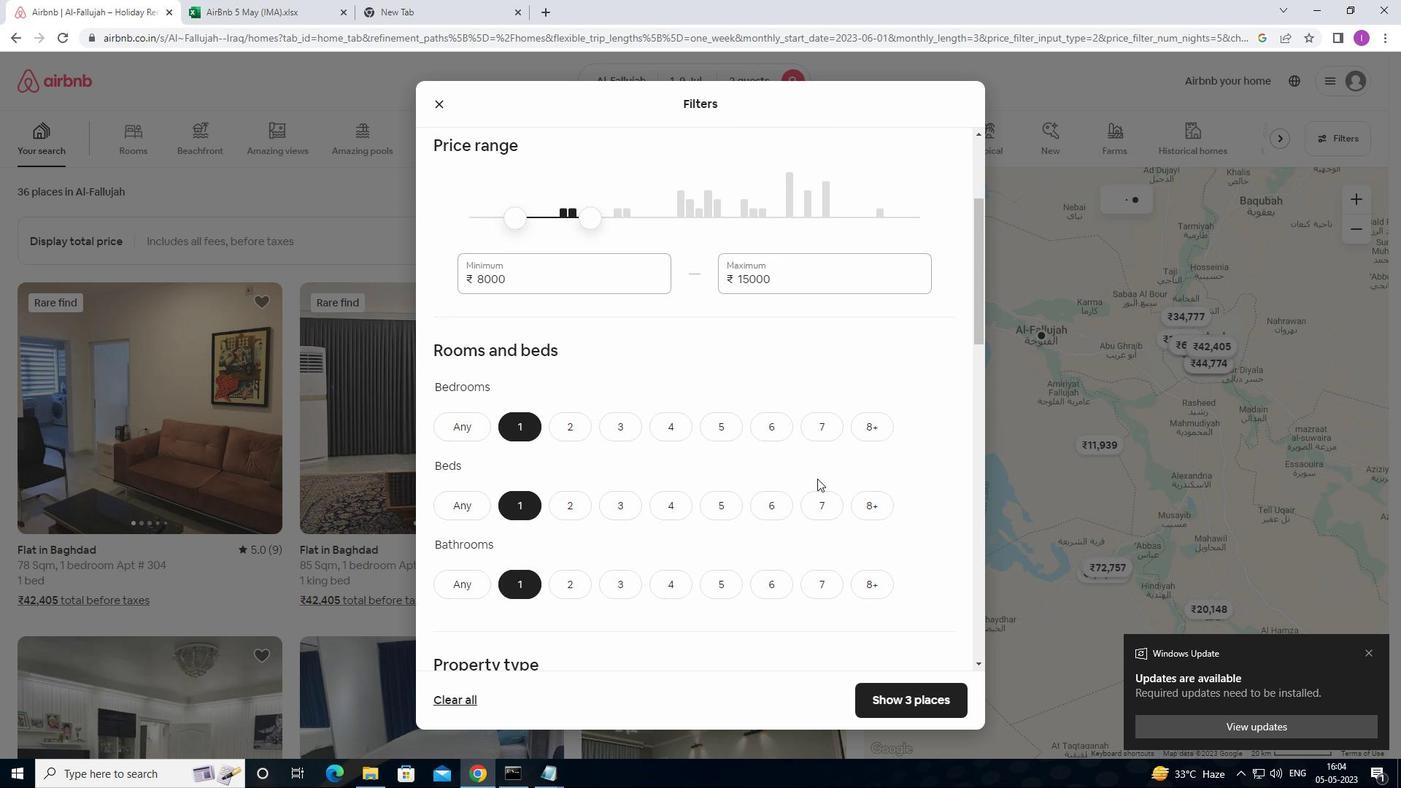 
Action: Mouse scrolled (814, 479) with delta (0, 0)
Screenshot: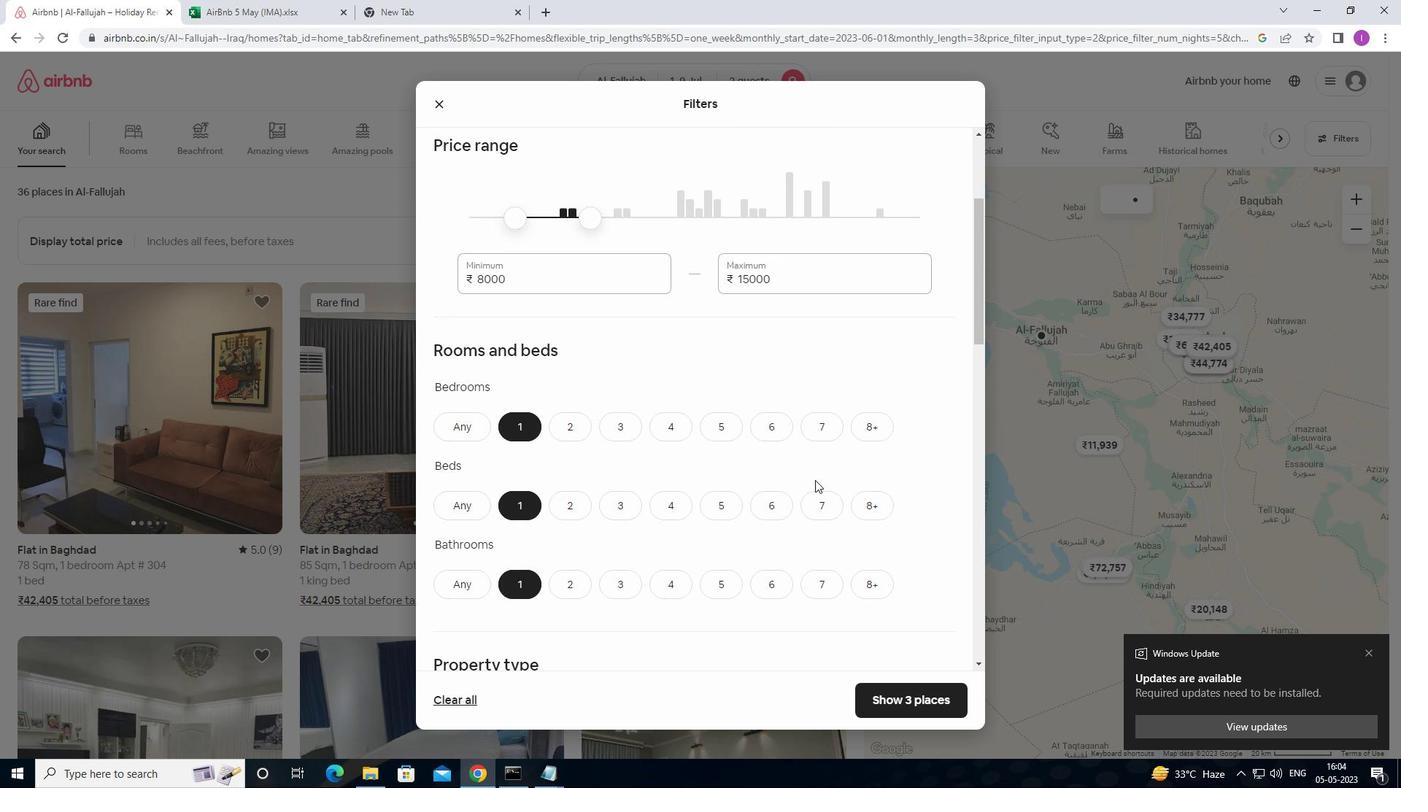
Action: Mouse moved to (819, 466)
Screenshot: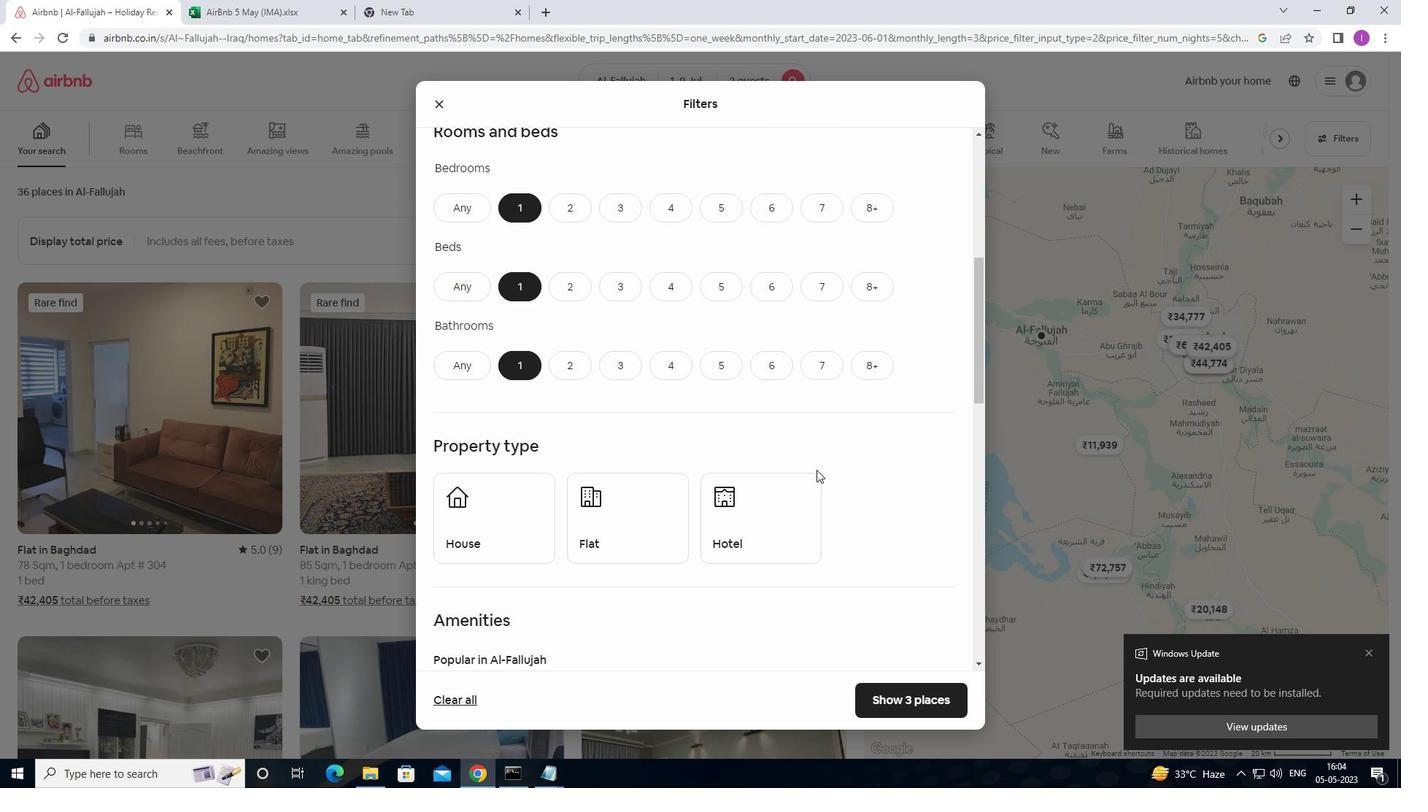 
Action: Mouse scrolled (819, 465) with delta (0, 0)
Screenshot: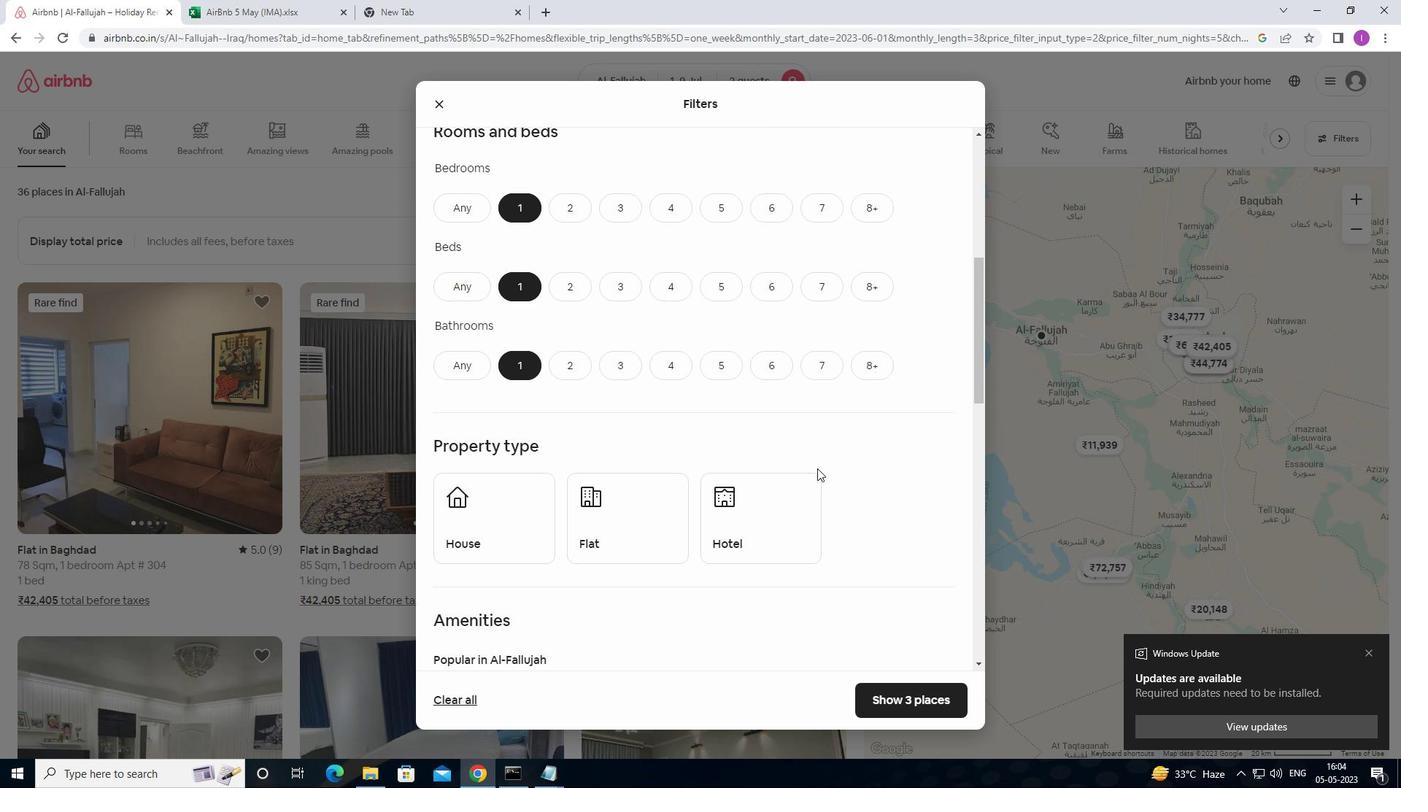 
Action: Mouse moved to (507, 442)
Screenshot: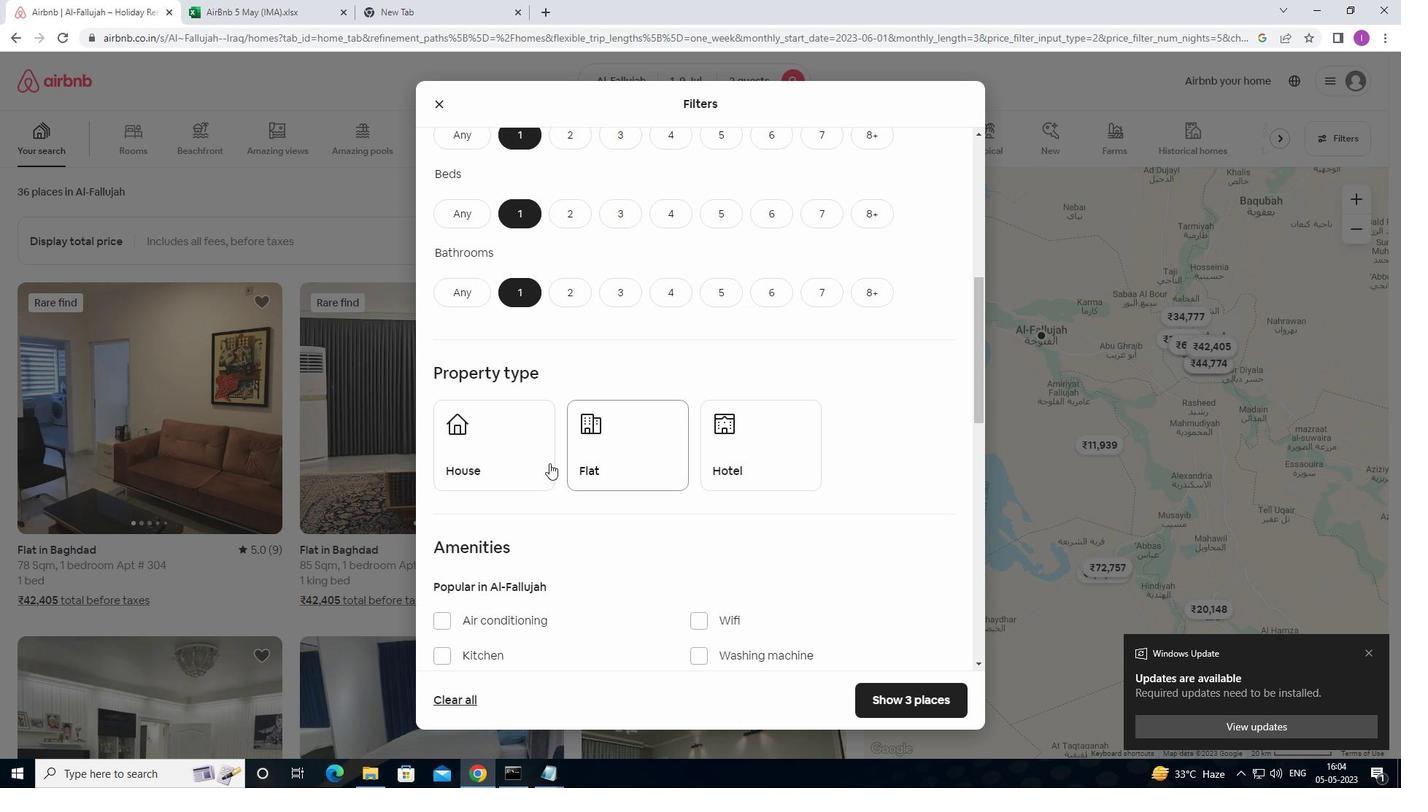 
Action: Mouse pressed left at (507, 442)
Screenshot: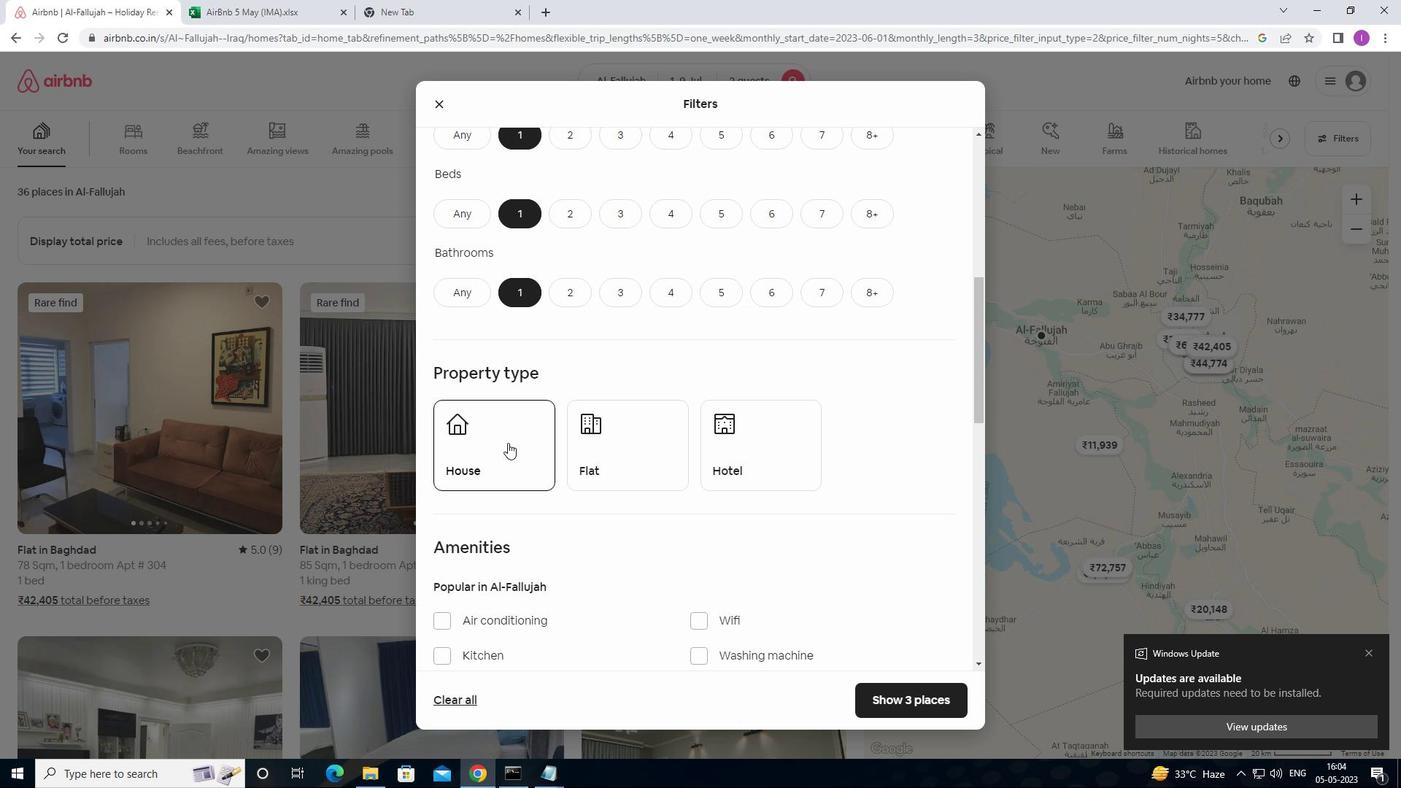 
Action: Mouse moved to (627, 461)
Screenshot: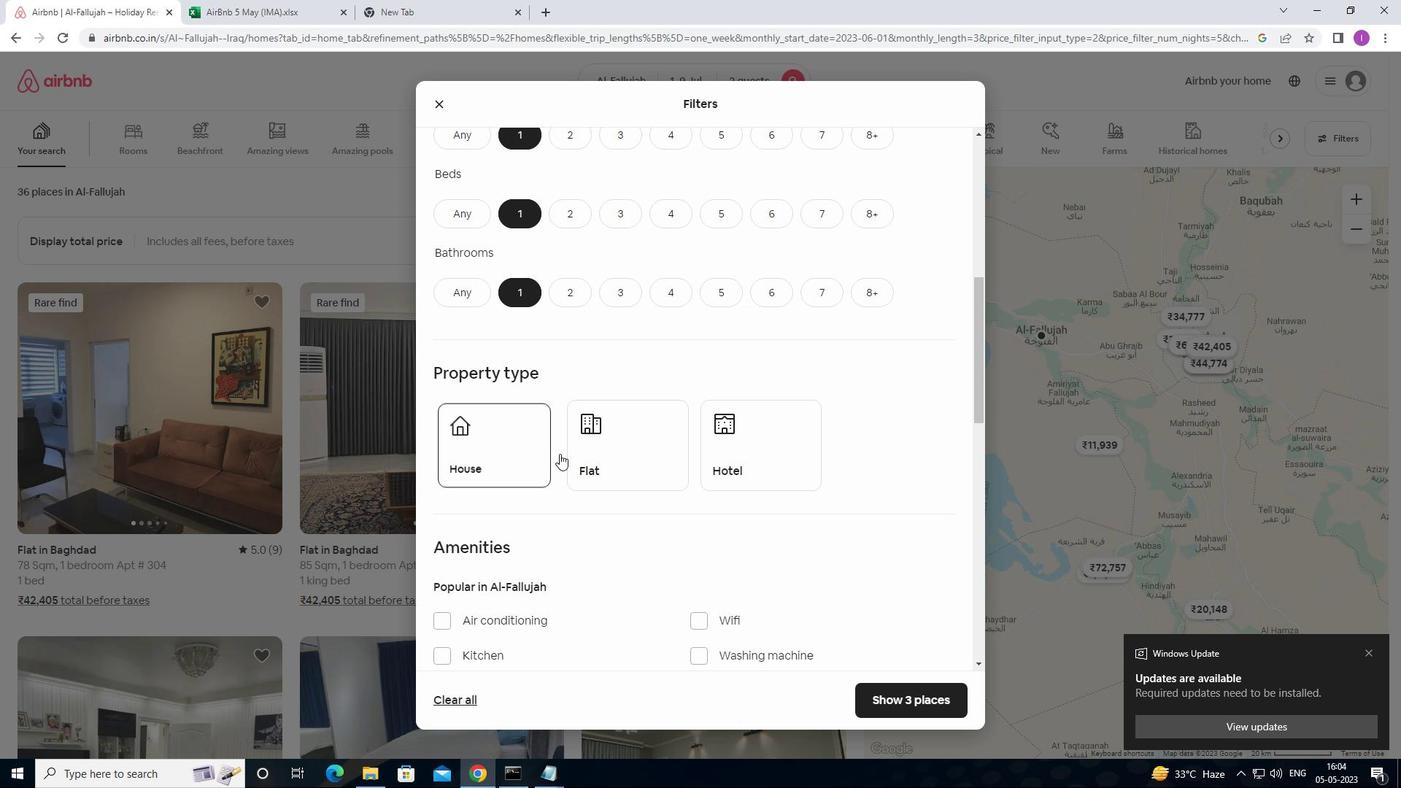 
Action: Mouse pressed left at (627, 461)
Screenshot: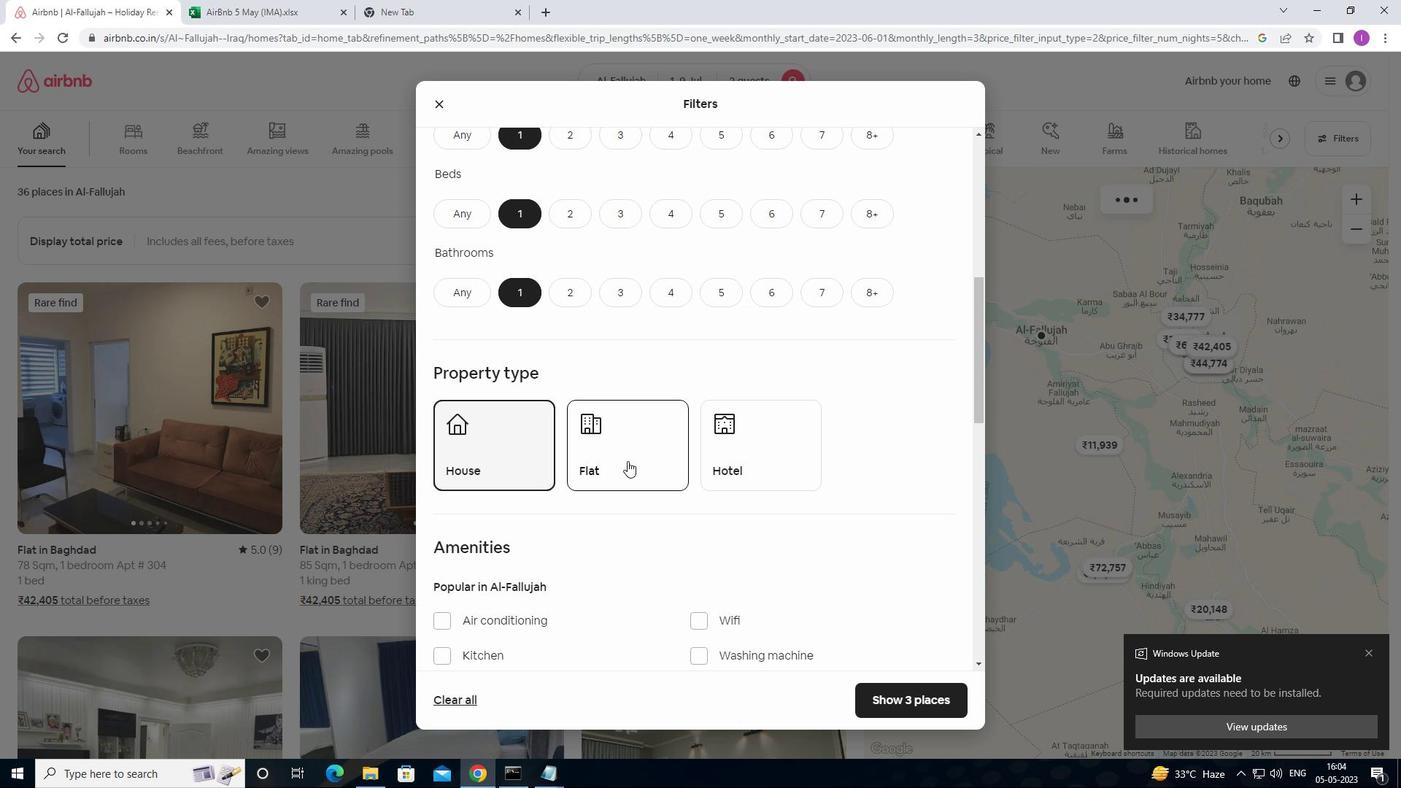
Action: Mouse moved to (749, 445)
Screenshot: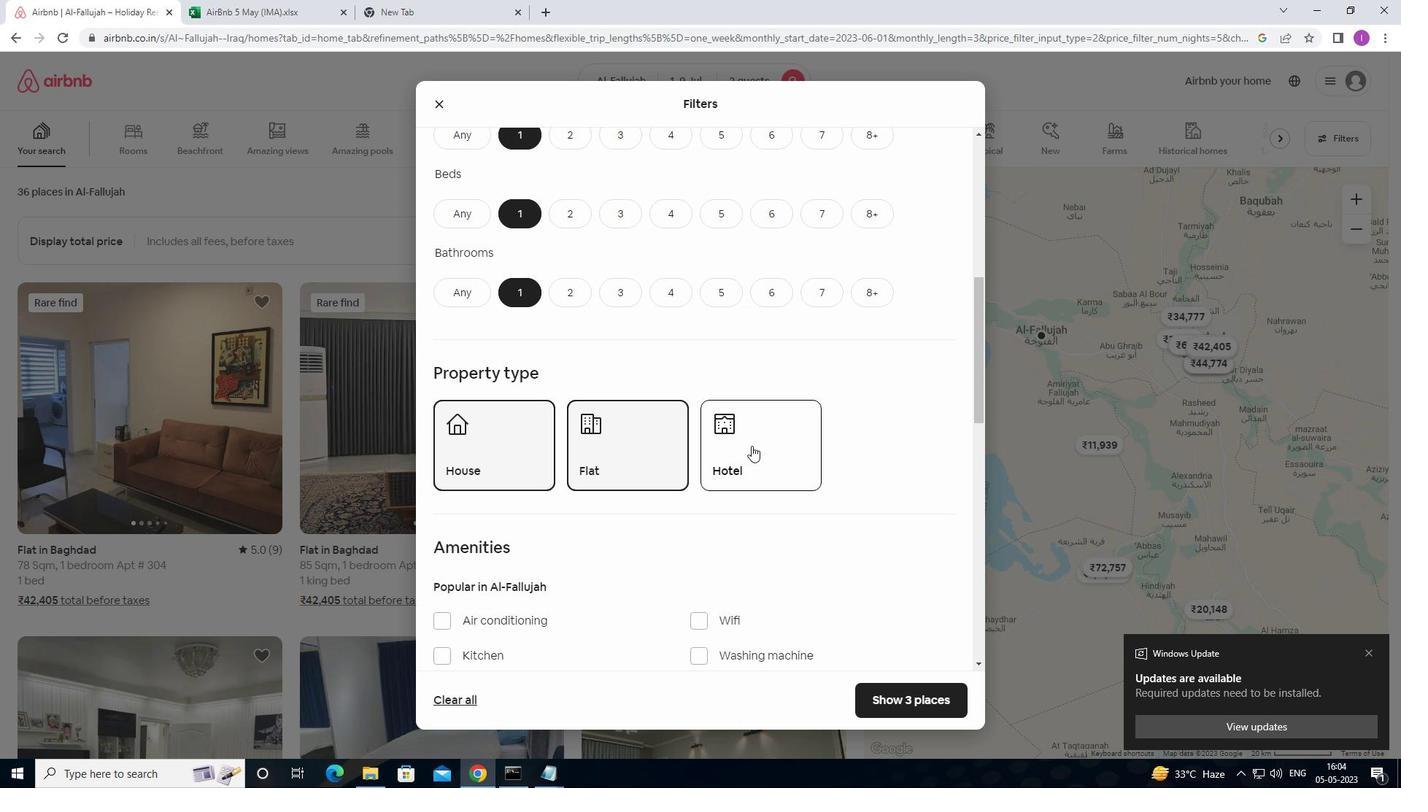 
Action: Mouse scrolled (749, 445) with delta (0, 0)
Screenshot: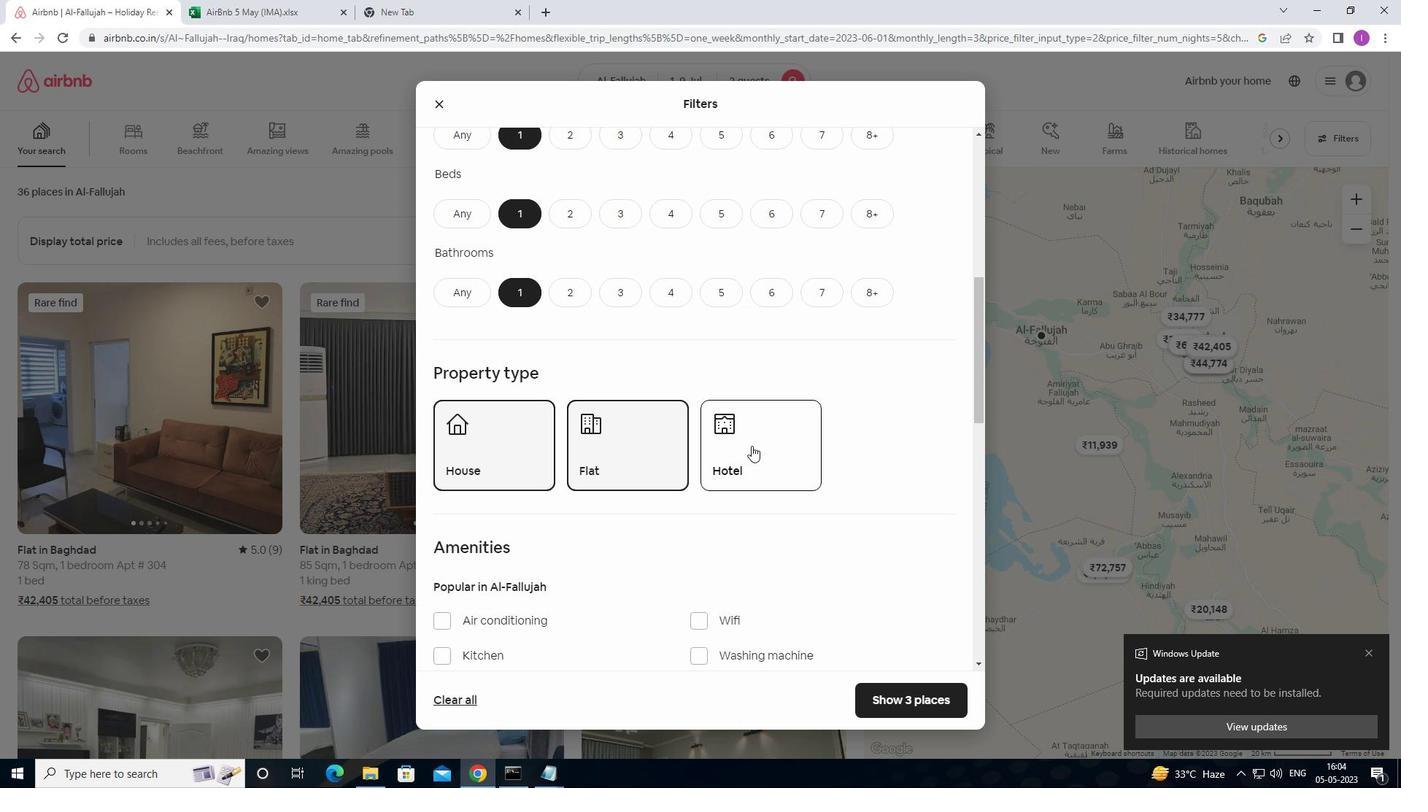 
Action: Mouse moved to (747, 447)
Screenshot: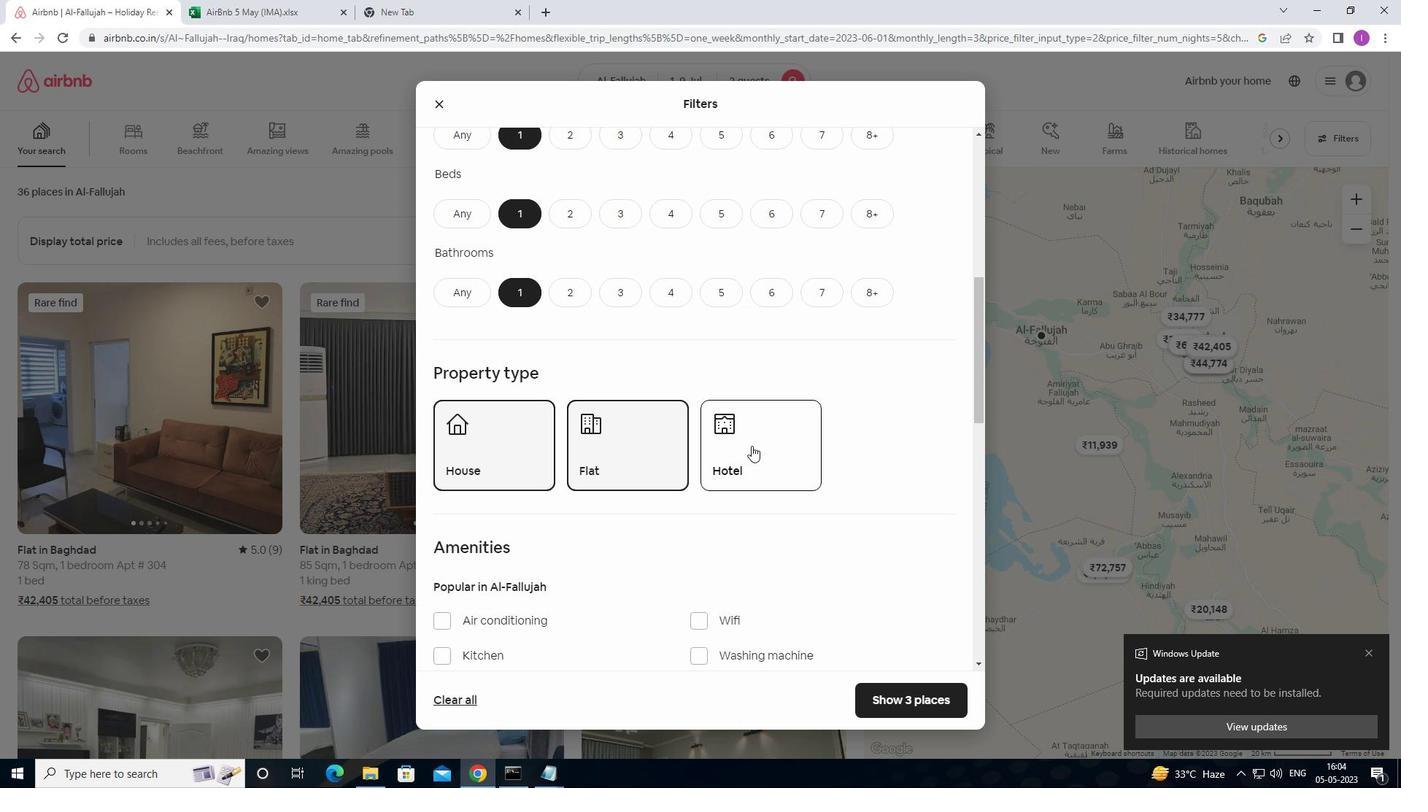
Action: Mouse scrolled (747, 446) with delta (0, 0)
Screenshot: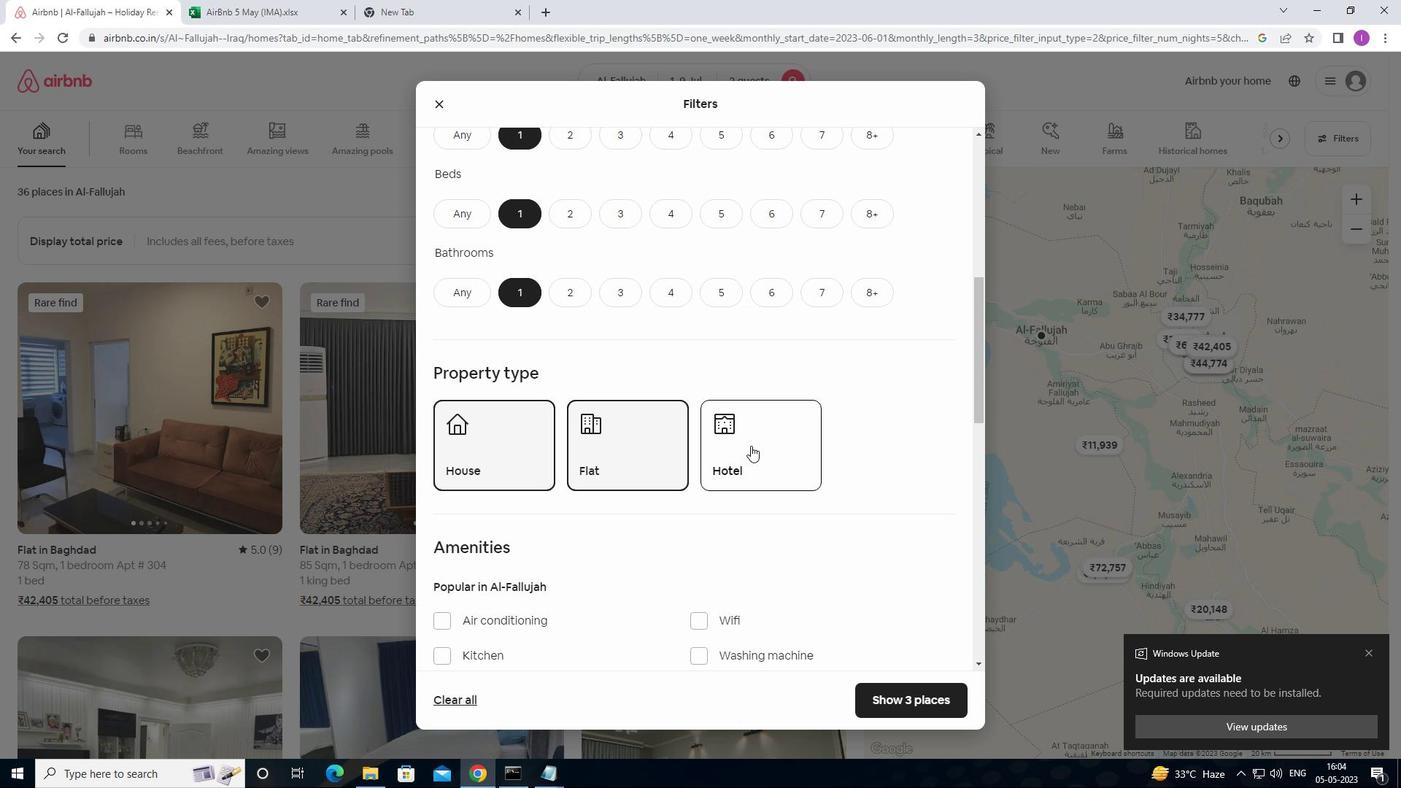 
Action: Mouse moved to (747, 444)
Screenshot: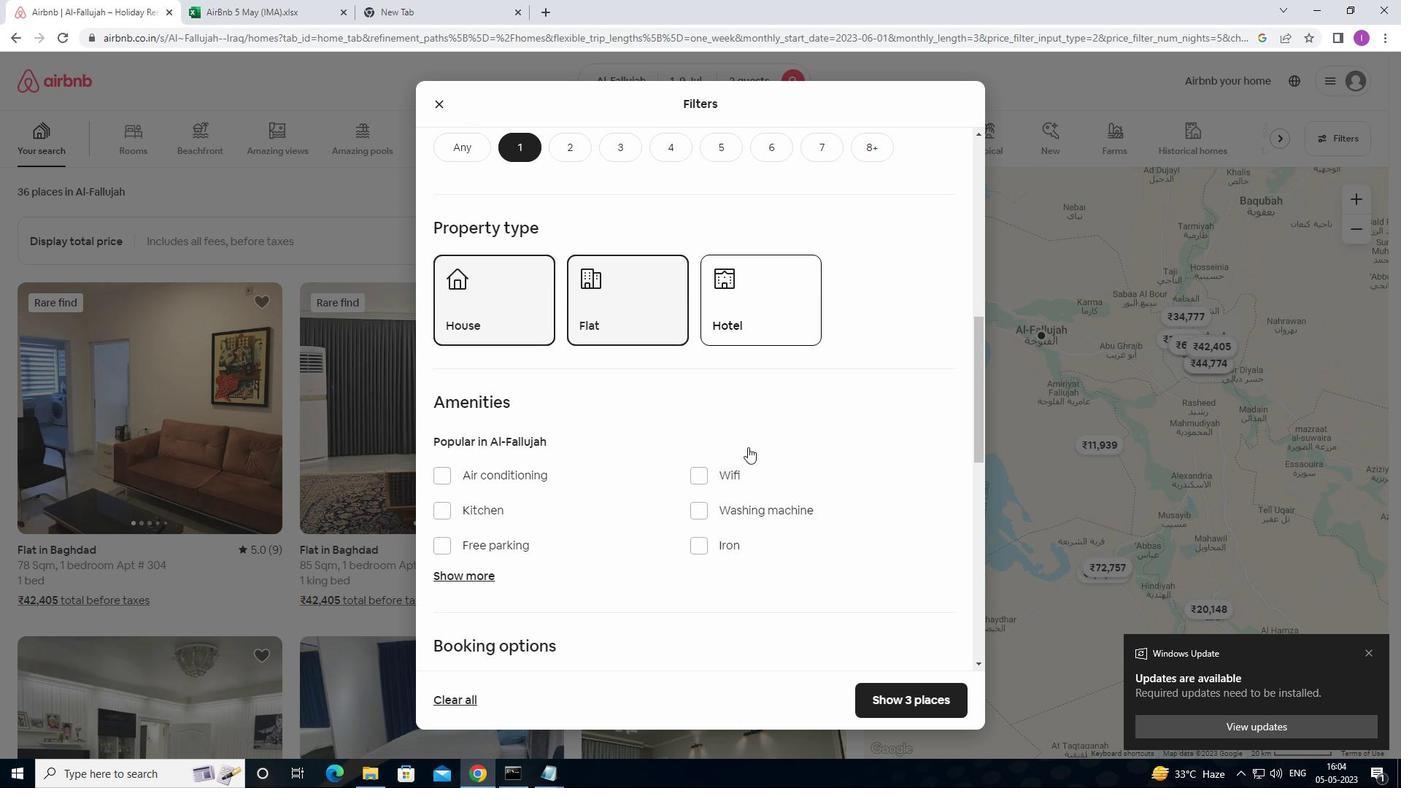 
Action: Mouse scrolled (747, 443) with delta (0, 0)
Screenshot: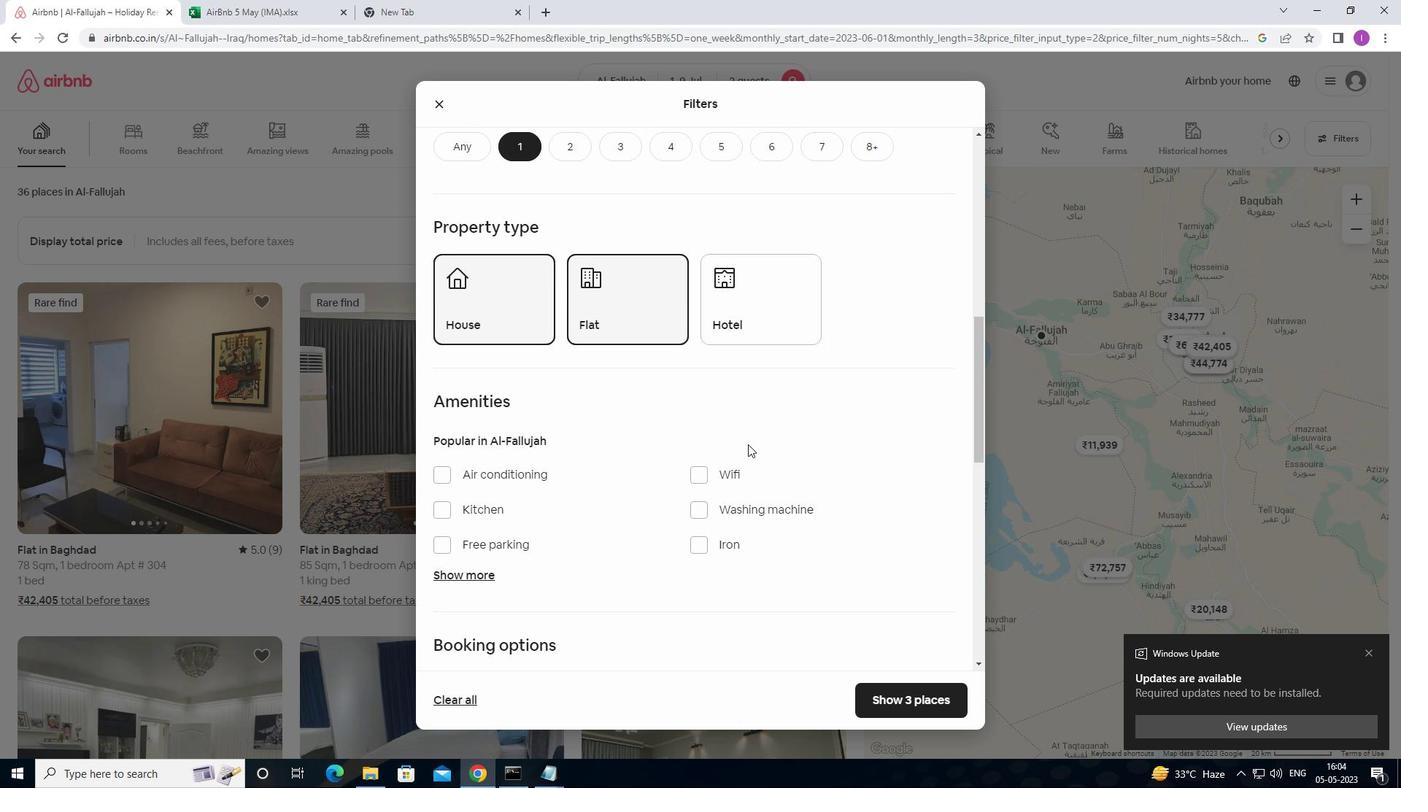 
Action: Mouse moved to (696, 433)
Screenshot: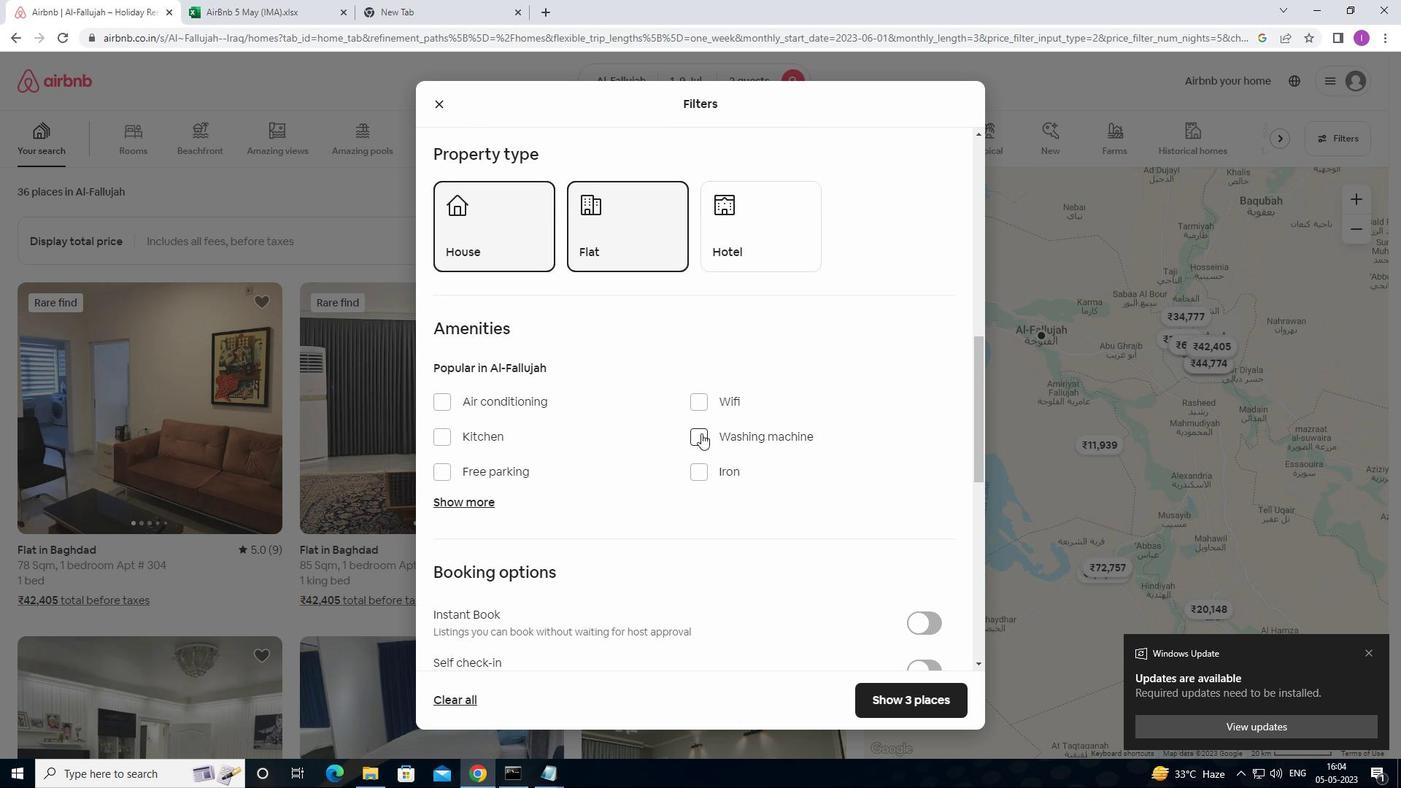 
Action: Mouse pressed left at (696, 433)
Screenshot: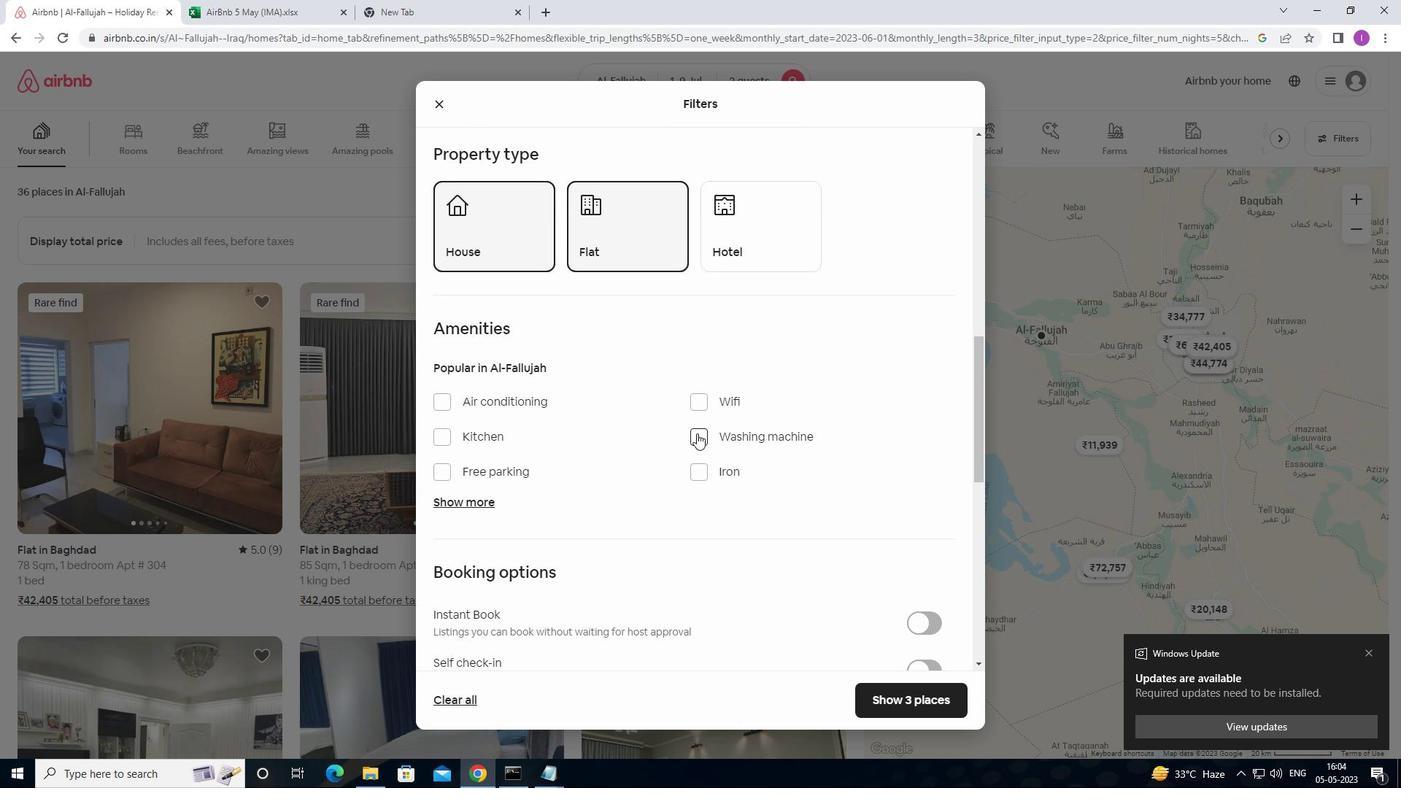 
Action: Mouse moved to (766, 415)
Screenshot: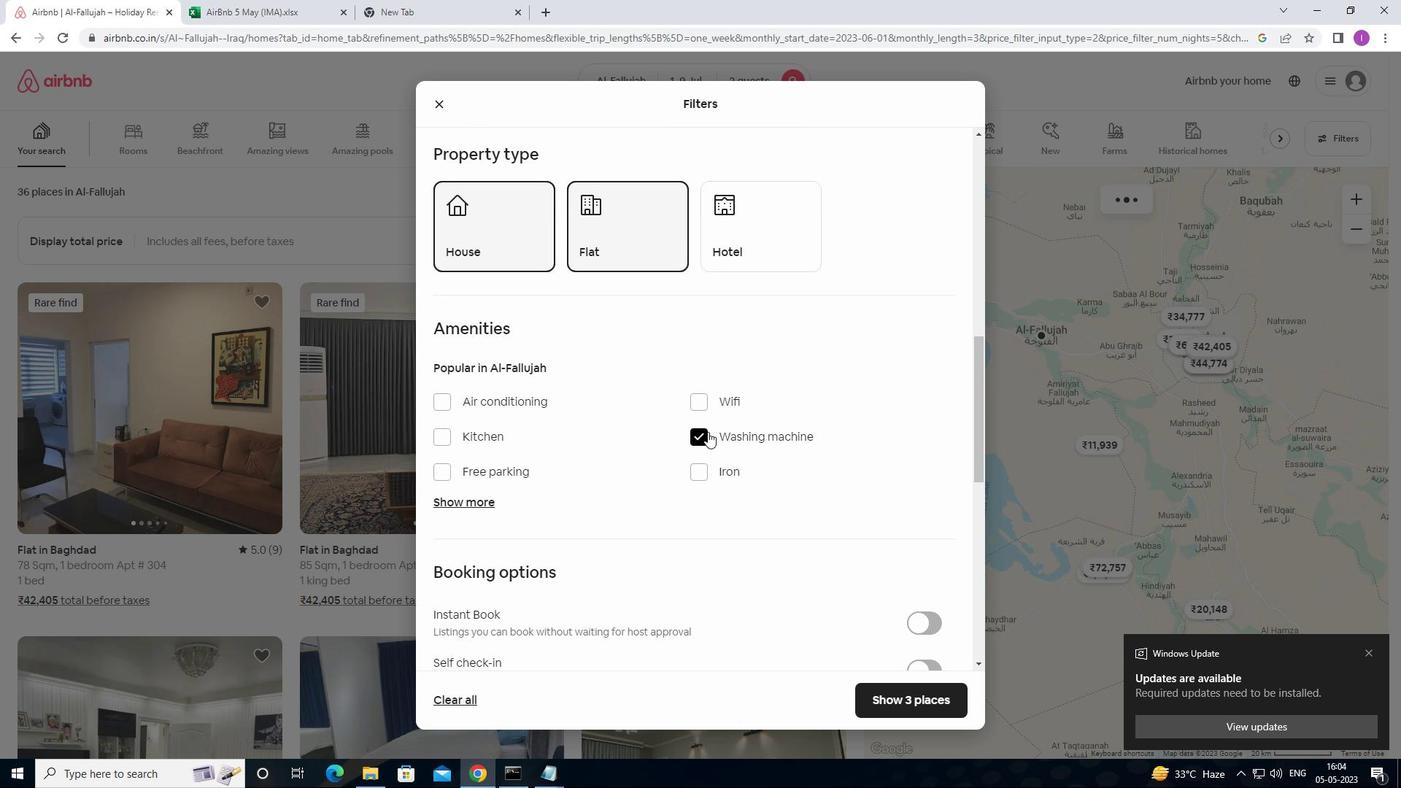 
Action: Mouse scrolled (766, 414) with delta (0, 0)
Screenshot: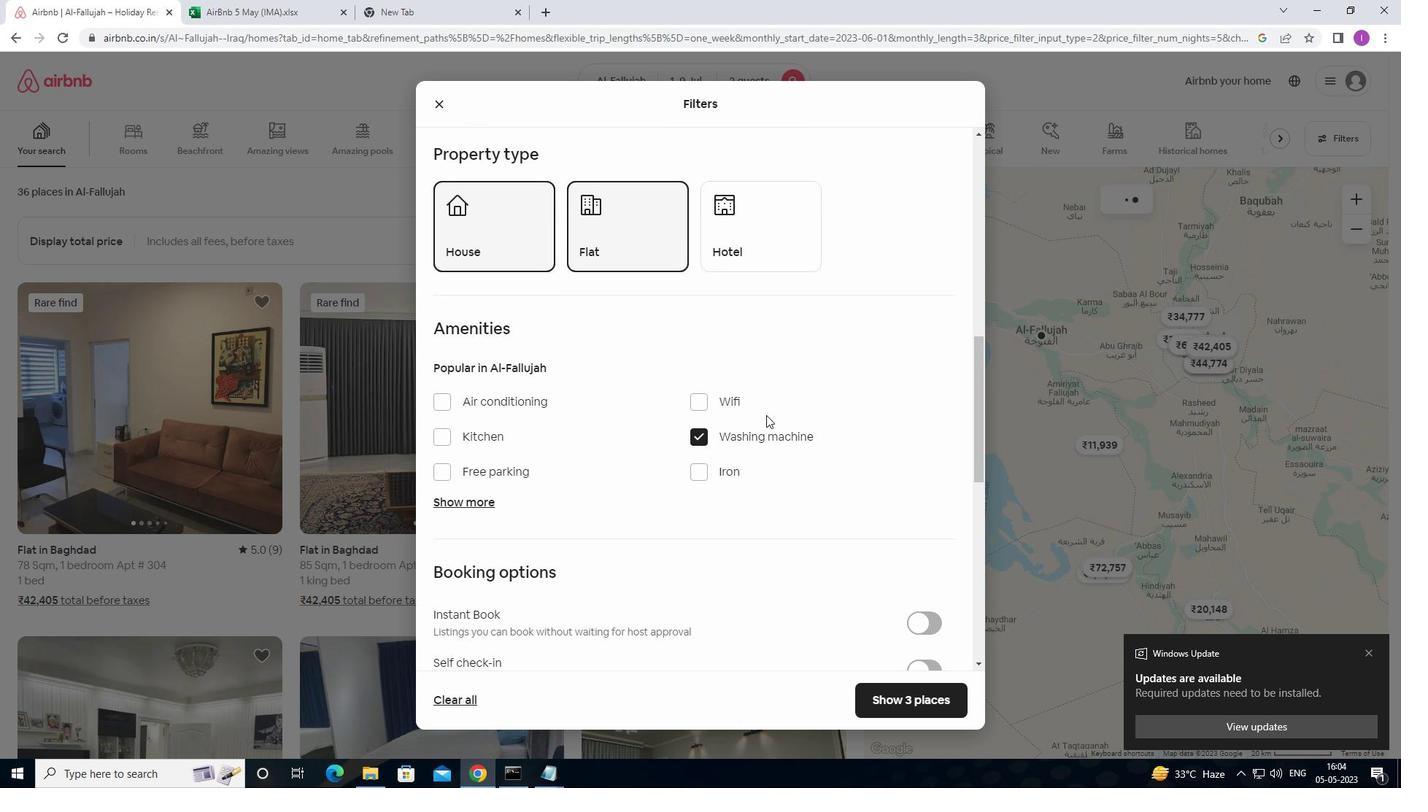 
Action: Mouse moved to (766, 417)
Screenshot: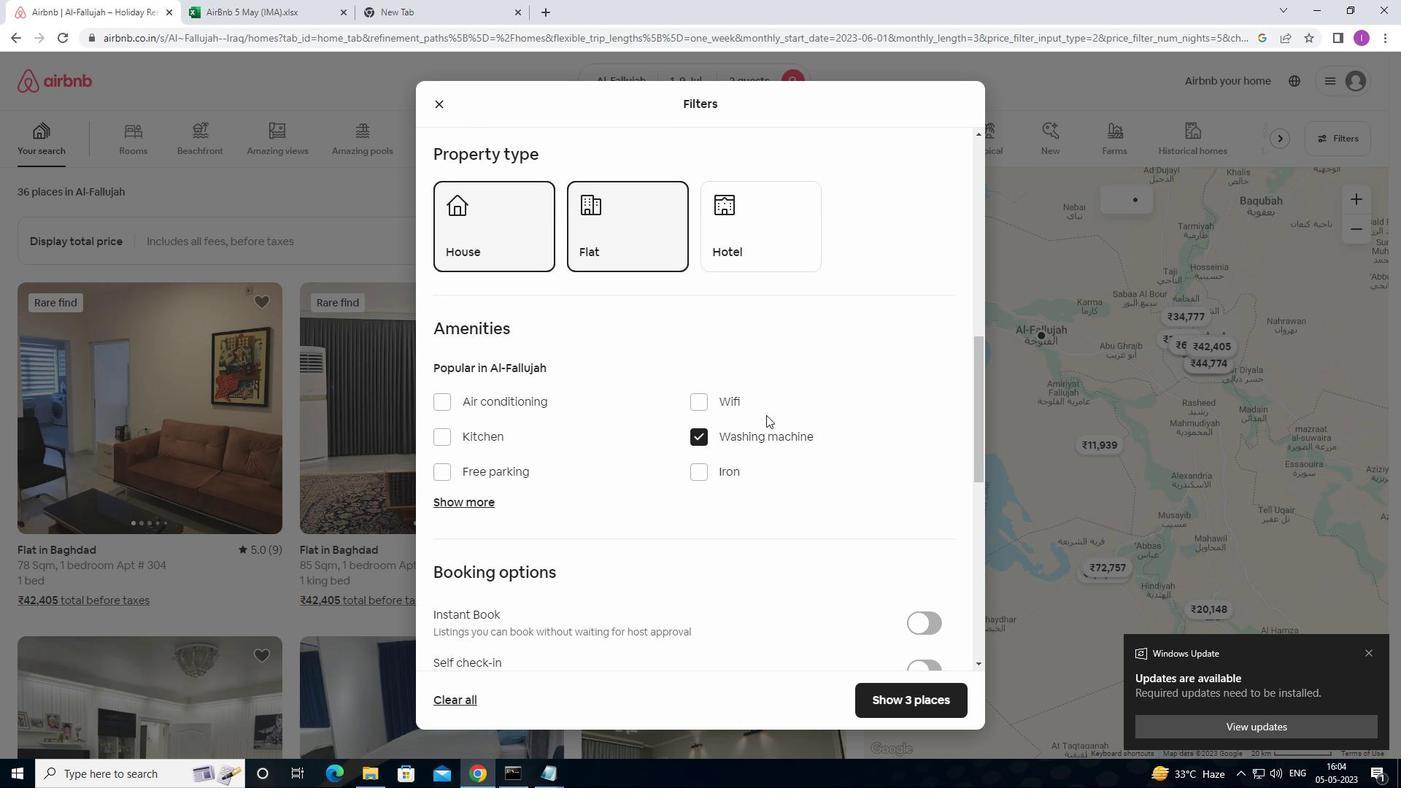 
Action: Mouse scrolled (766, 416) with delta (0, 0)
Screenshot: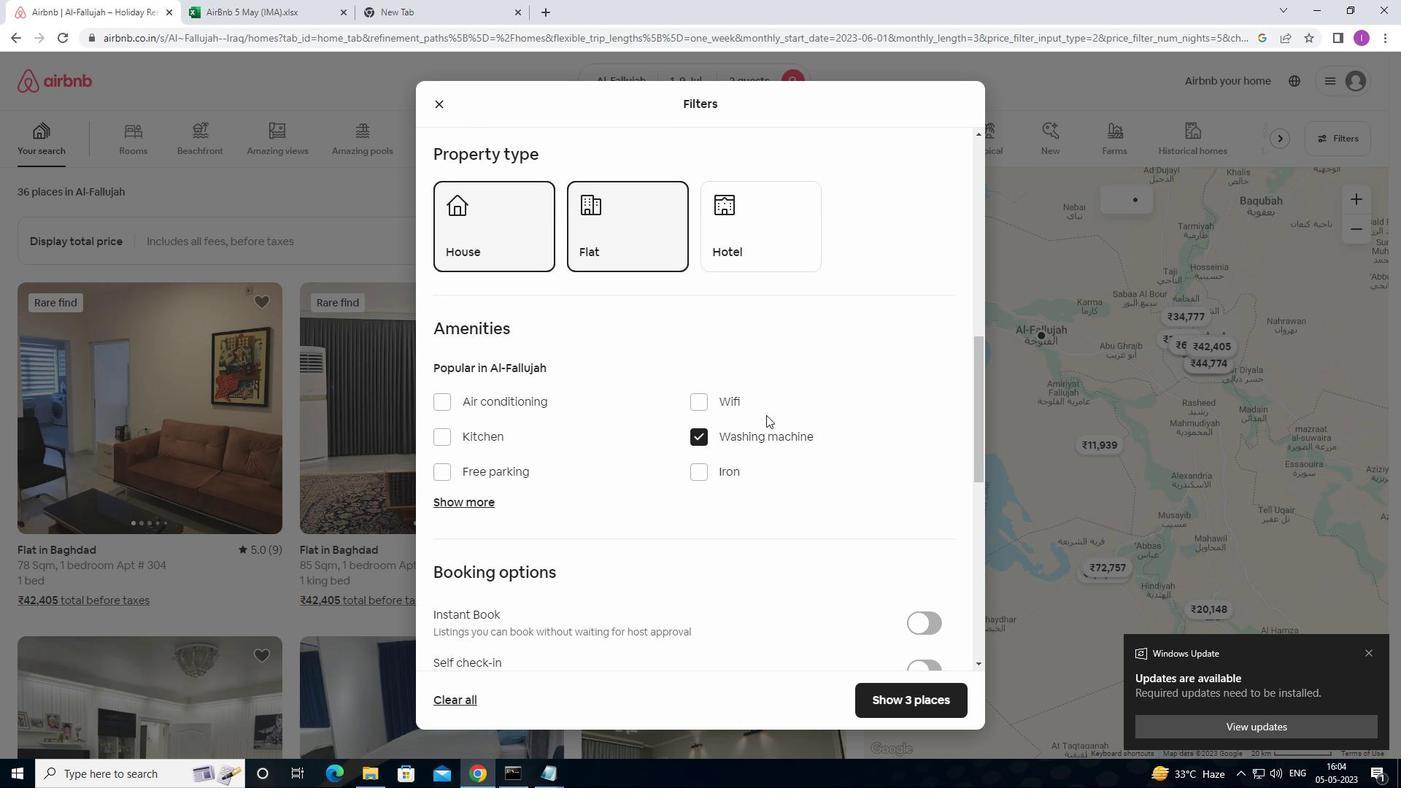 
Action: Mouse scrolled (766, 416) with delta (0, 0)
Screenshot: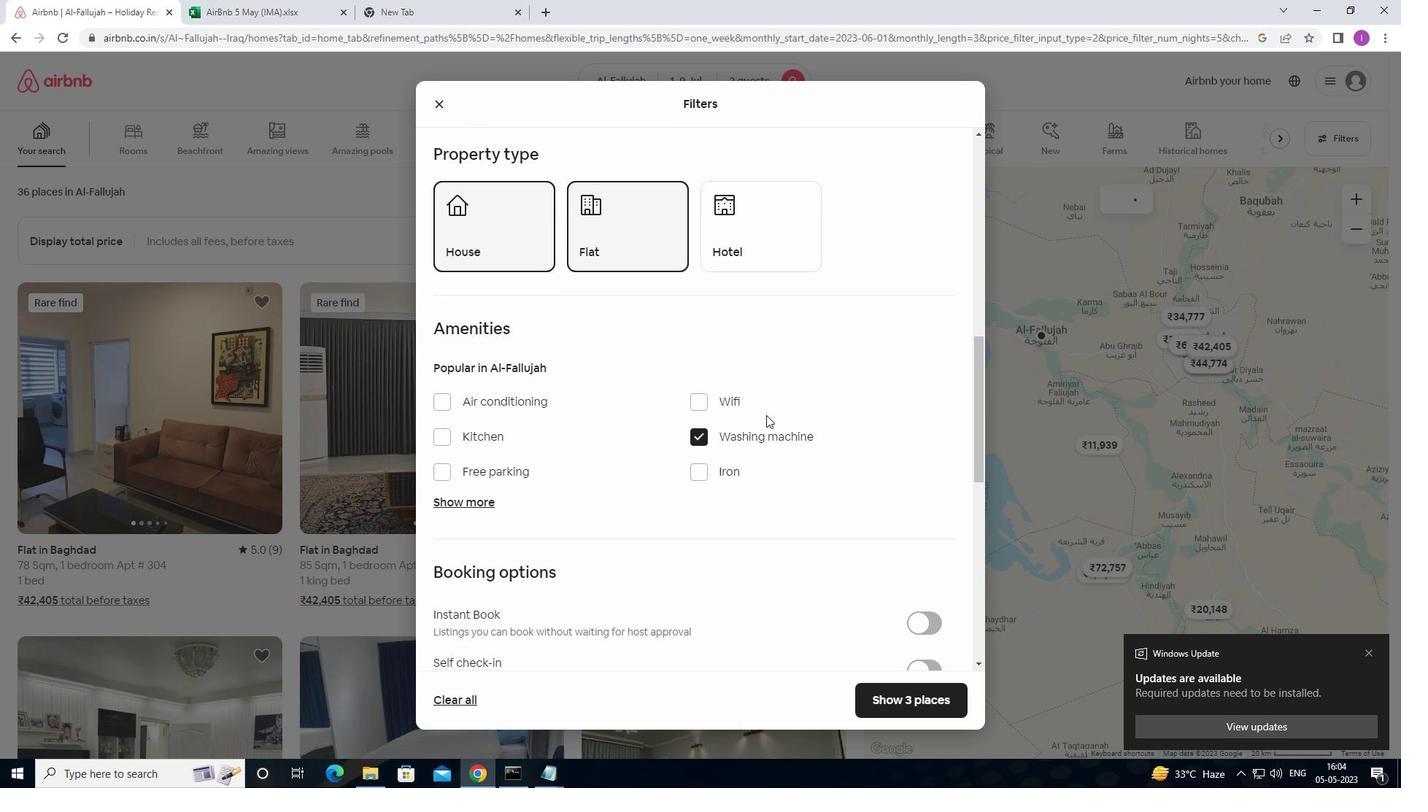 
Action: Mouse moved to (918, 453)
Screenshot: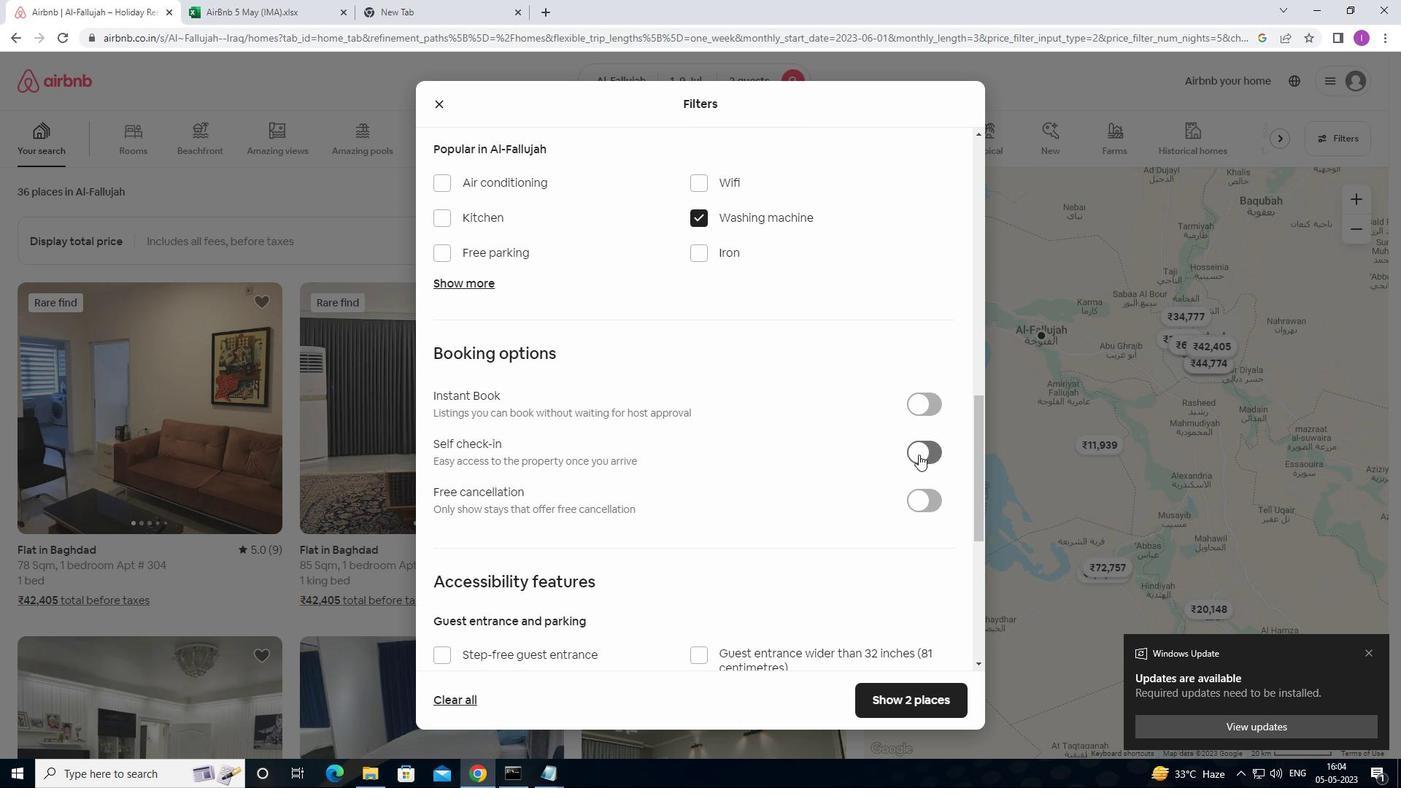 
Action: Mouse pressed left at (918, 453)
Screenshot: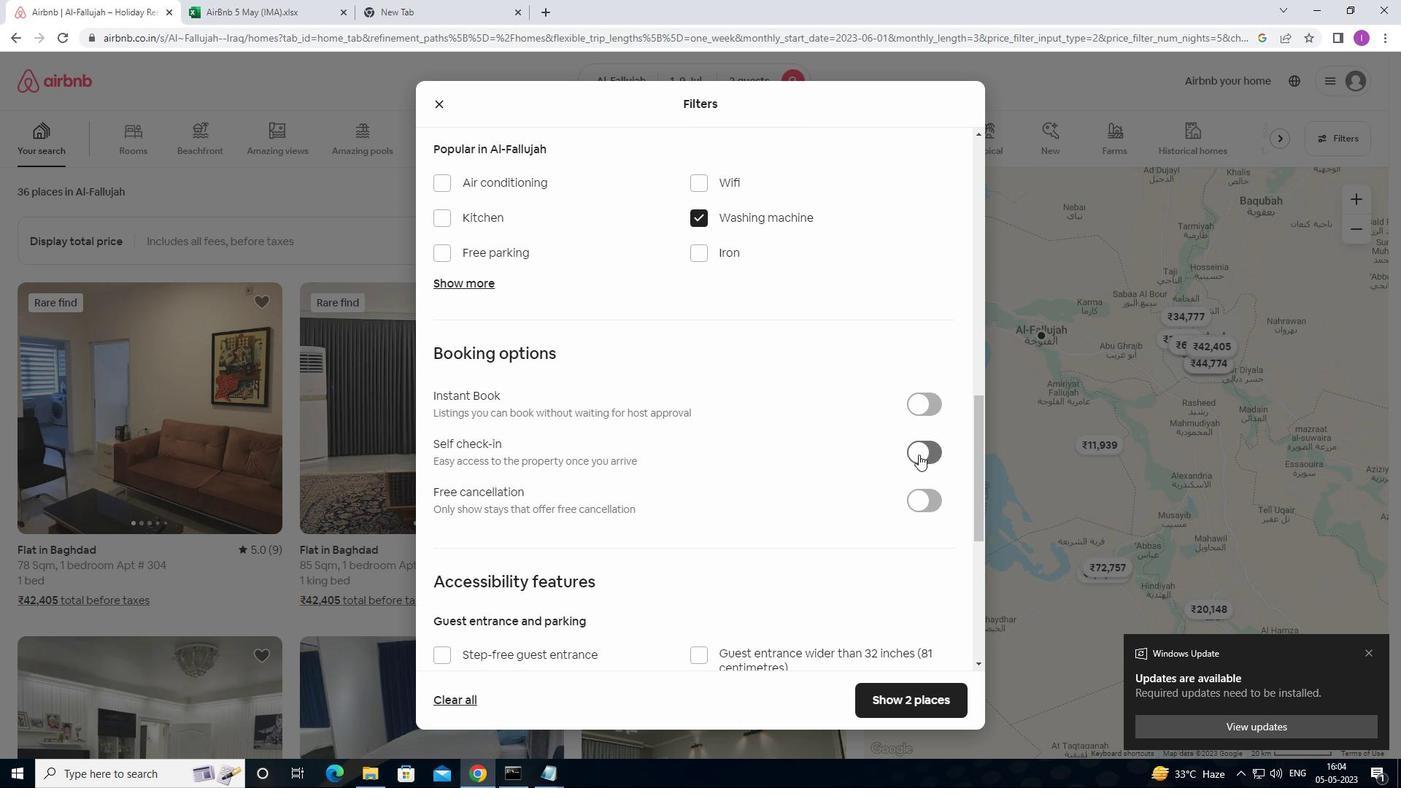 
Action: Mouse moved to (857, 451)
Screenshot: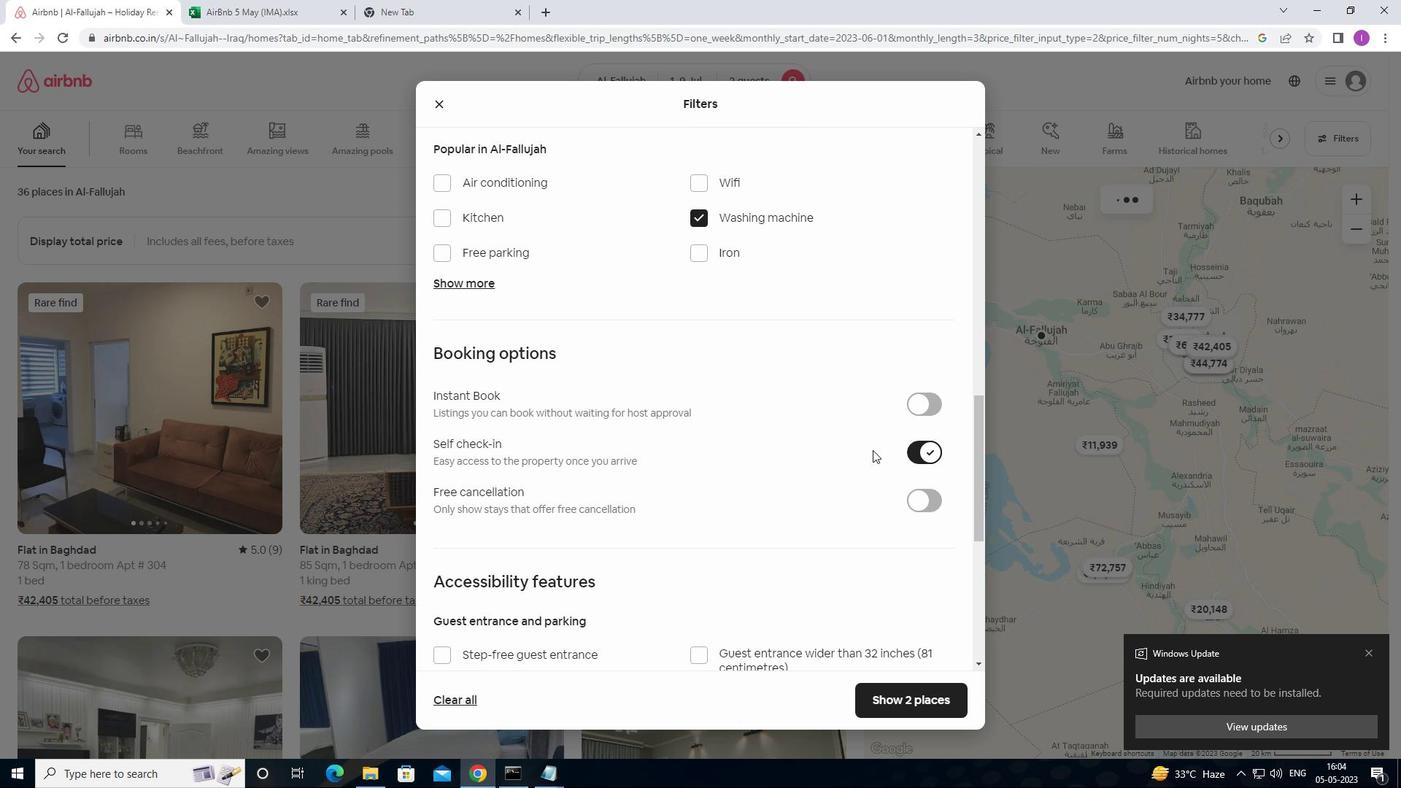 
Action: Mouse scrolled (857, 450) with delta (0, 0)
Screenshot: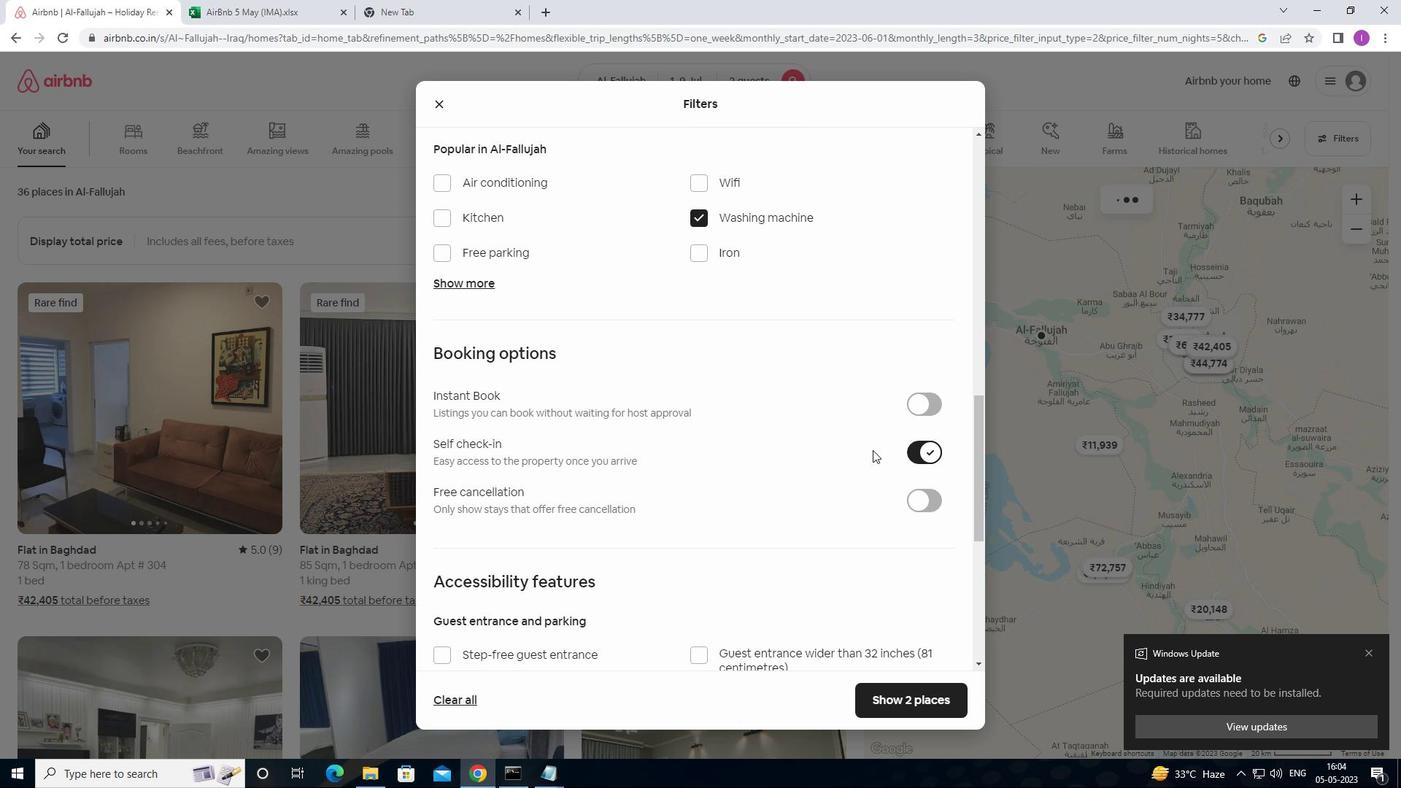 
Action: Mouse moved to (853, 456)
Screenshot: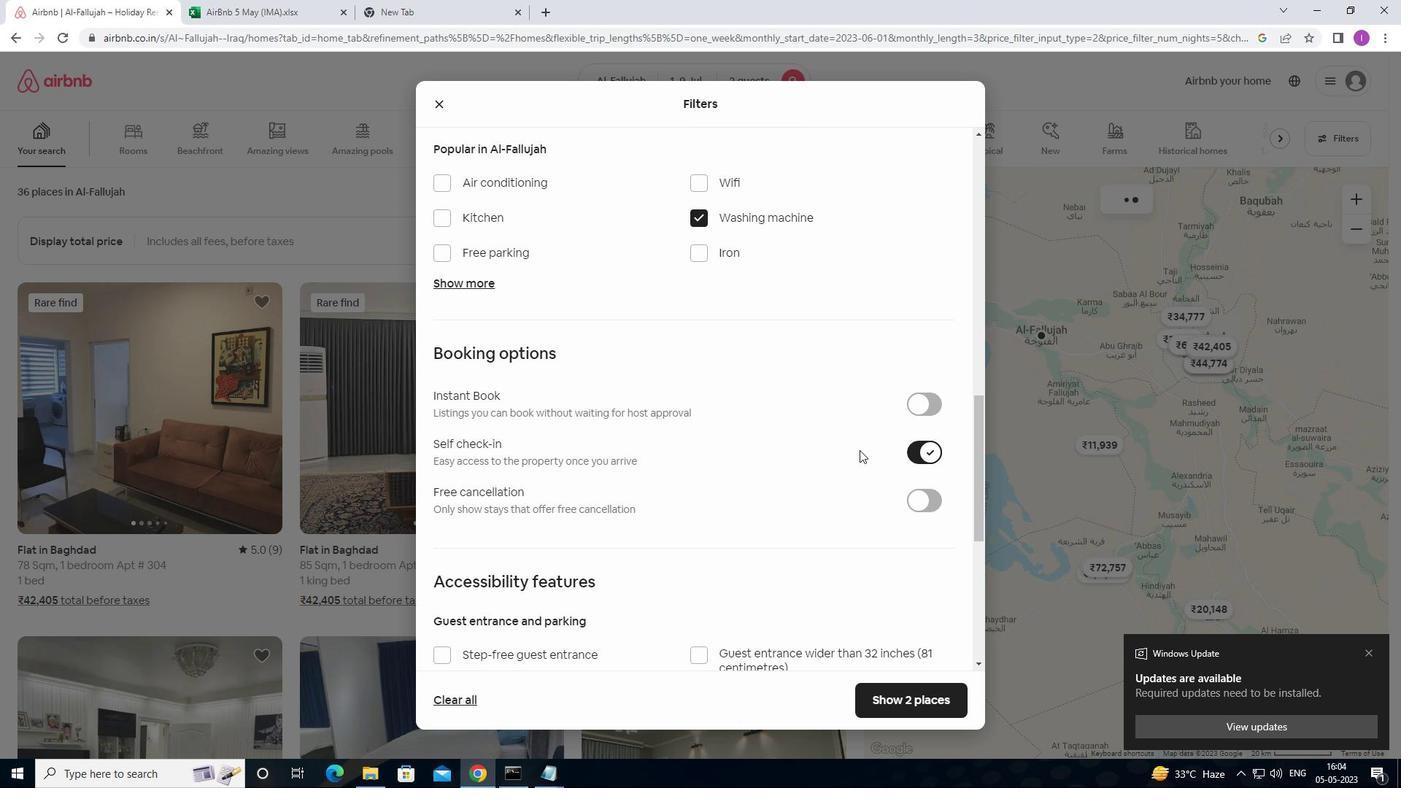 
Action: Mouse scrolled (853, 456) with delta (0, 0)
Screenshot: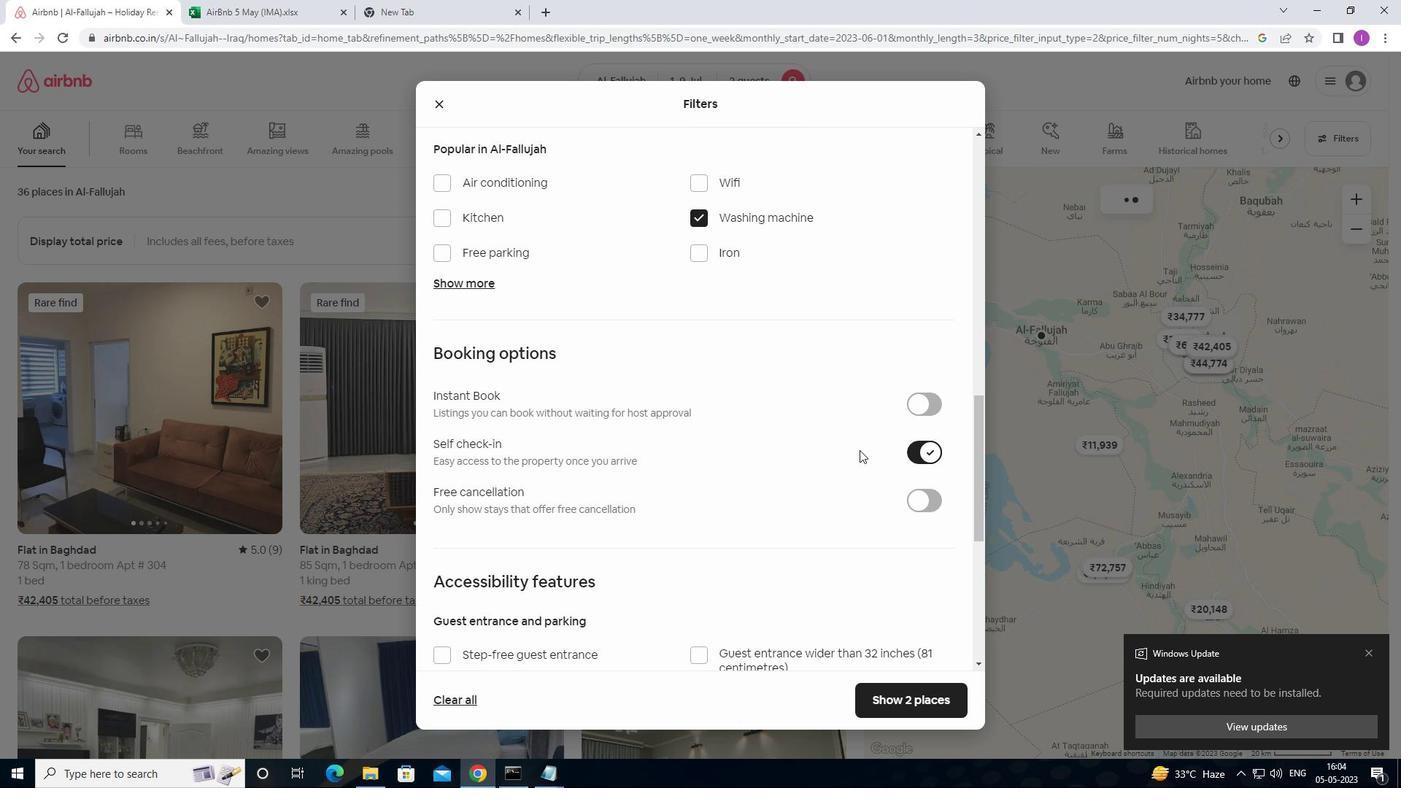 
Action: Mouse moved to (849, 461)
Screenshot: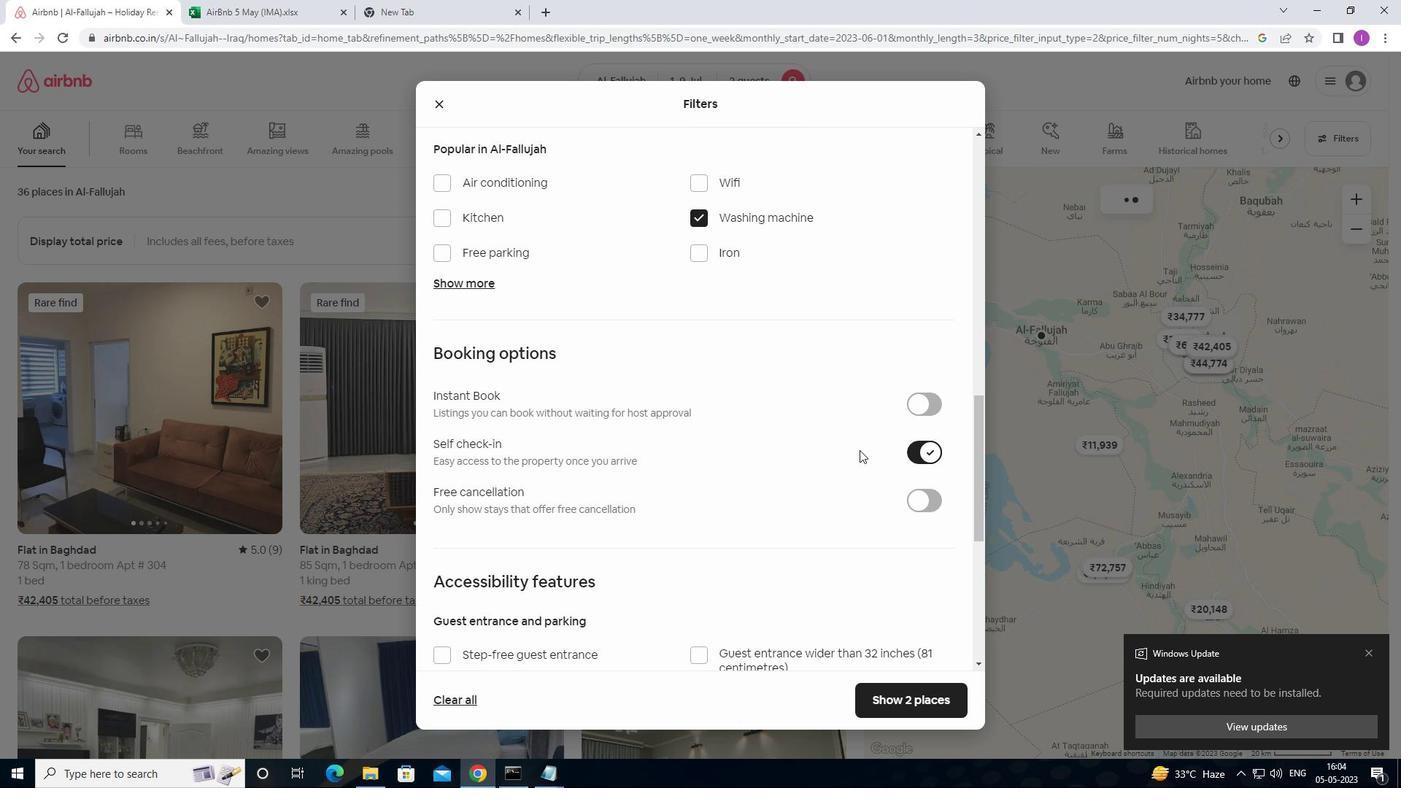 
Action: Mouse scrolled (849, 460) with delta (0, 0)
Screenshot: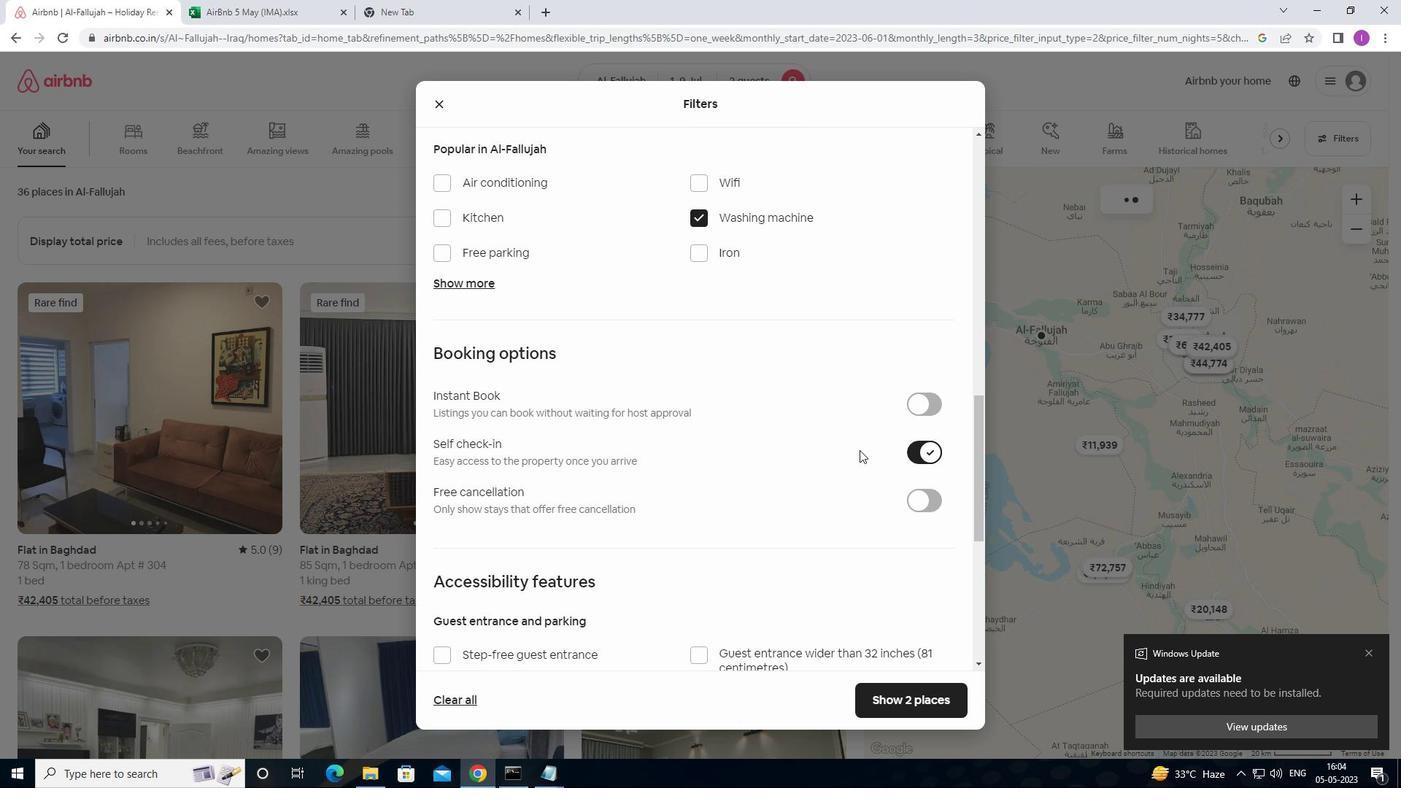 
Action: Mouse moved to (786, 452)
Screenshot: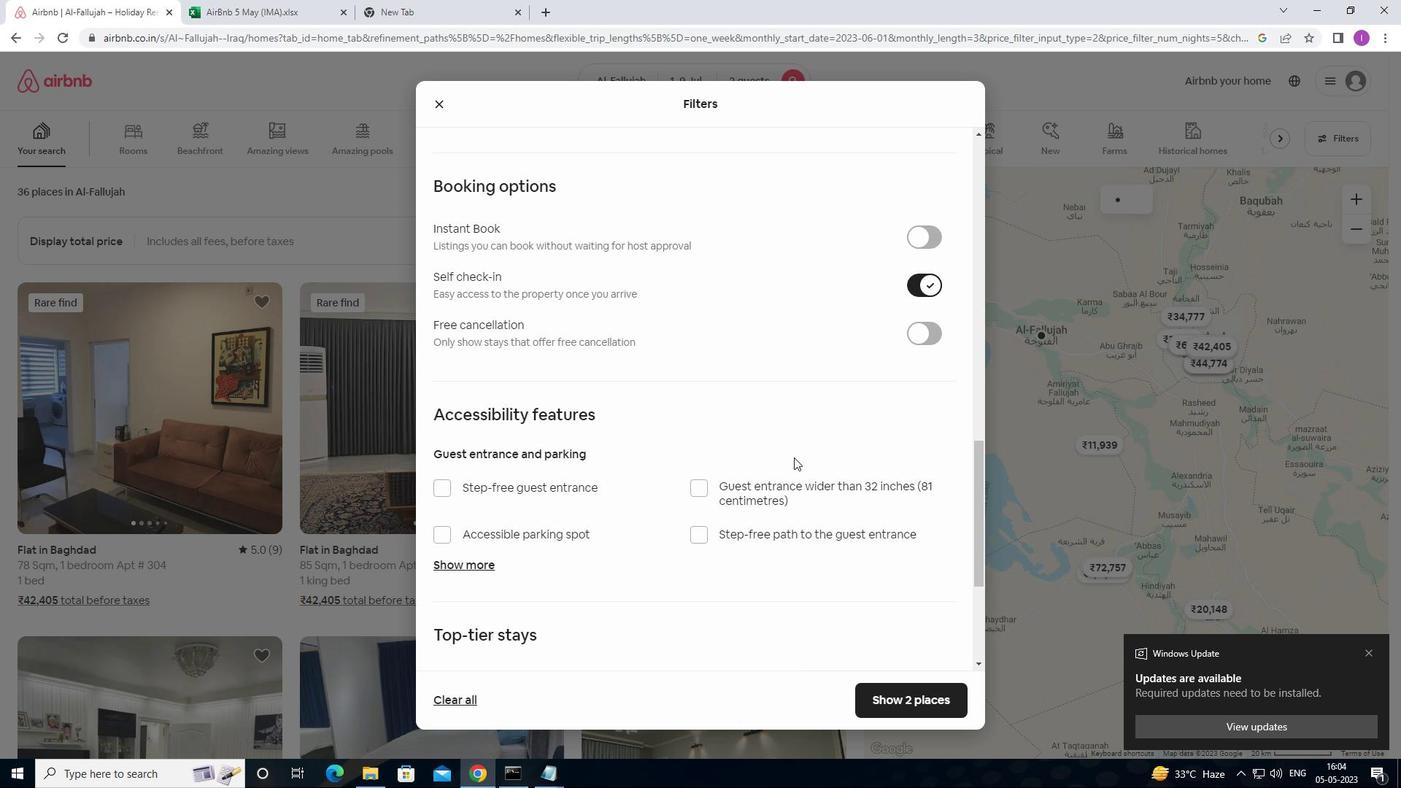 
Action: Mouse scrolled (786, 451) with delta (0, 0)
Screenshot: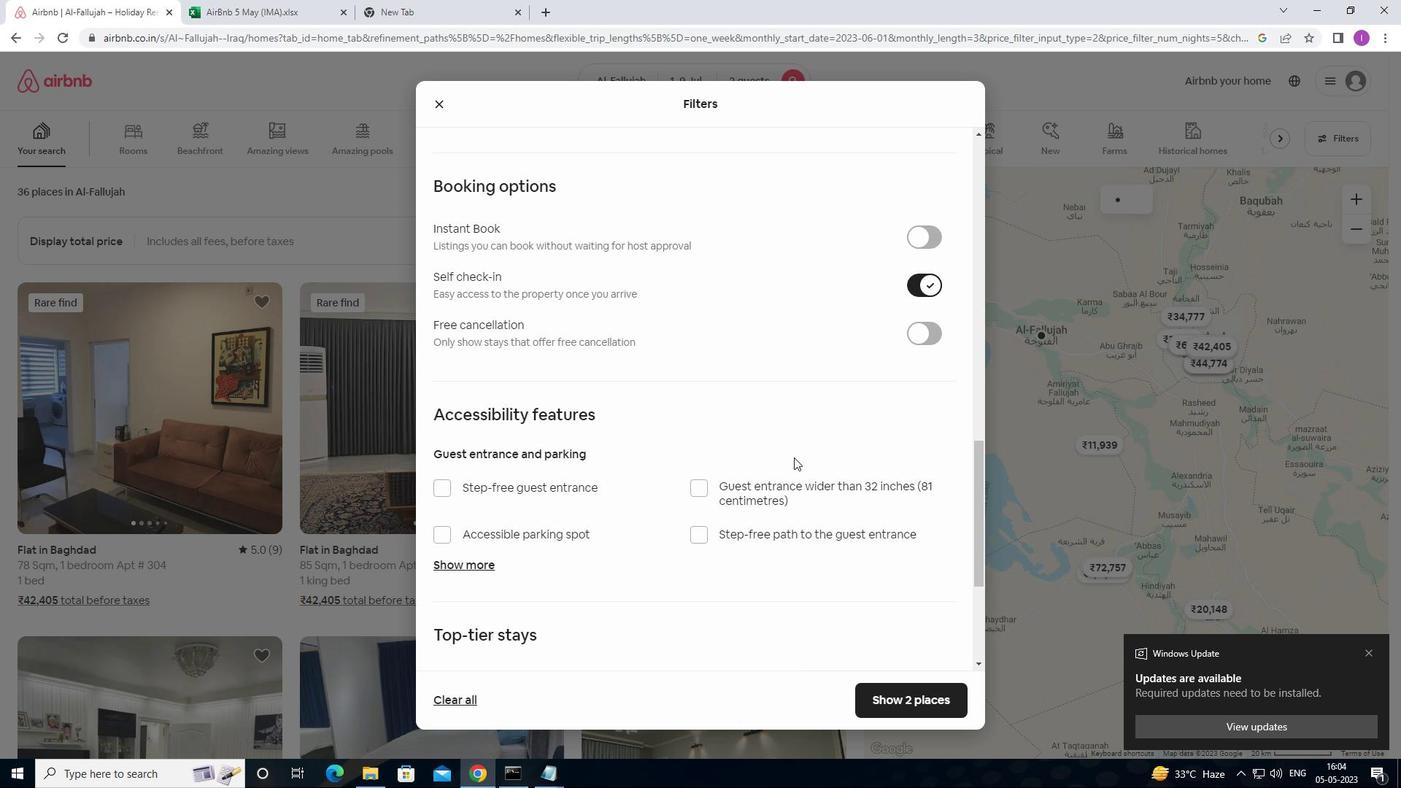 
Action: Mouse moved to (780, 455)
Screenshot: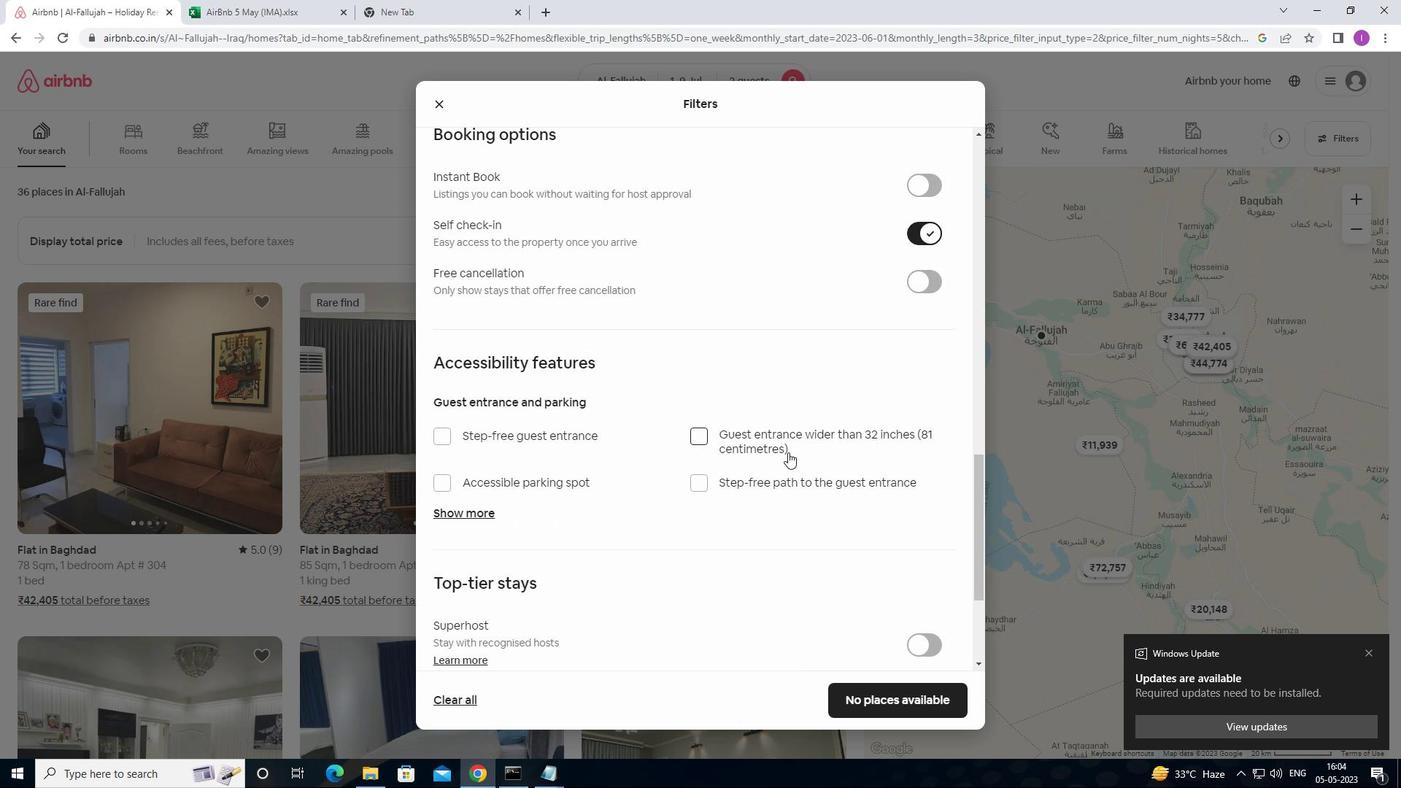 
Action: Mouse scrolled (780, 454) with delta (0, 0)
Screenshot: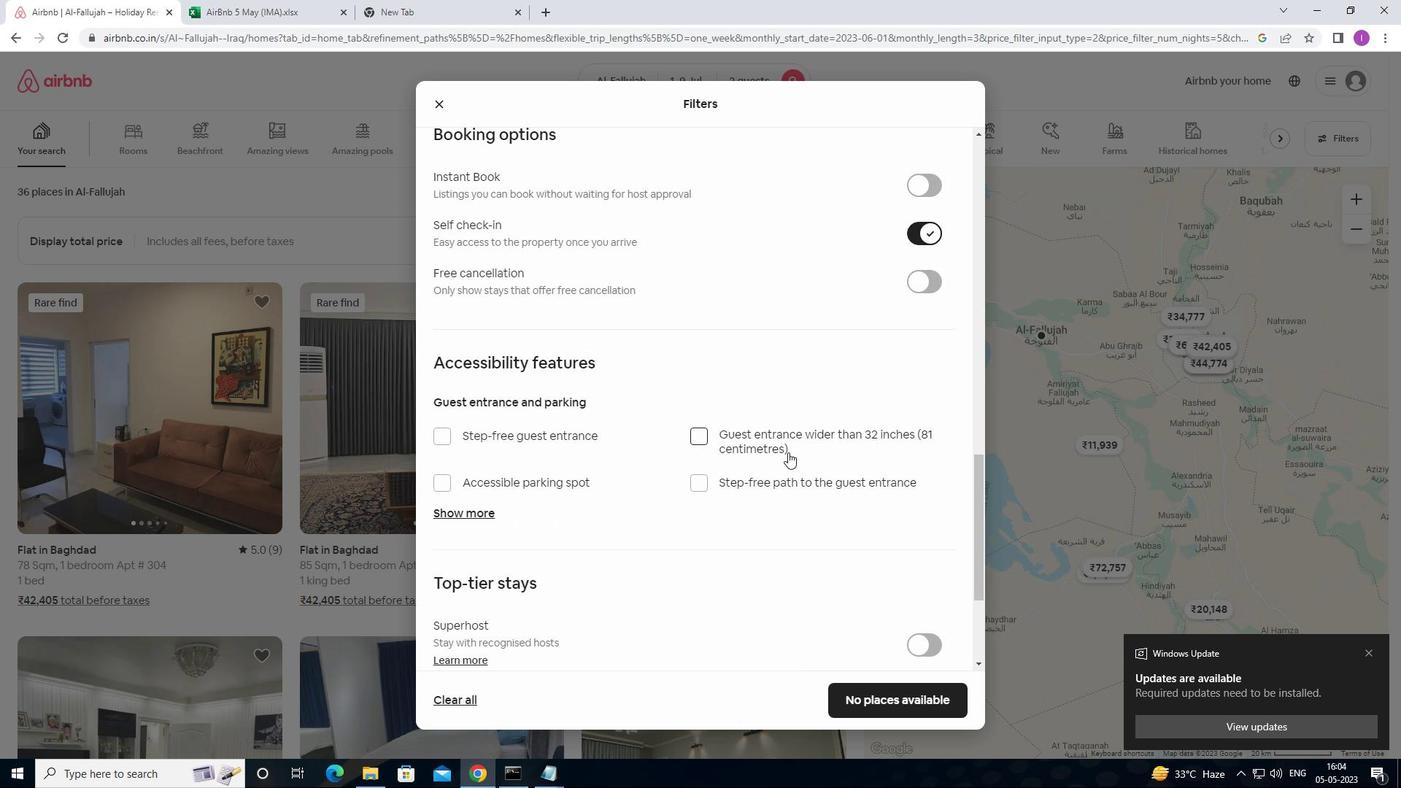 
Action: Mouse moved to (776, 458)
Screenshot: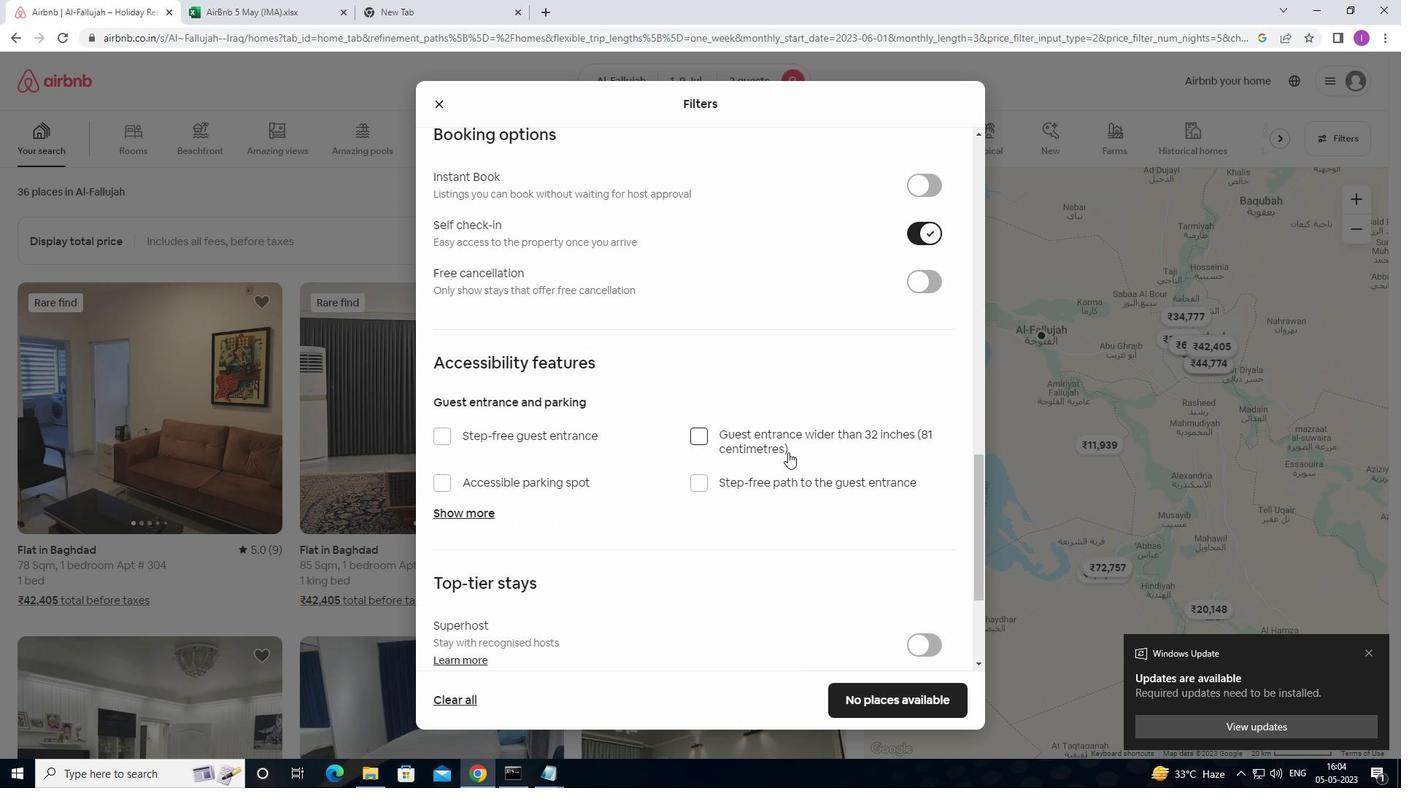 
Action: Mouse scrolled (776, 457) with delta (0, 0)
Screenshot: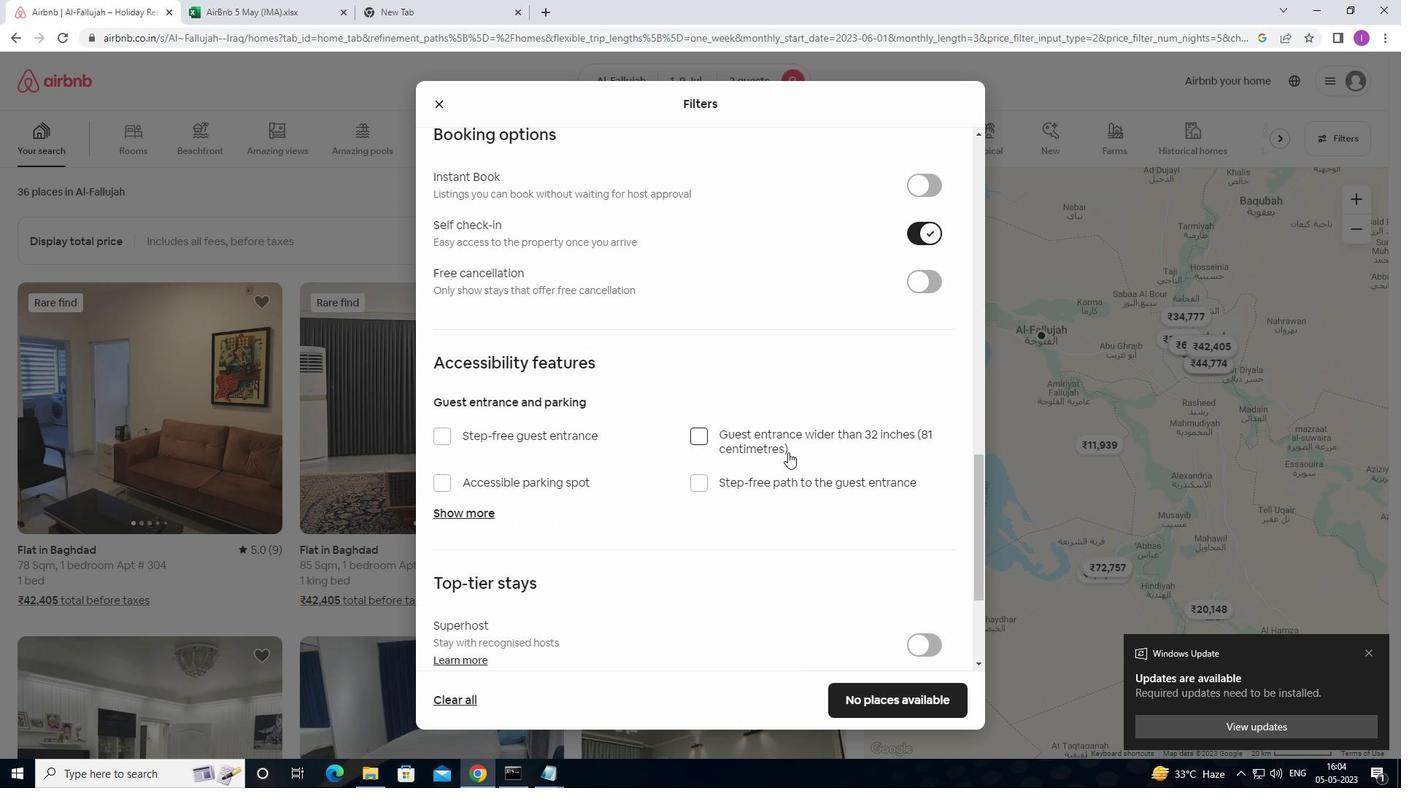 
Action: Mouse moved to (763, 459)
Screenshot: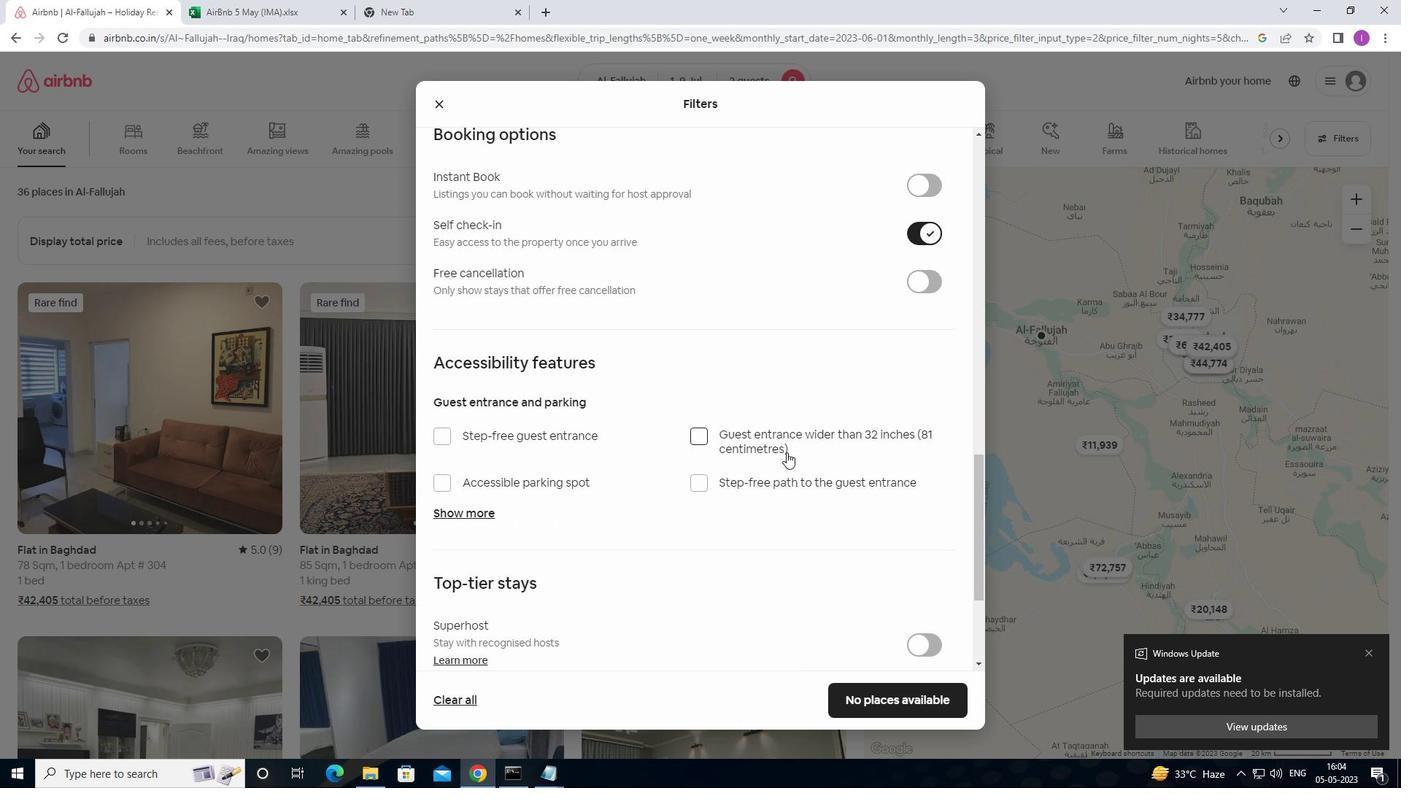 
Action: Mouse scrolled (763, 459) with delta (0, 0)
Screenshot: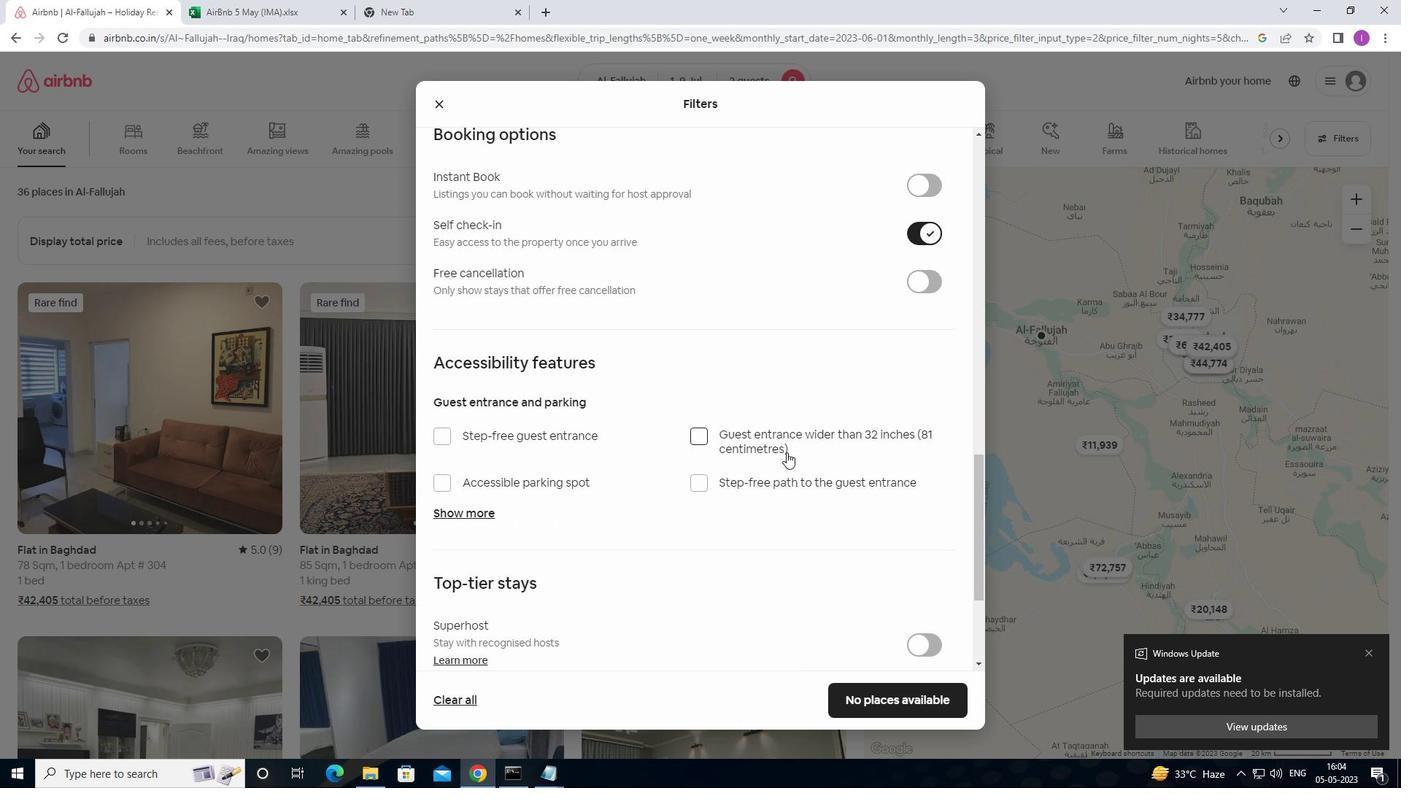 
Action: Mouse moved to (672, 473)
Screenshot: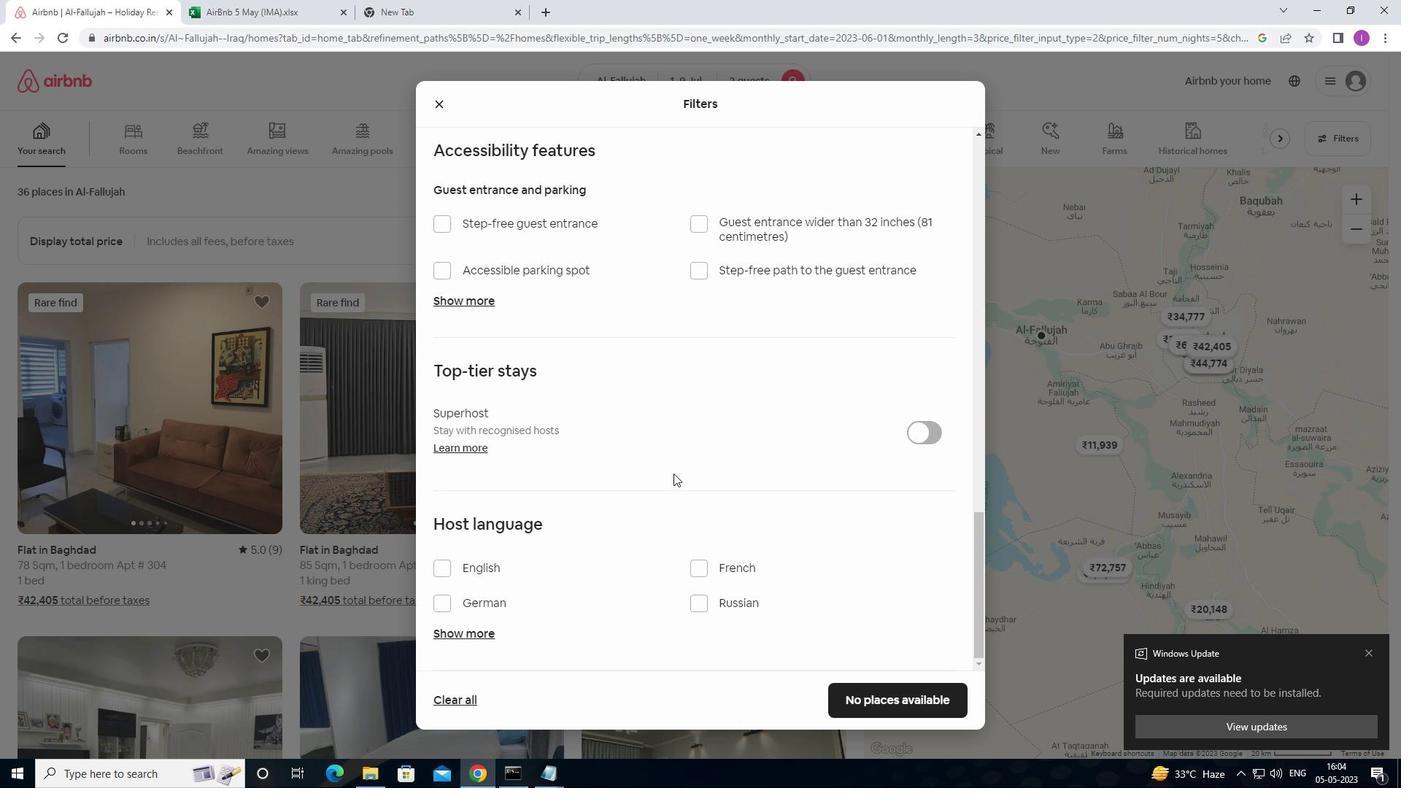 
Action: Mouse scrolled (672, 472) with delta (0, 0)
Screenshot: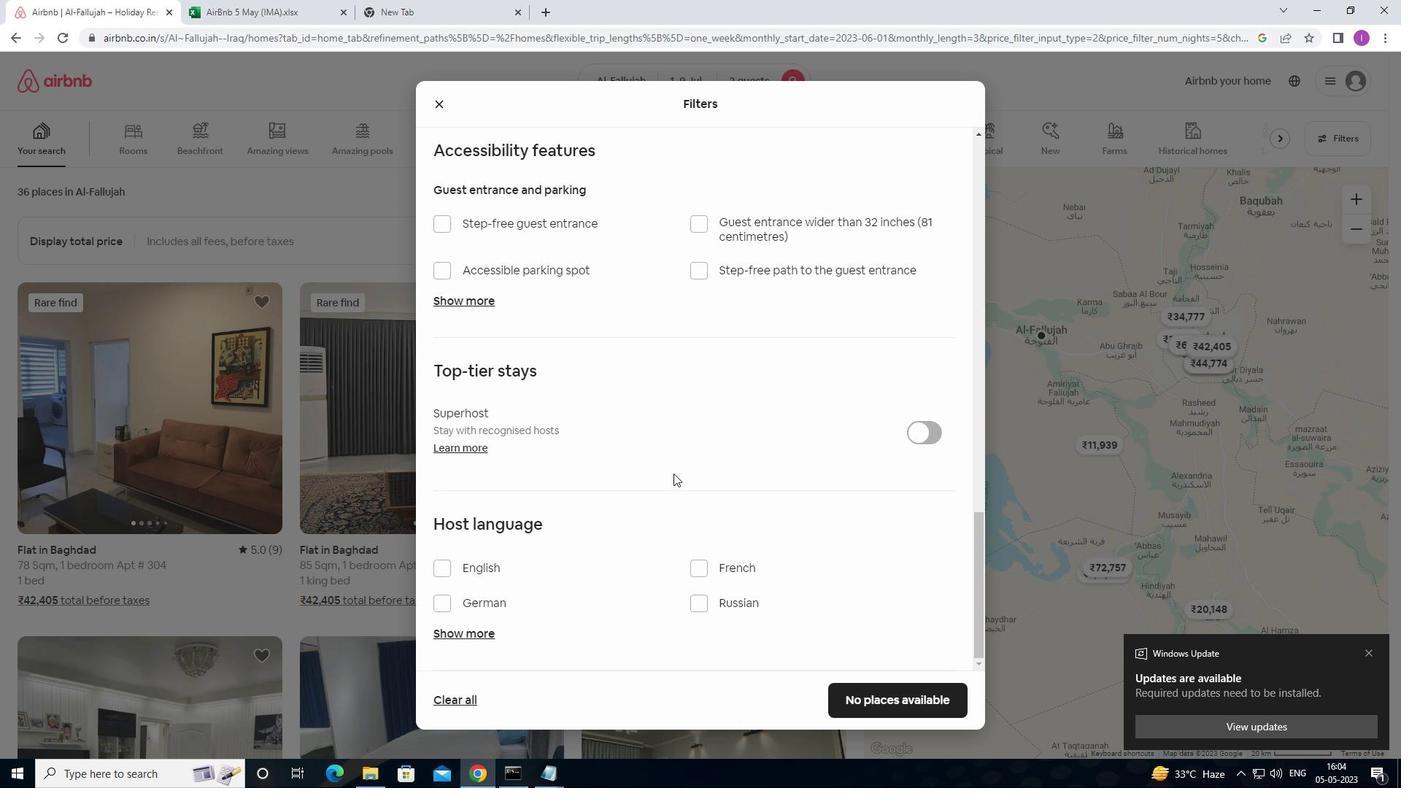 
Action: Mouse moved to (671, 477)
Screenshot: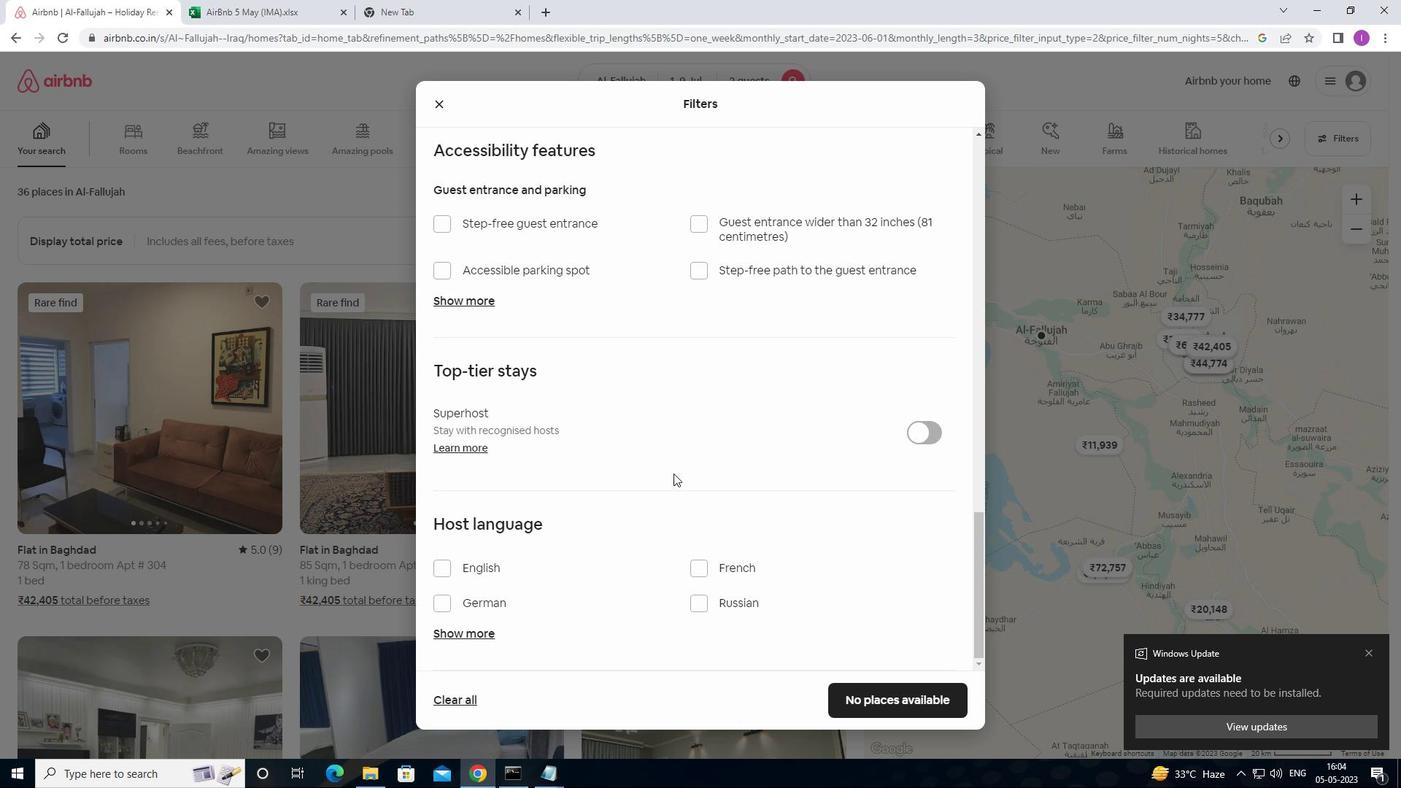
Action: Mouse scrolled (671, 477) with delta (0, 0)
Screenshot: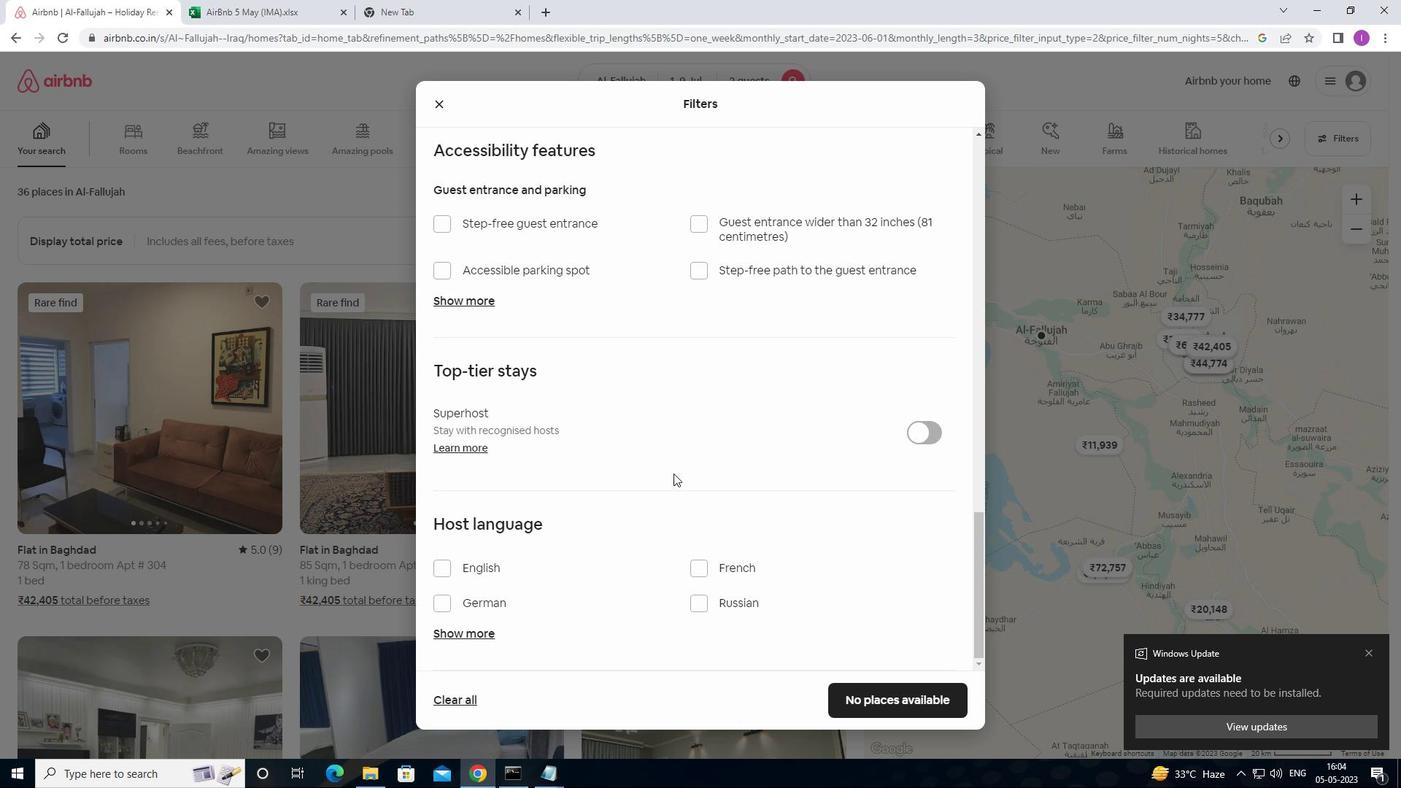 
Action: Mouse moved to (670, 480)
Screenshot: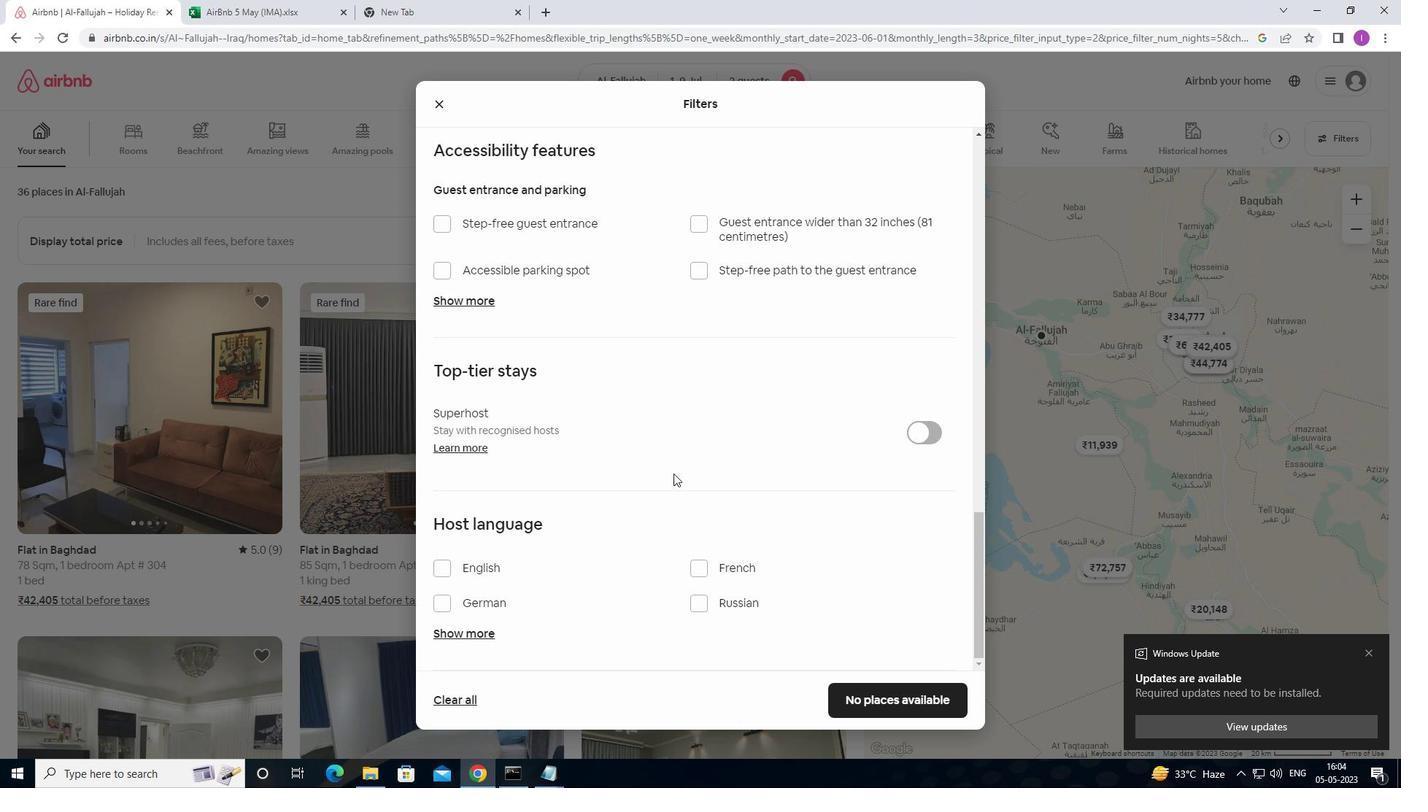 
Action: Mouse scrolled (670, 479) with delta (0, 0)
Screenshot: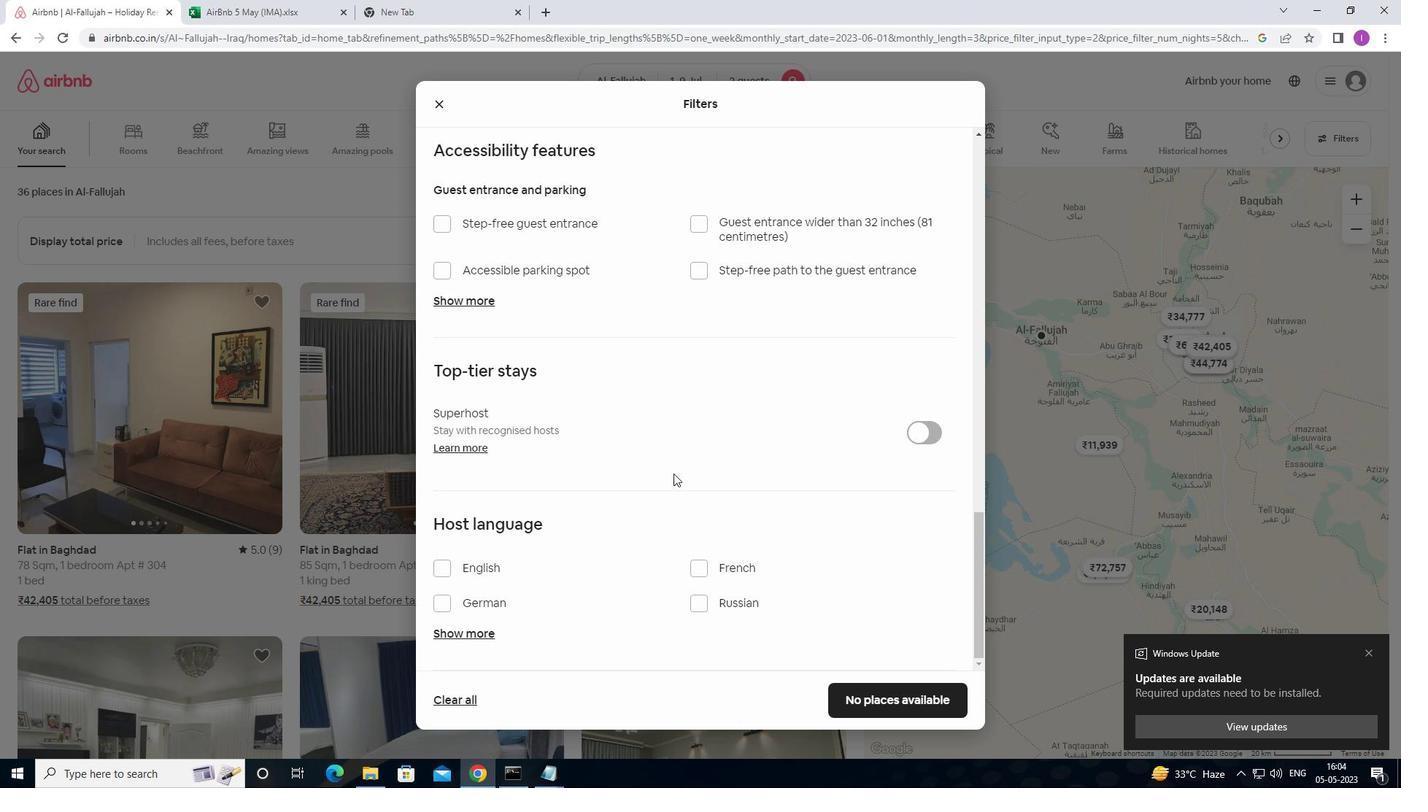 
Action: Mouse moved to (445, 565)
Screenshot: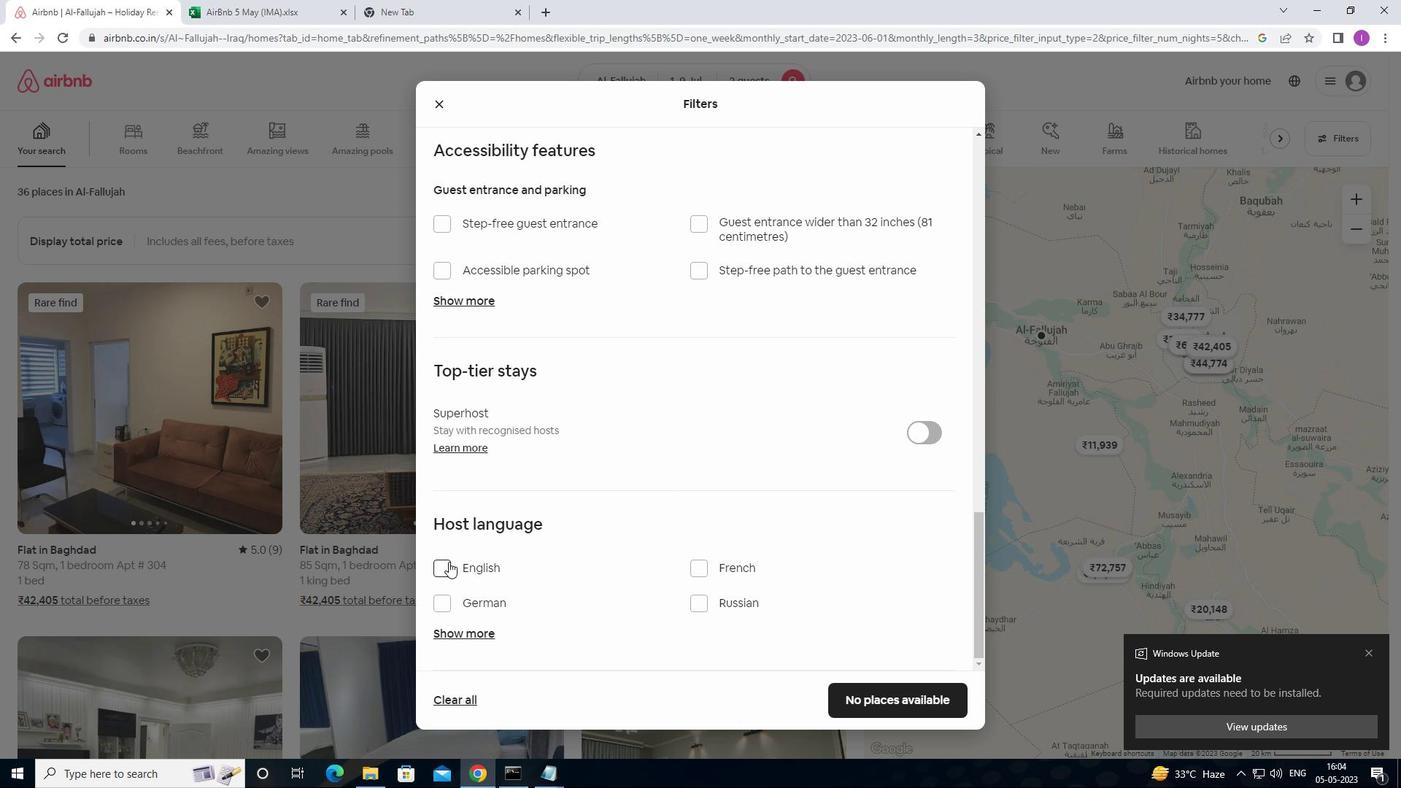 
Action: Mouse pressed left at (445, 565)
Screenshot: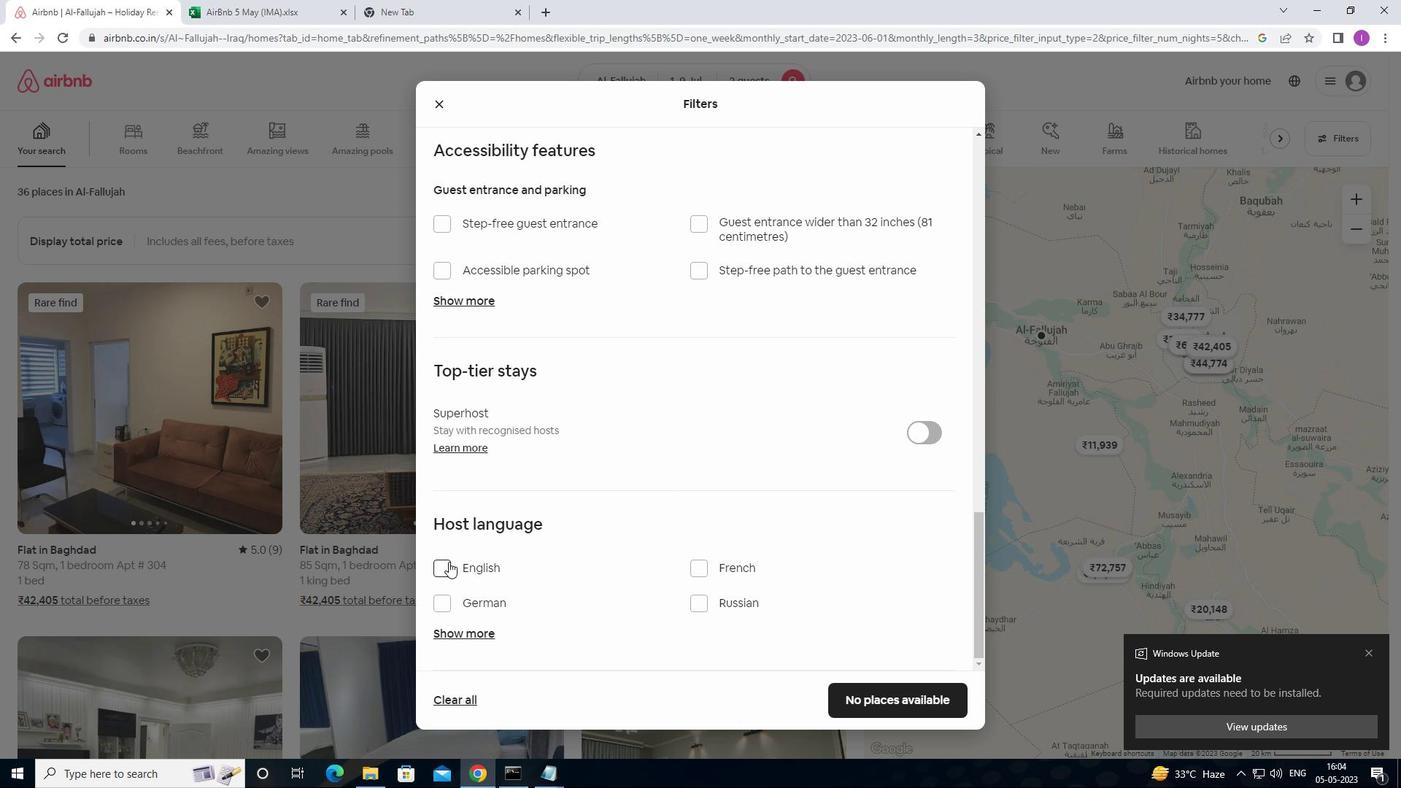 
Action: Mouse moved to (876, 699)
Screenshot: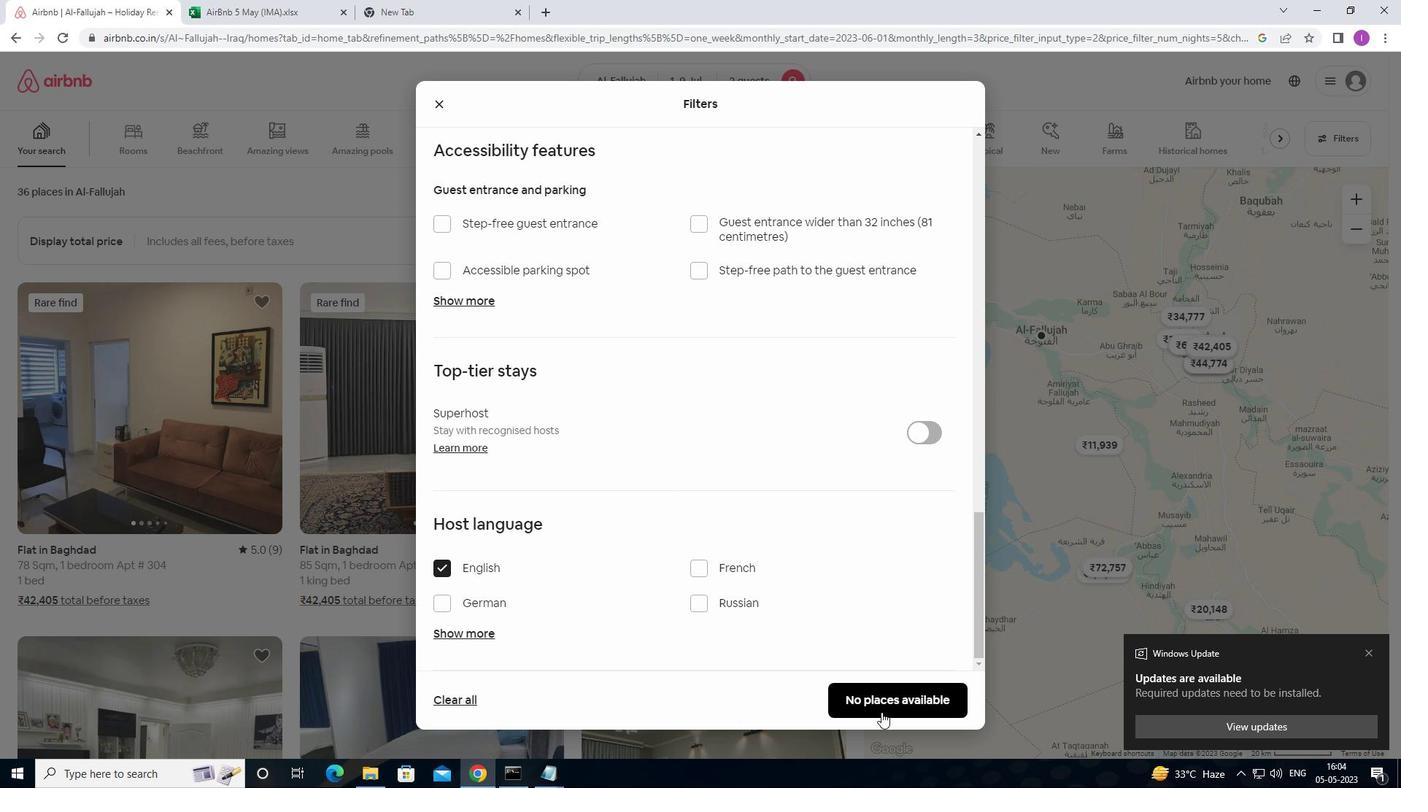 
Action: Mouse pressed left at (876, 699)
Screenshot: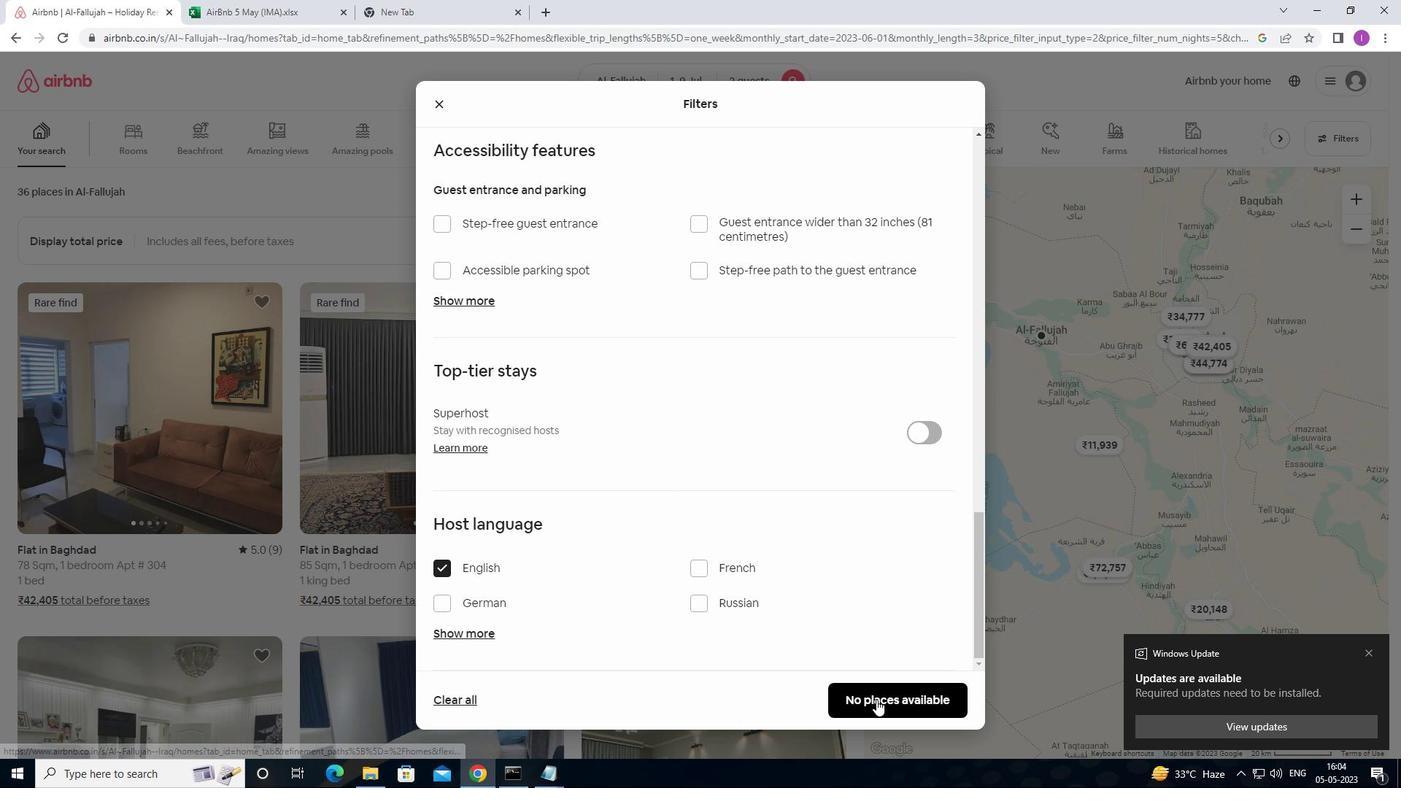 
Action: Mouse moved to (640, 0)
Screenshot: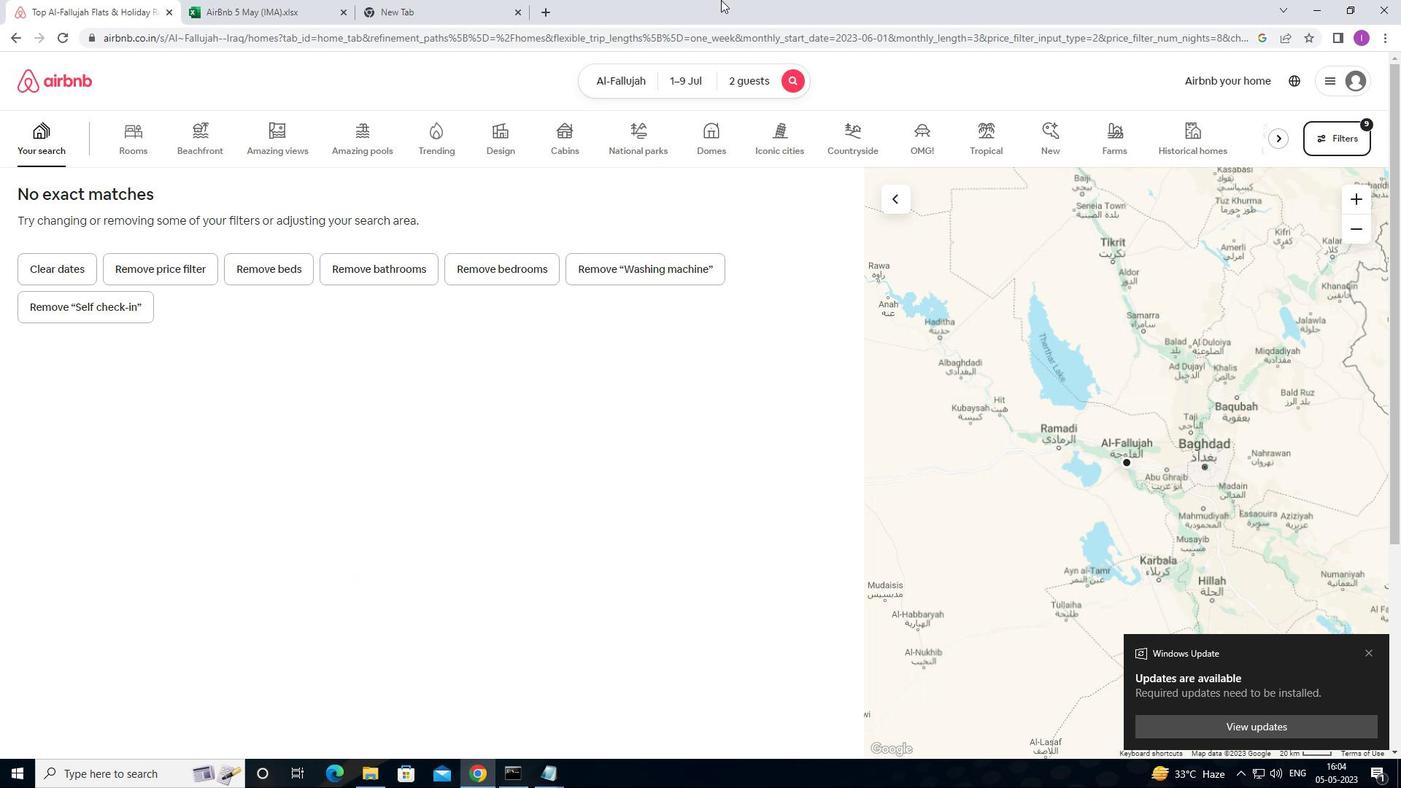 
